 Task: Look for space in Vargem Grande, Brazil from 12th August, 2023 to 16th August, 2023 for 8 adults in price range Rs.10000 to Rs.16000. Place can be private room with 8 bedrooms having 8 beds and 8 bathrooms. Property type can be house, flat, guest house, hotel. Amenities needed are: wifi, TV, free parkinig on premises, gym, breakfast. Booking option can be shelf check-in. Required host language is English.
Action: Mouse pressed left at (602, 124)
Screenshot: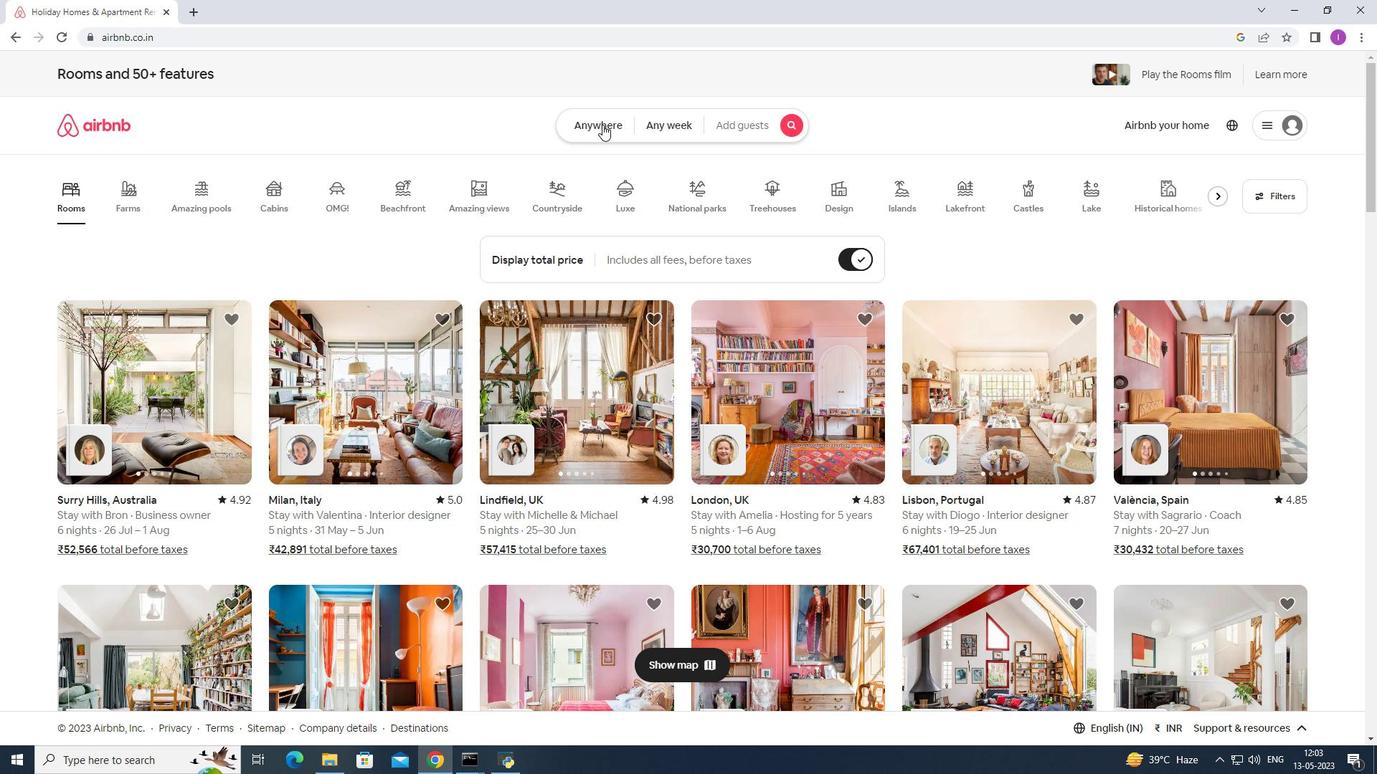 
Action: Mouse moved to (467, 177)
Screenshot: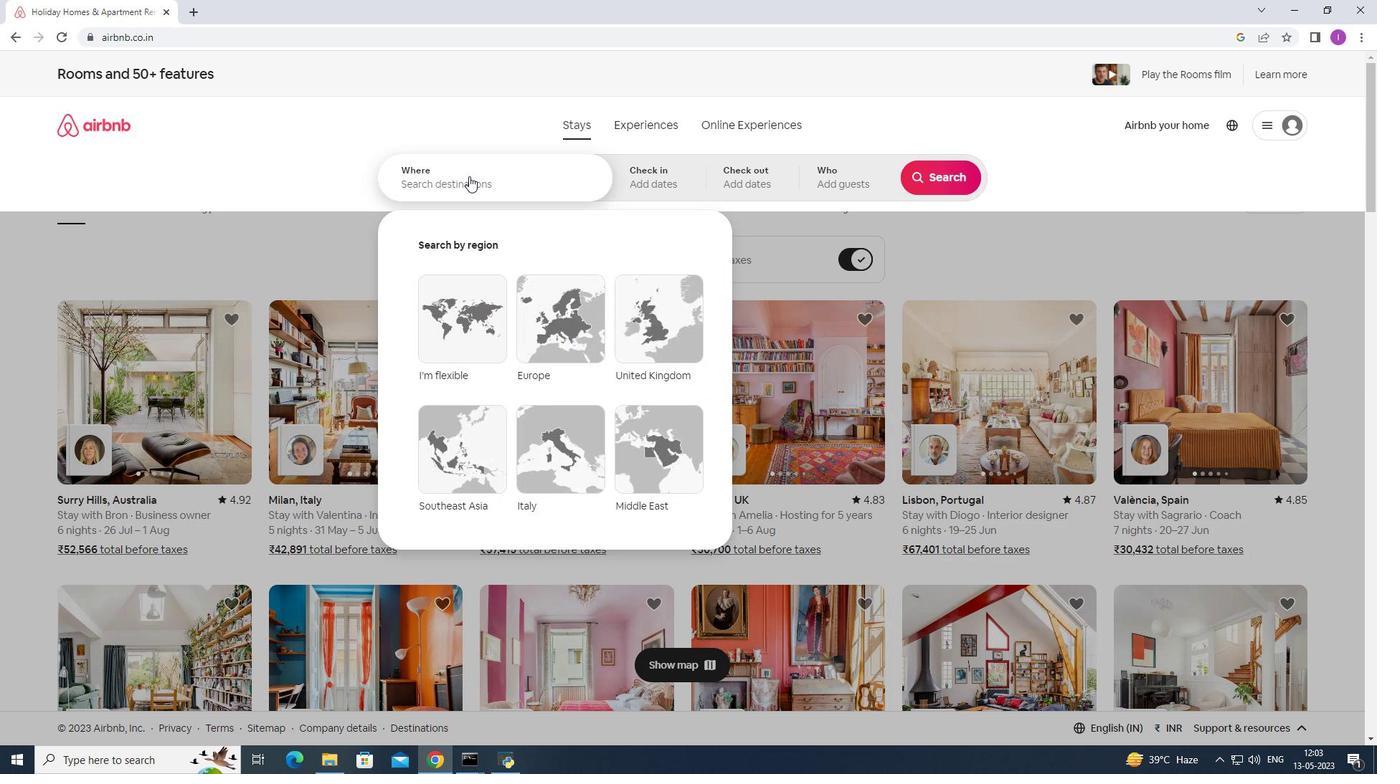 
Action: Mouse pressed left at (467, 177)
Screenshot: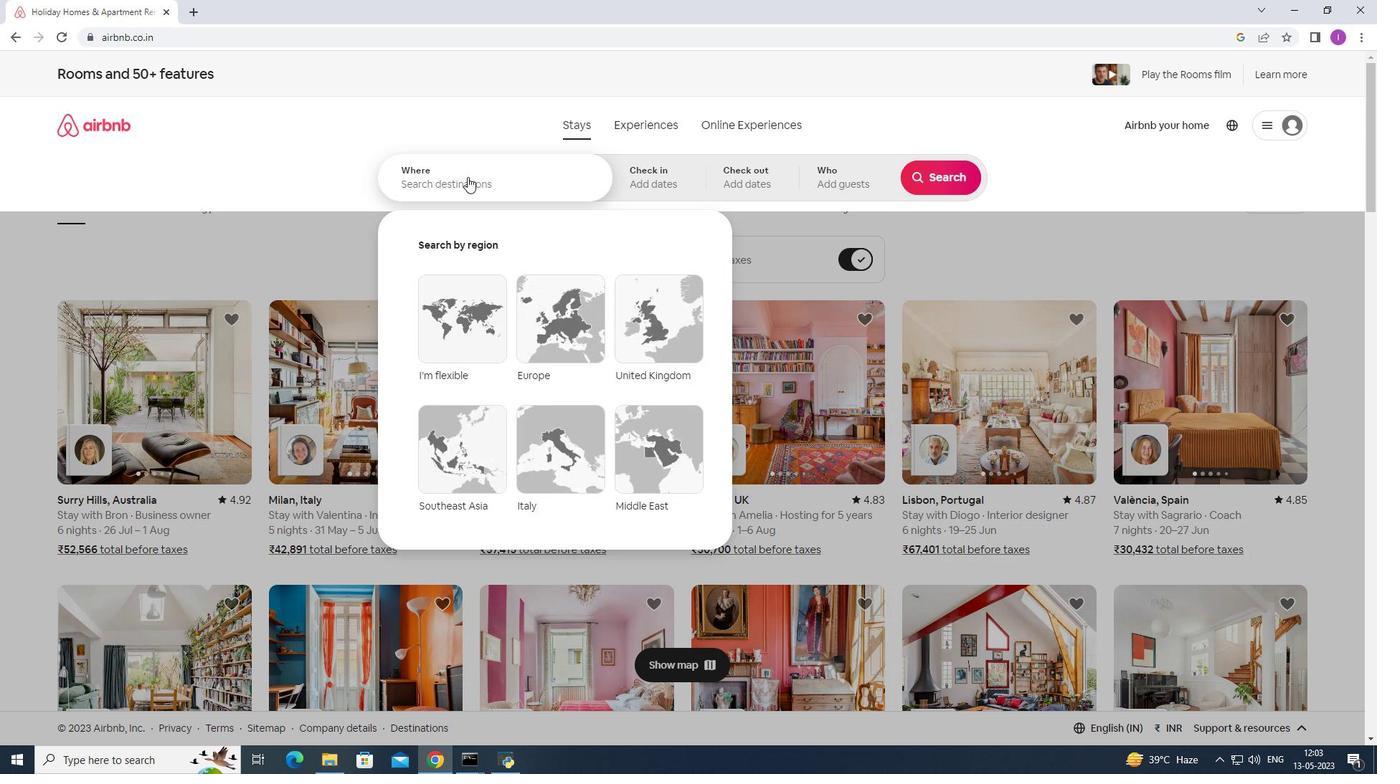
Action: Key pressed <Key.shift>Vargem
Screenshot: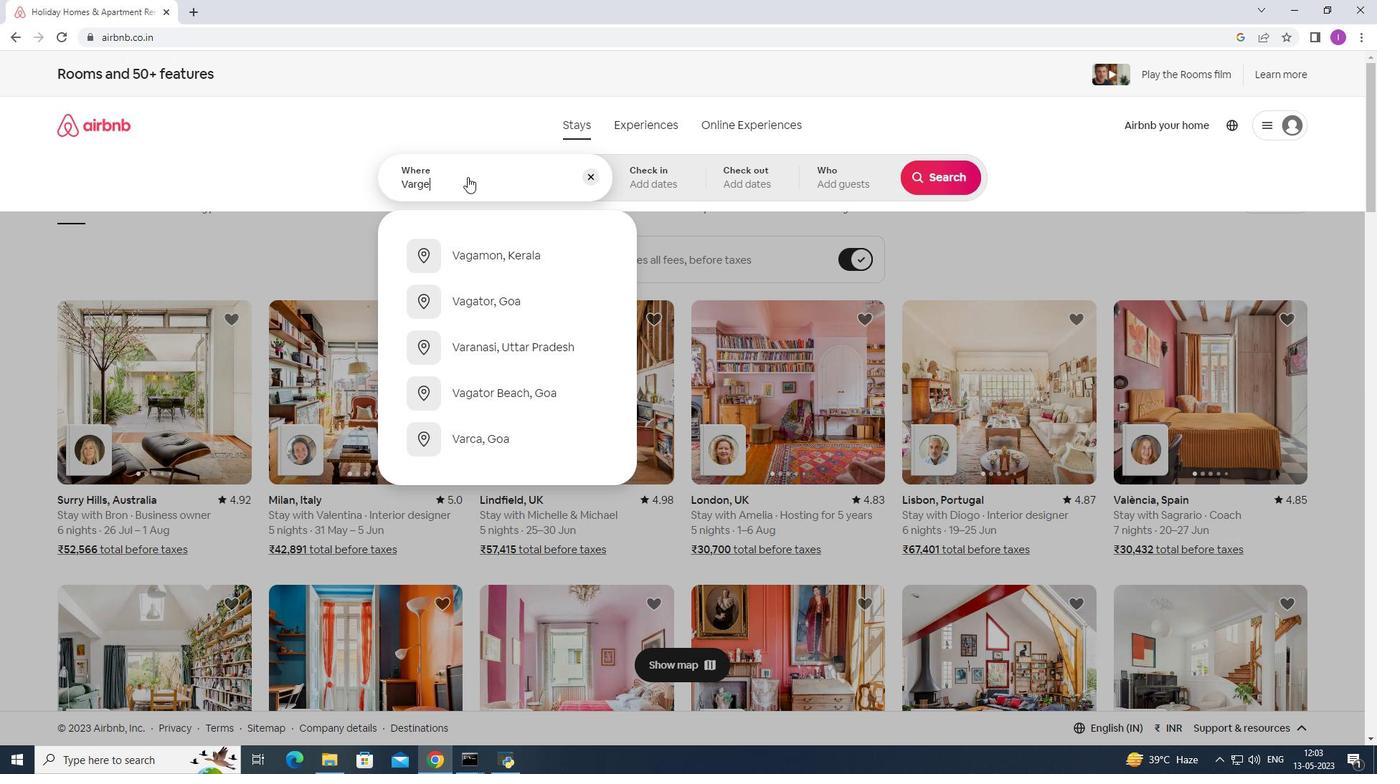 
Action: Mouse moved to (495, 253)
Screenshot: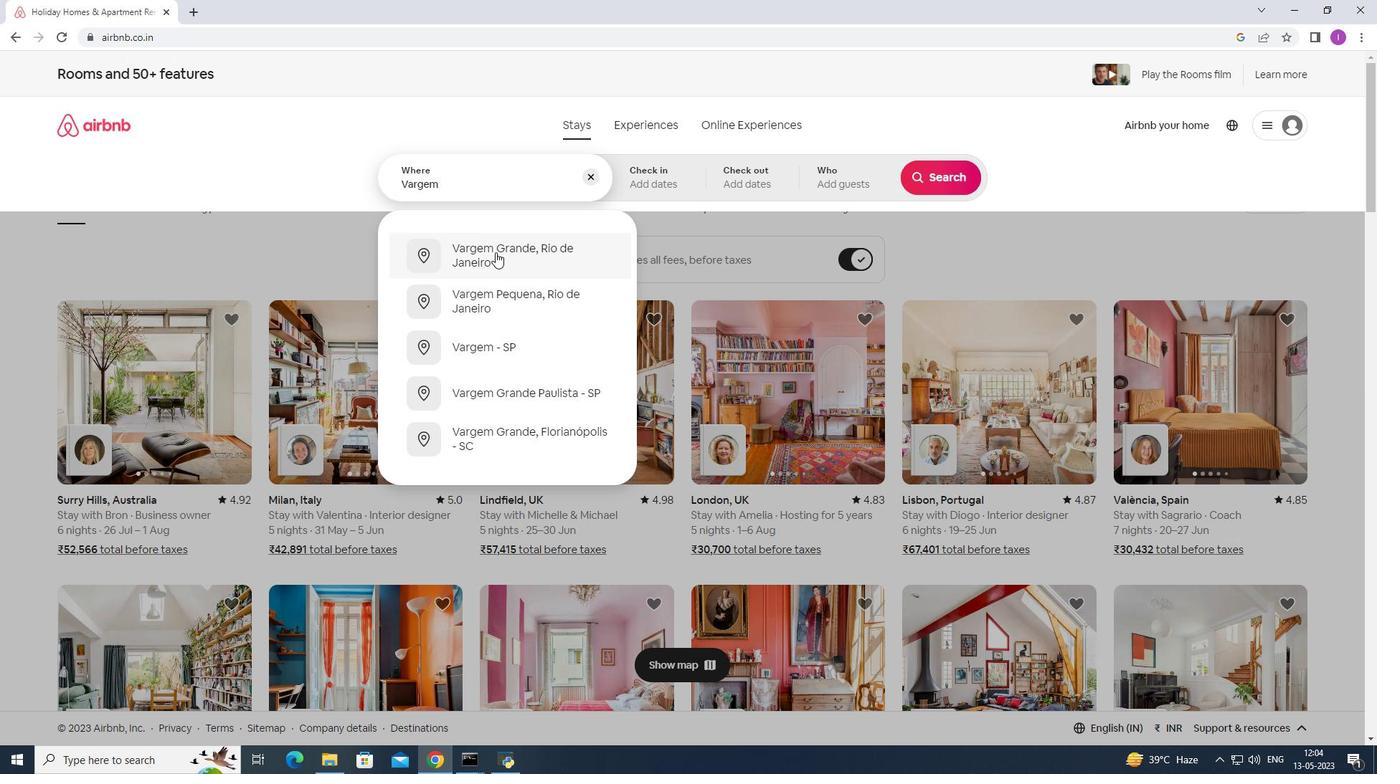
Action: Mouse pressed left at (495, 253)
Screenshot: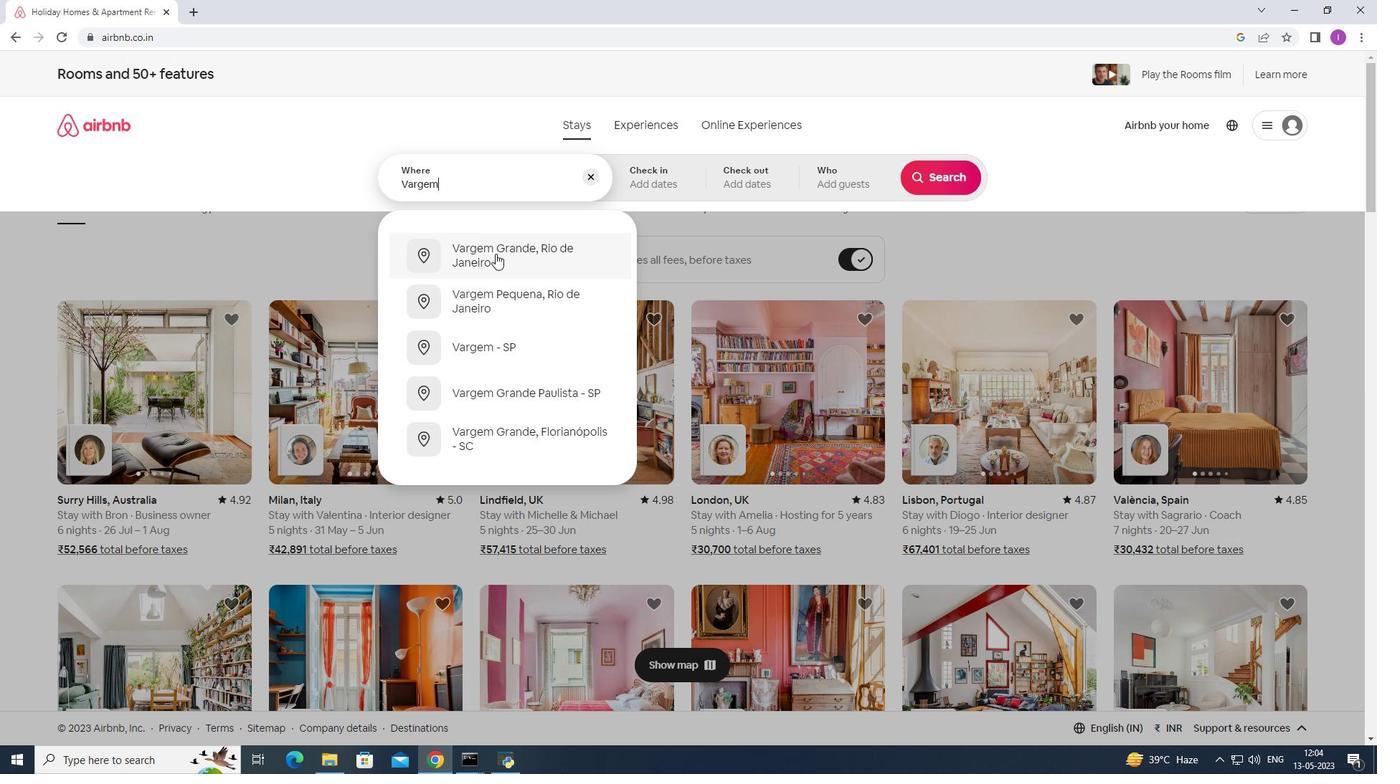 
Action: Mouse moved to (939, 295)
Screenshot: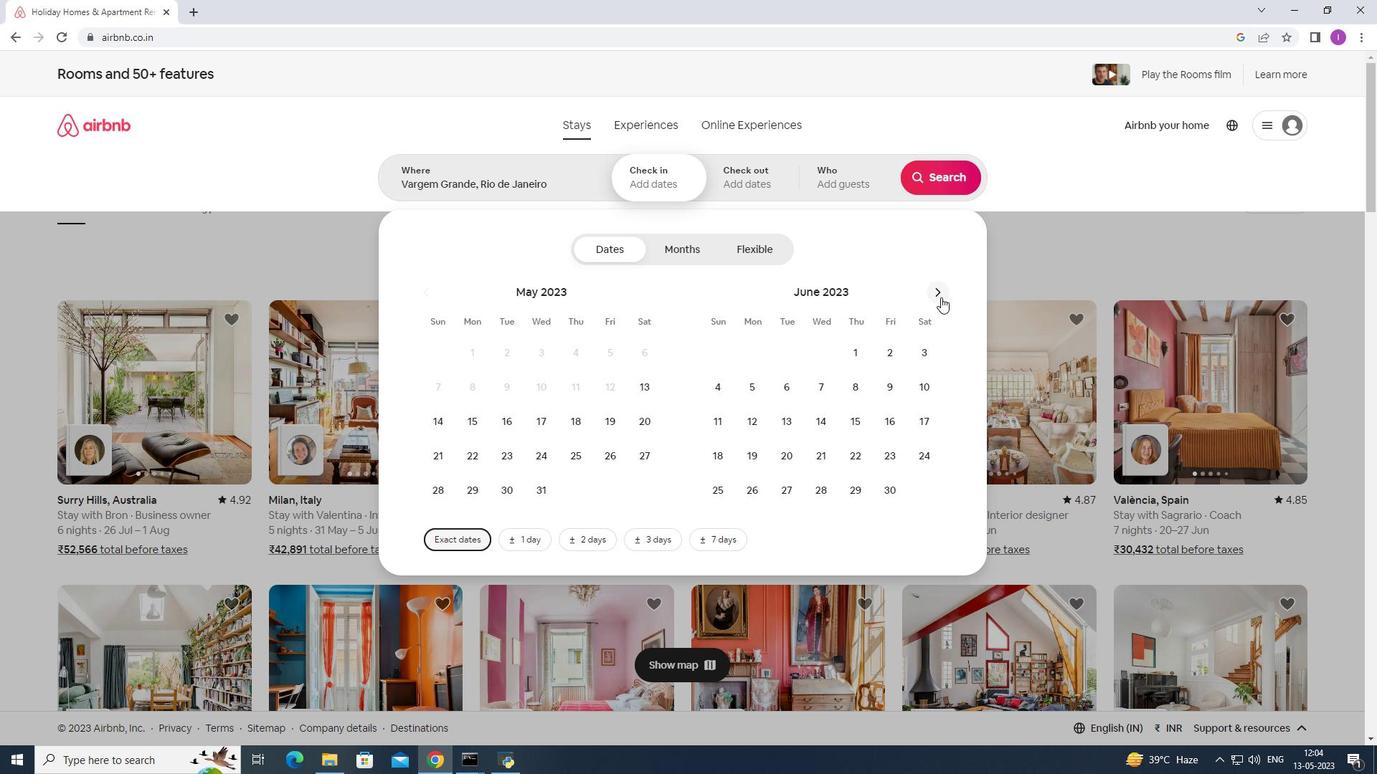 
Action: Mouse pressed left at (939, 295)
Screenshot: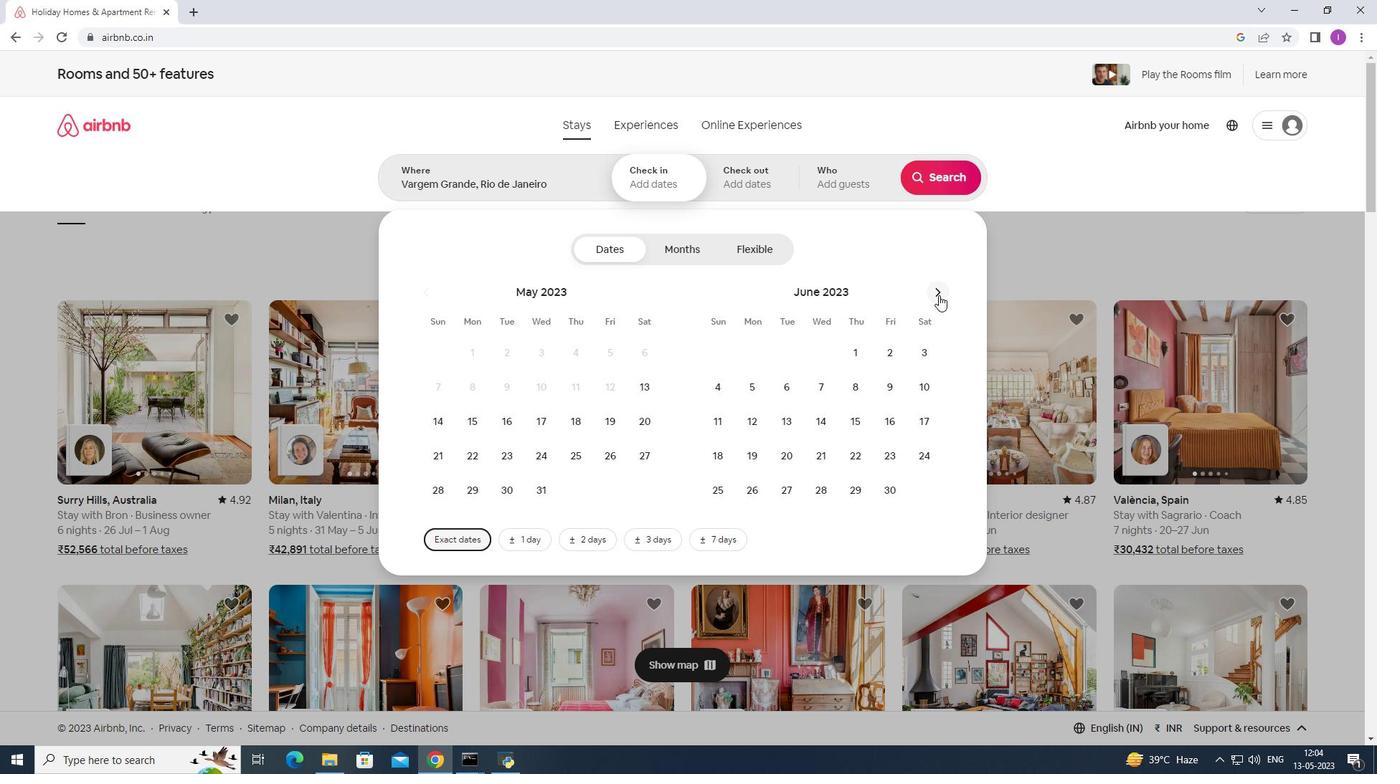 
Action: Mouse pressed left at (939, 295)
Screenshot: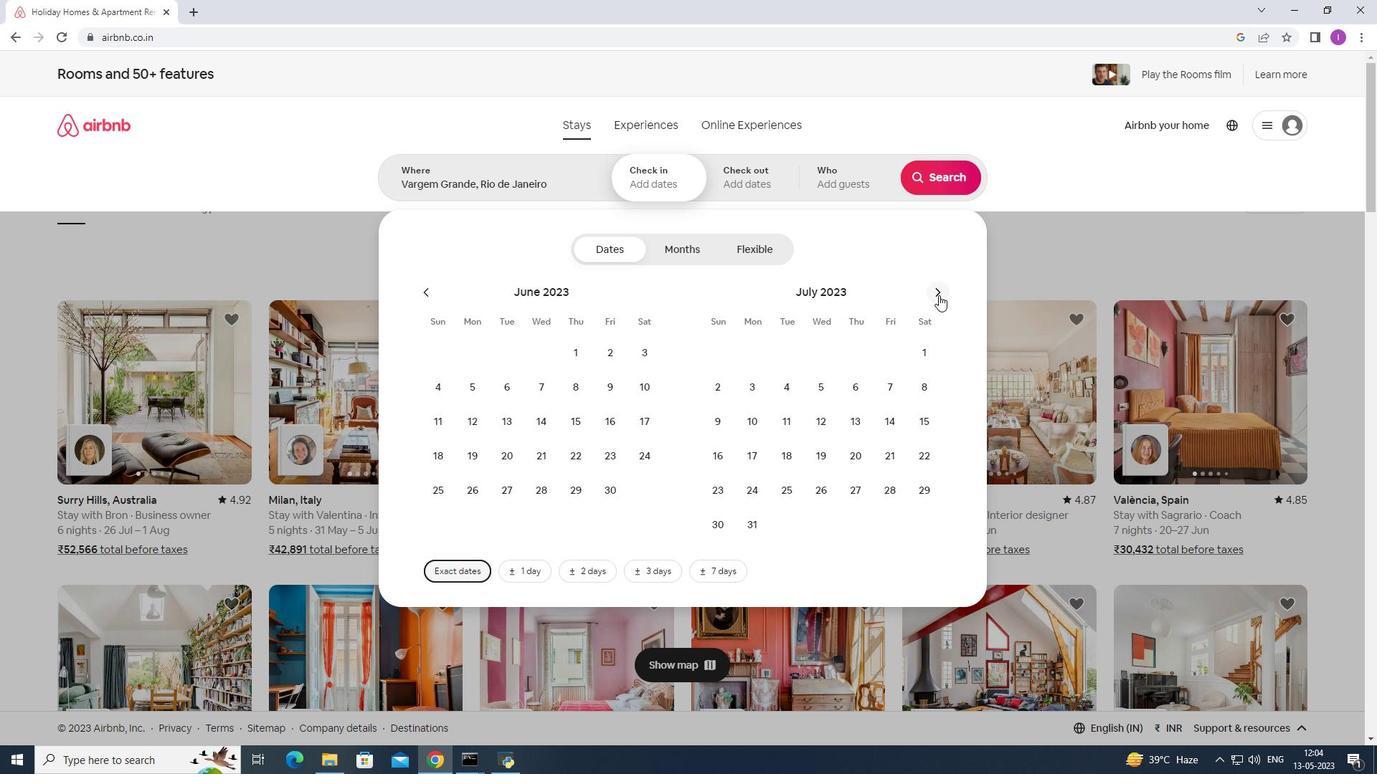 
Action: Mouse moved to (926, 380)
Screenshot: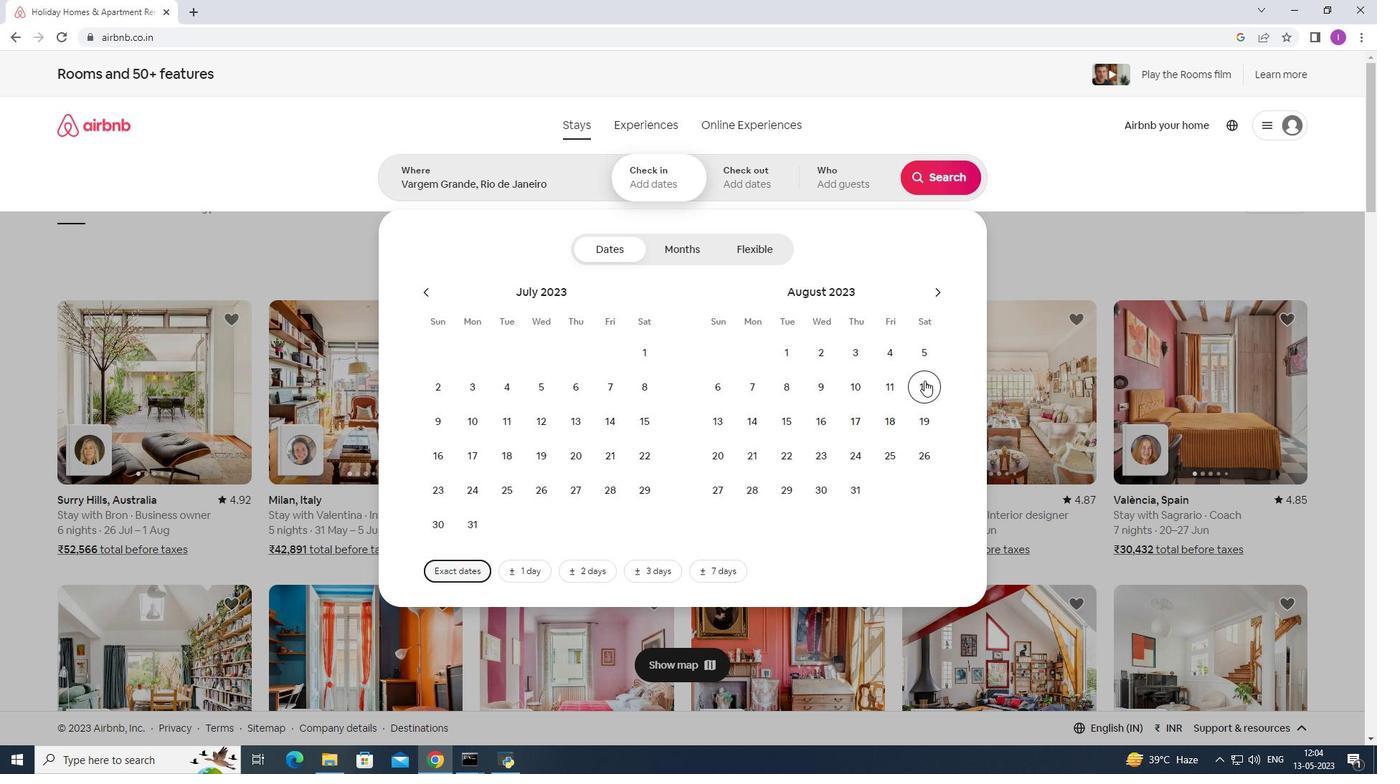 
Action: Mouse pressed left at (926, 380)
Screenshot: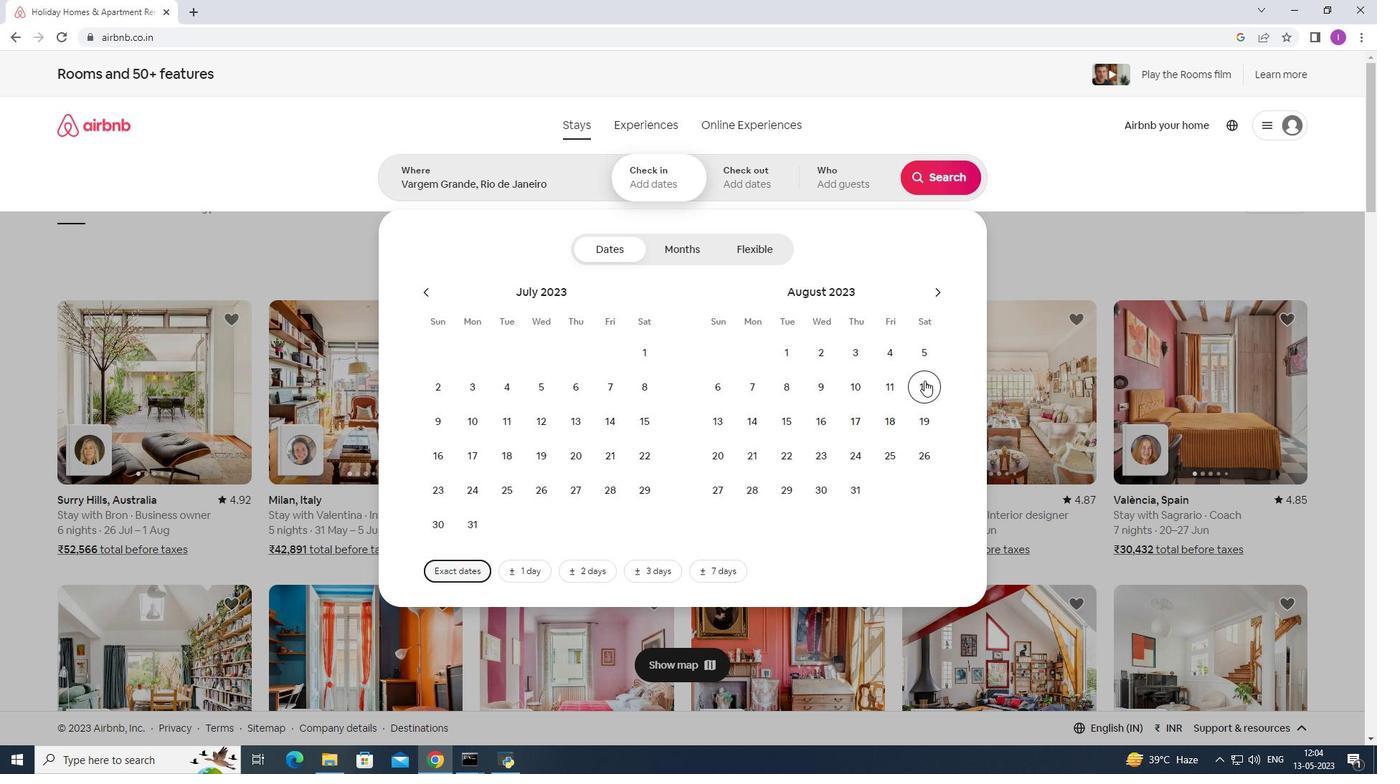 
Action: Mouse moved to (827, 419)
Screenshot: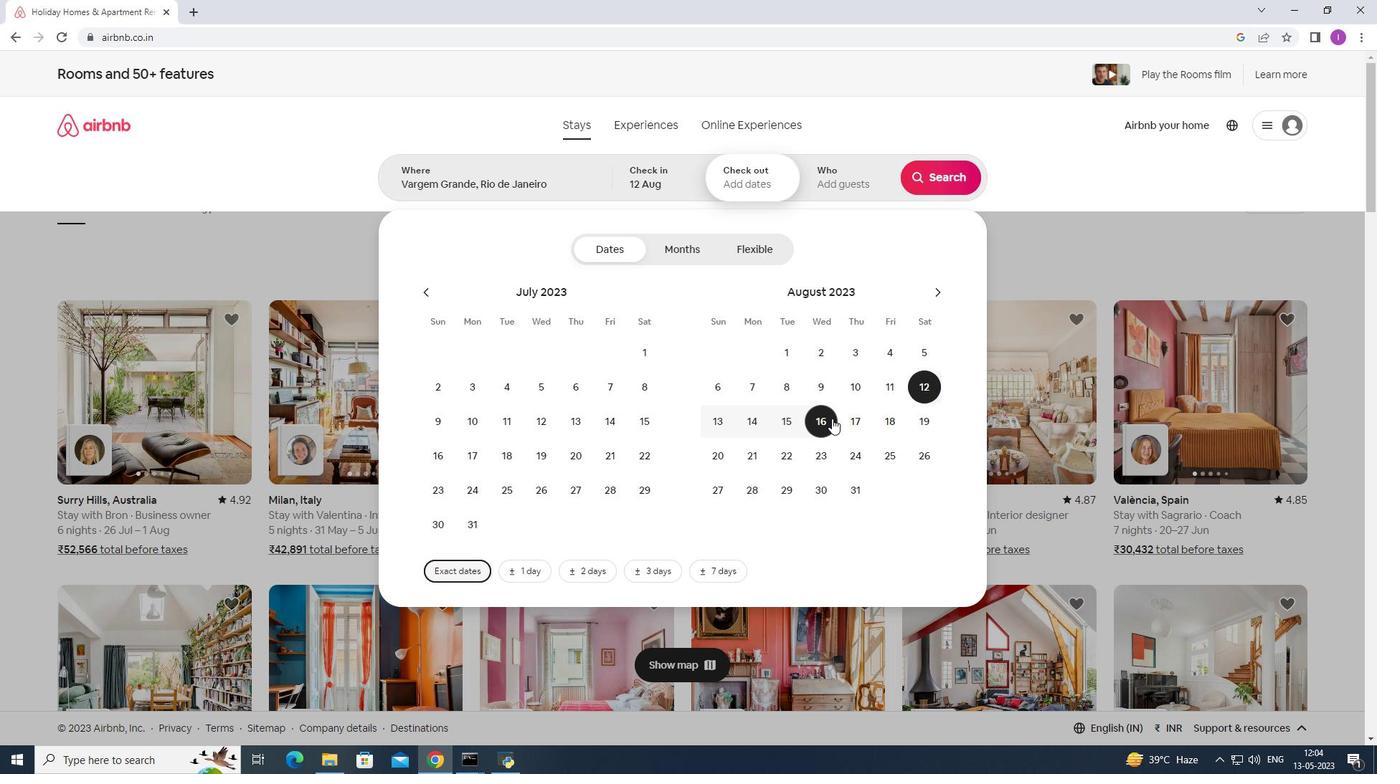 
Action: Mouse pressed left at (827, 419)
Screenshot: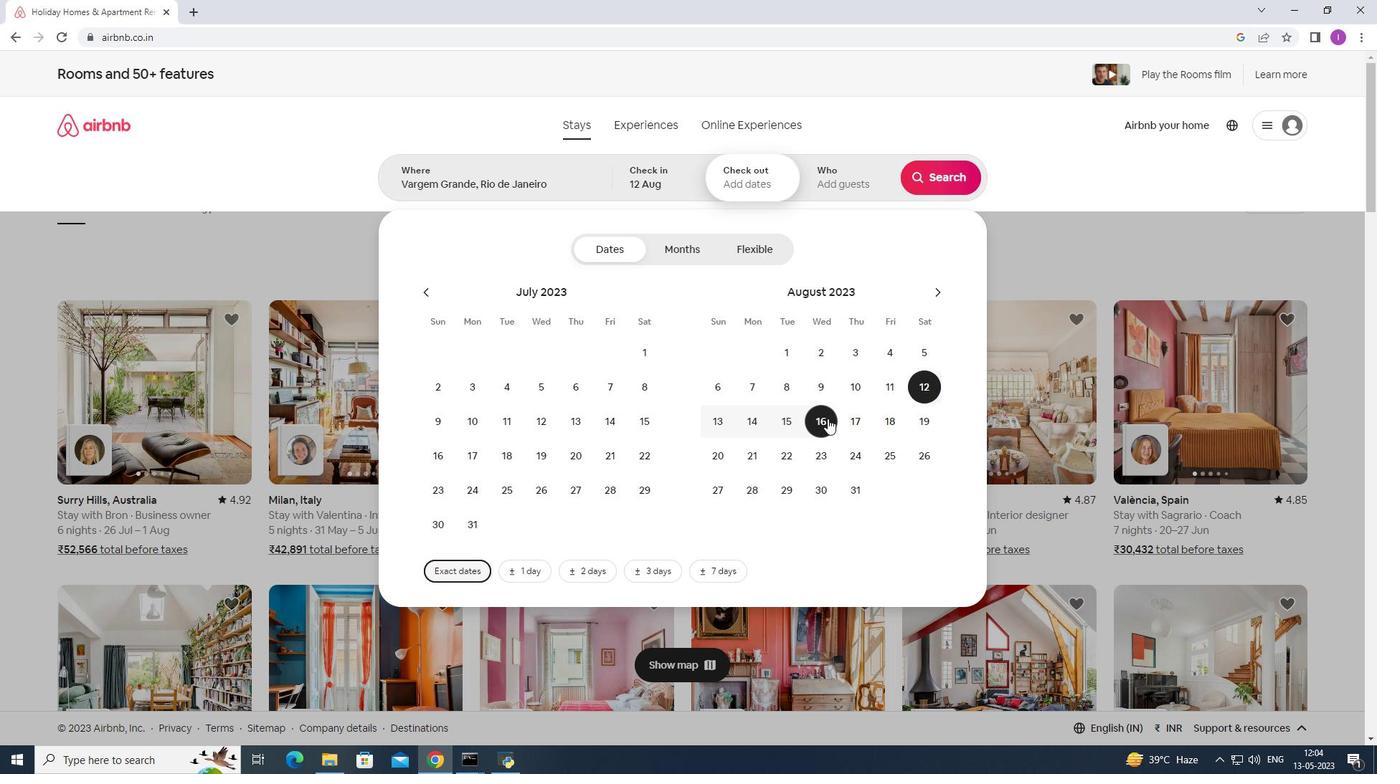 
Action: Mouse moved to (845, 177)
Screenshot: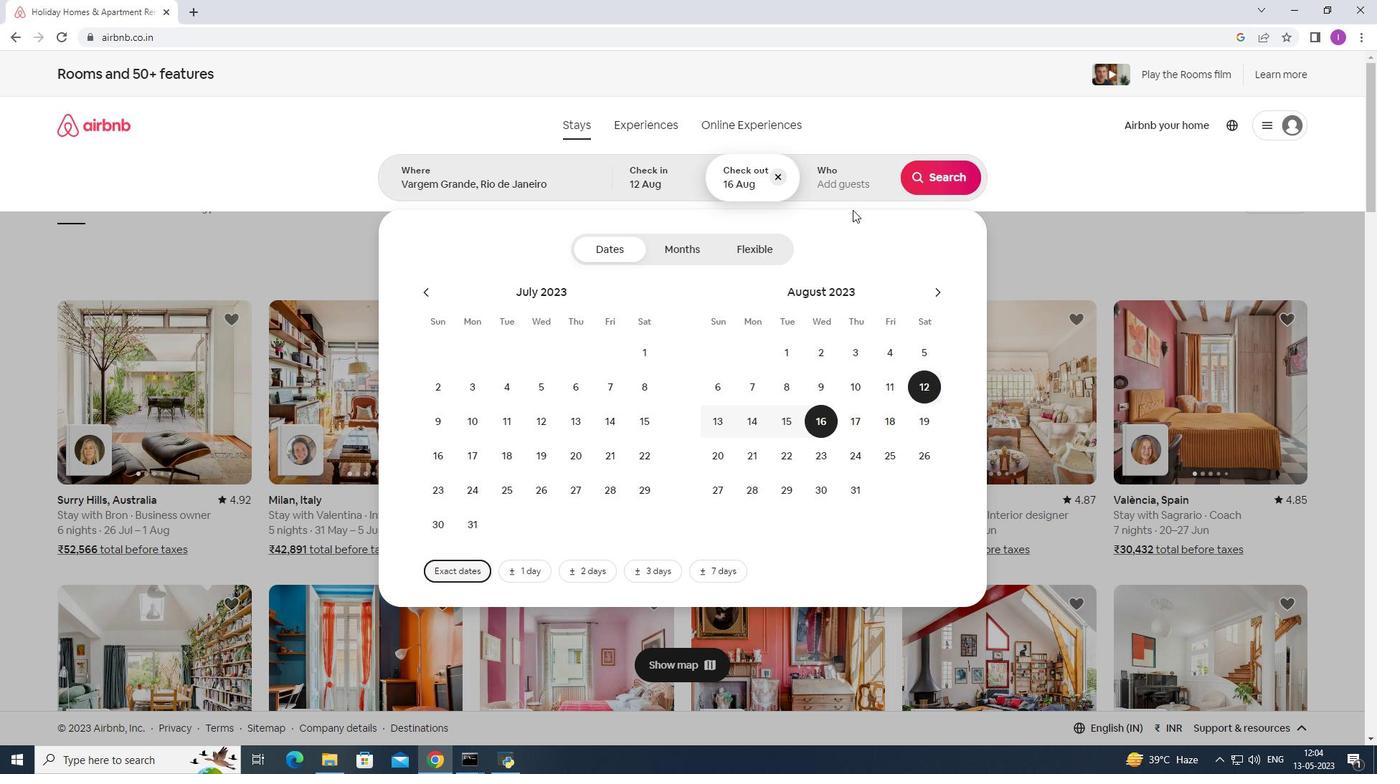 
Action: Mouse pressed left at (845, 177)
Screenshot: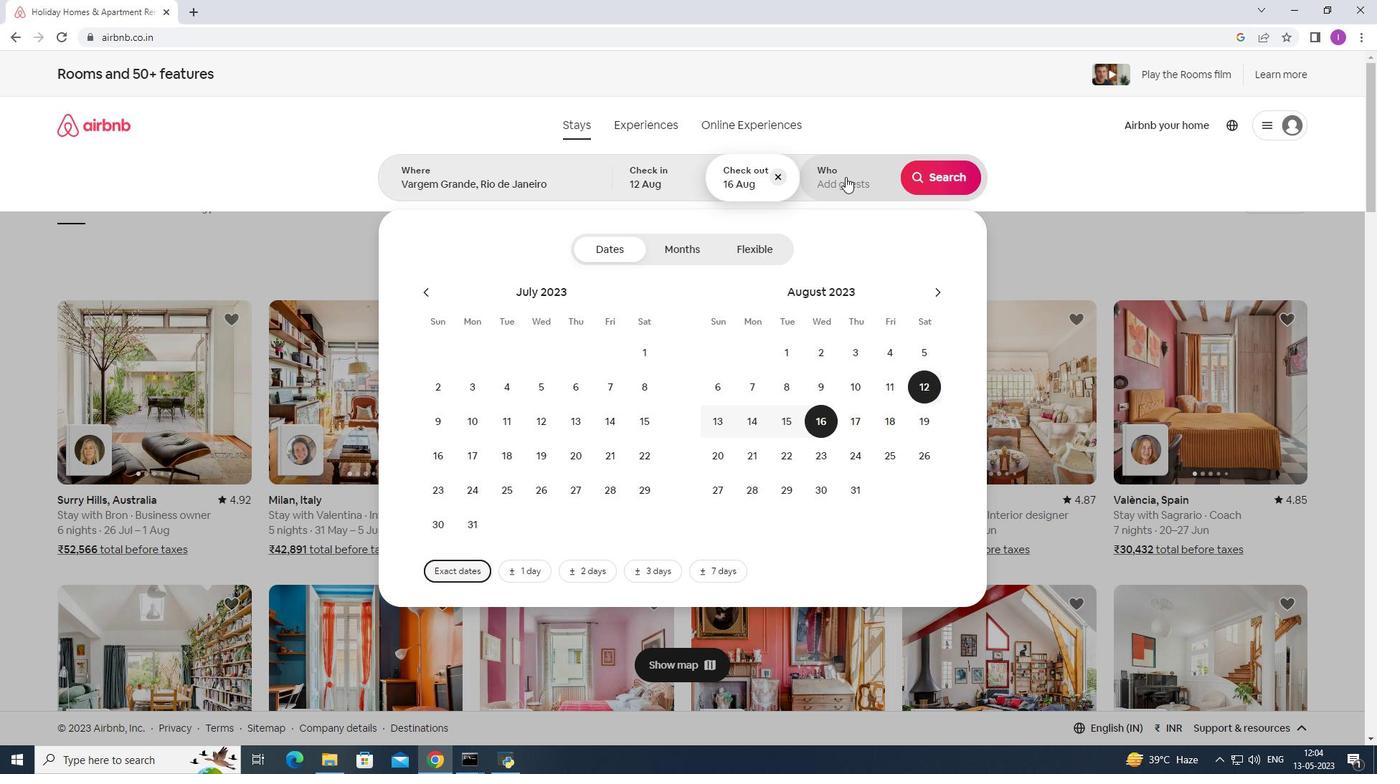 
Action: Mouse moved to (944, 252)
Screenshot: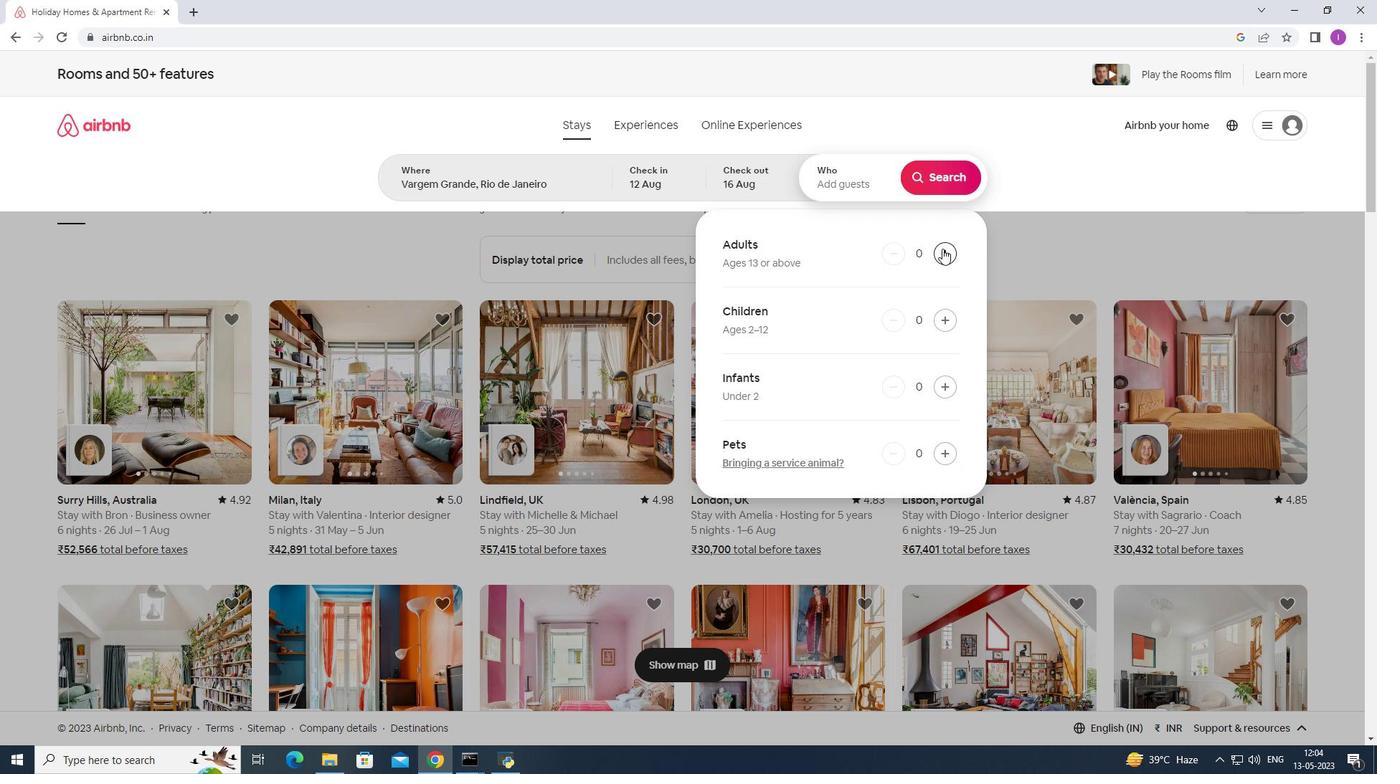 
Action: Mouse pressed left at (944, 252)
Screenshot: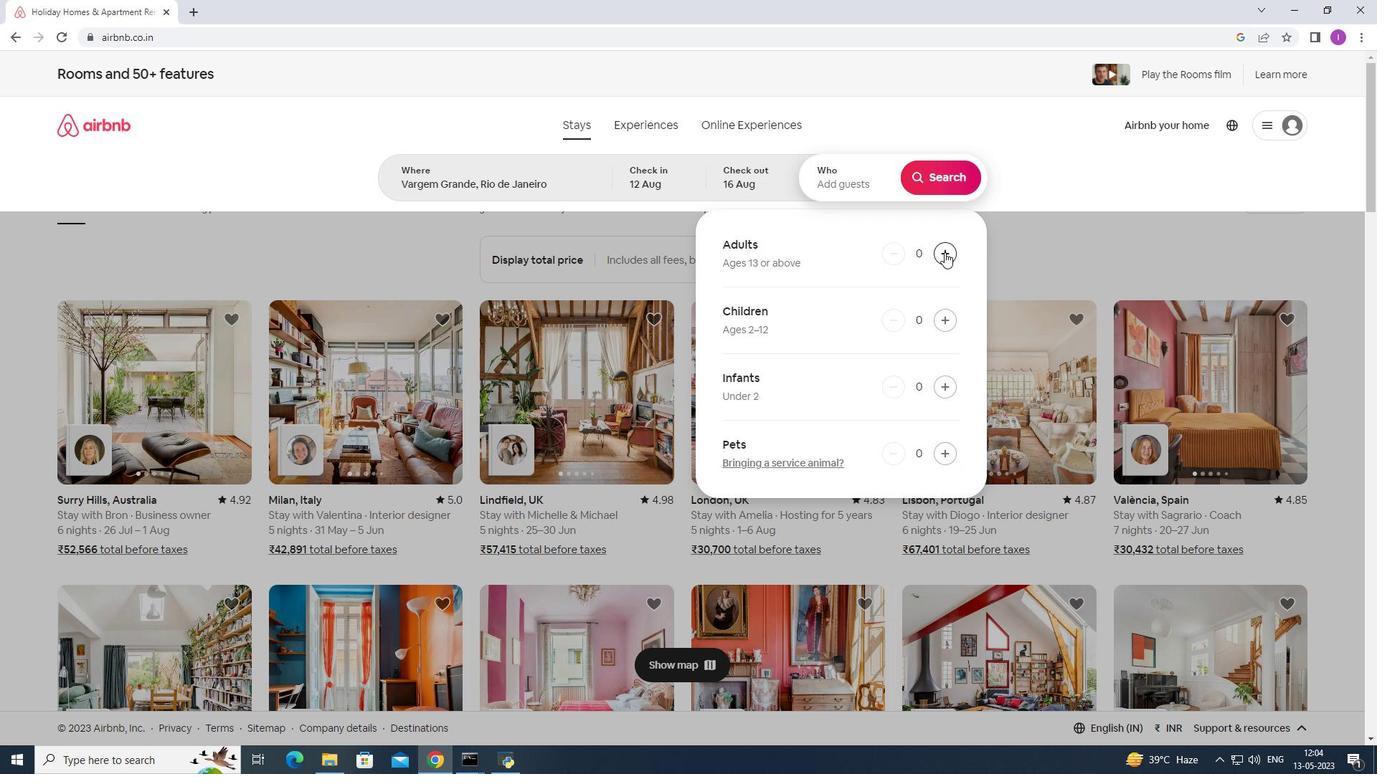 
Action: Mouse pressed left at (944, 252)
Screenshot: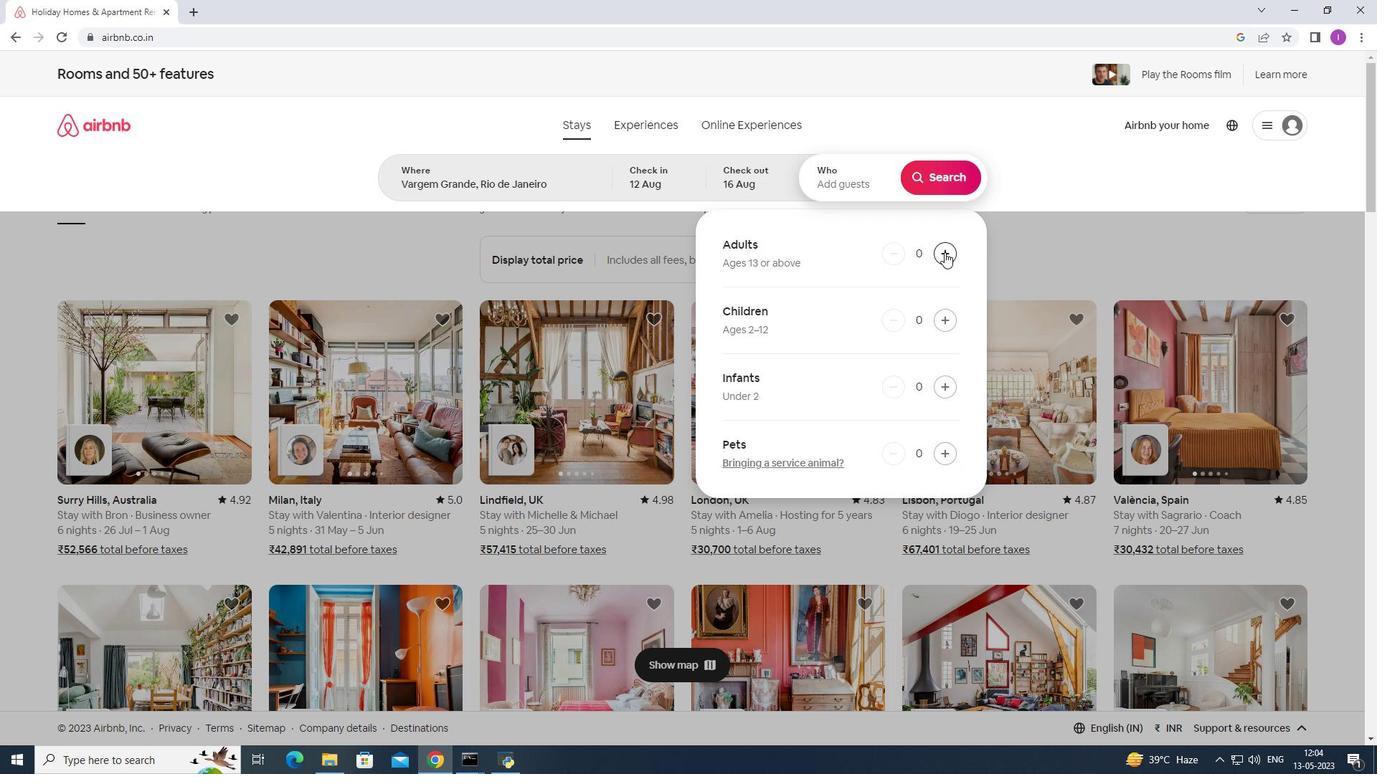 
Action: Mouse pressed left at (944, 252)
Screenshot: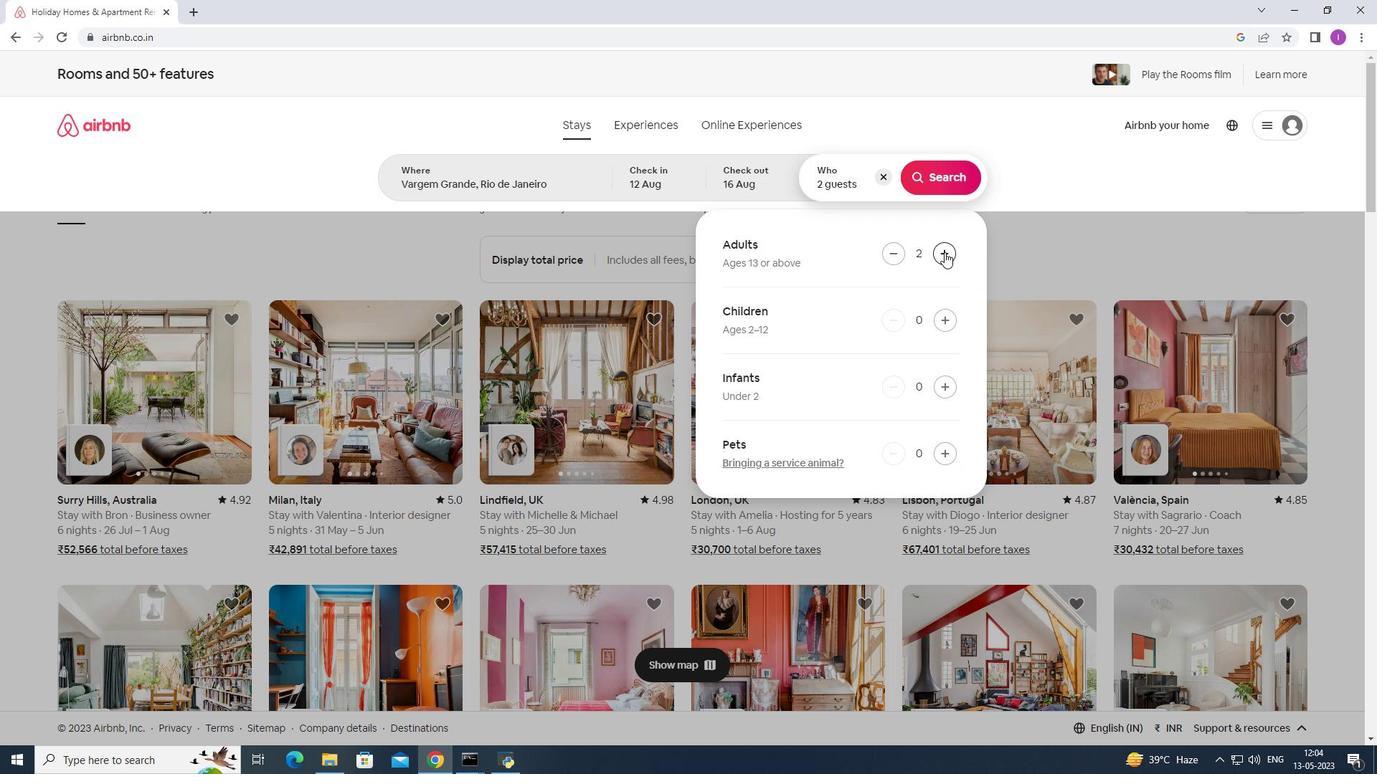 
Action: Mouse pressed left at (944, 252)
Screenshot: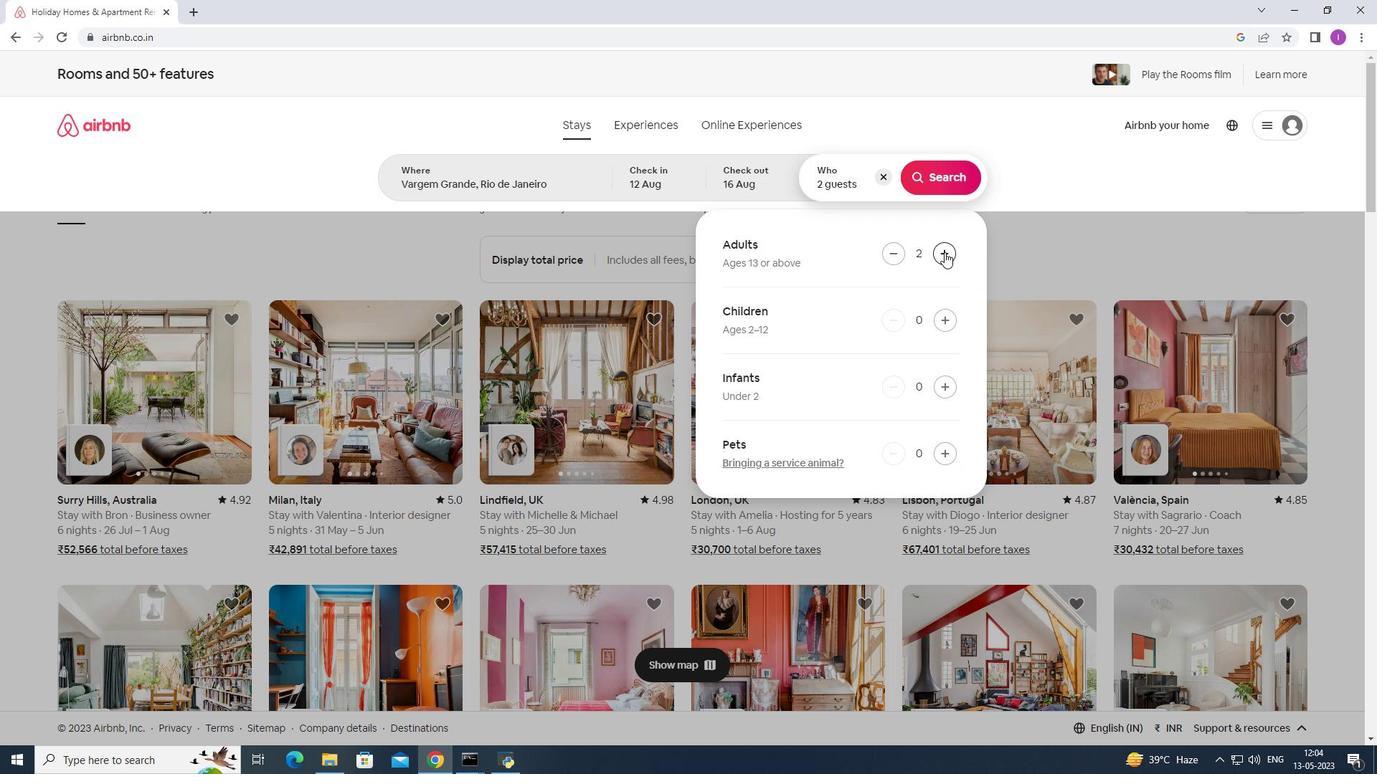 
Action: Mouse pressed left at (944, 252)
Screenshot: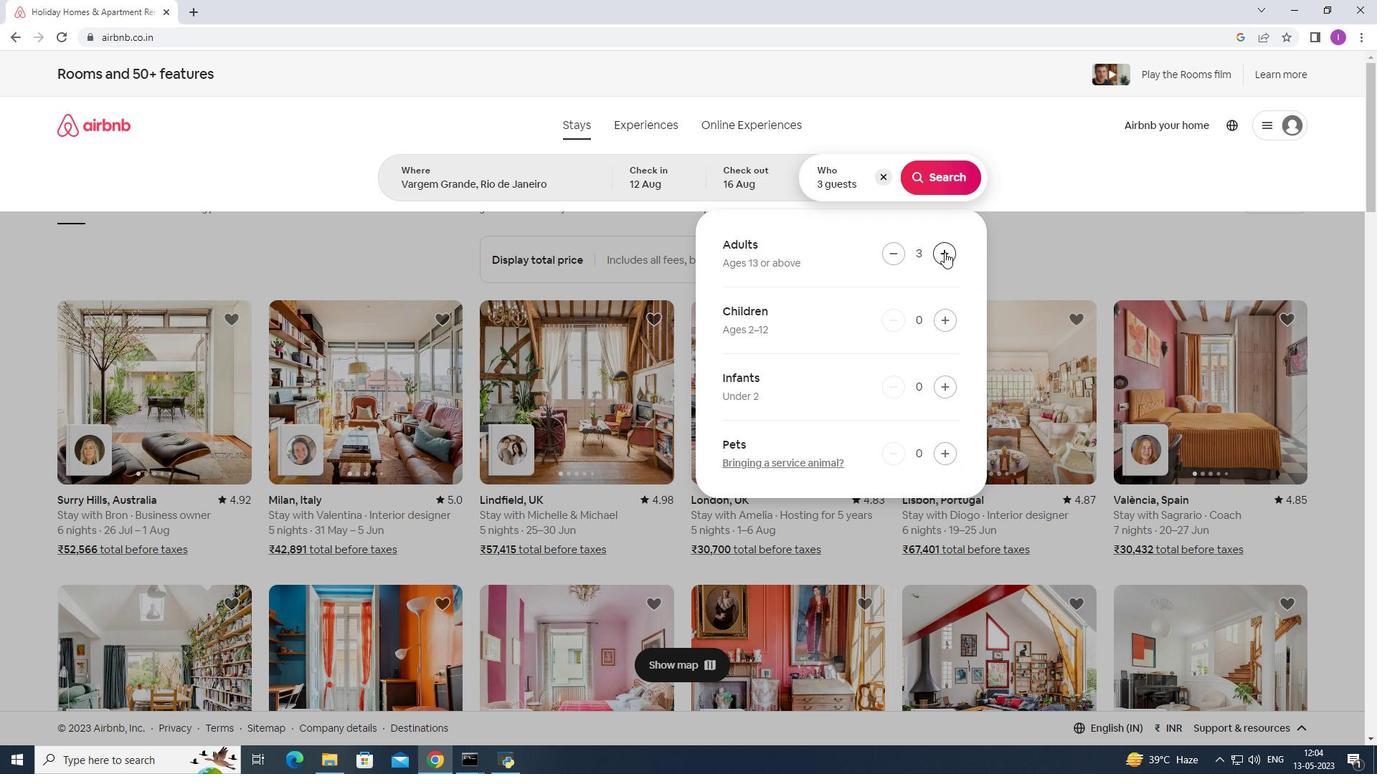 
Action: Mouse pressed left at (944, 252)
Screenshot: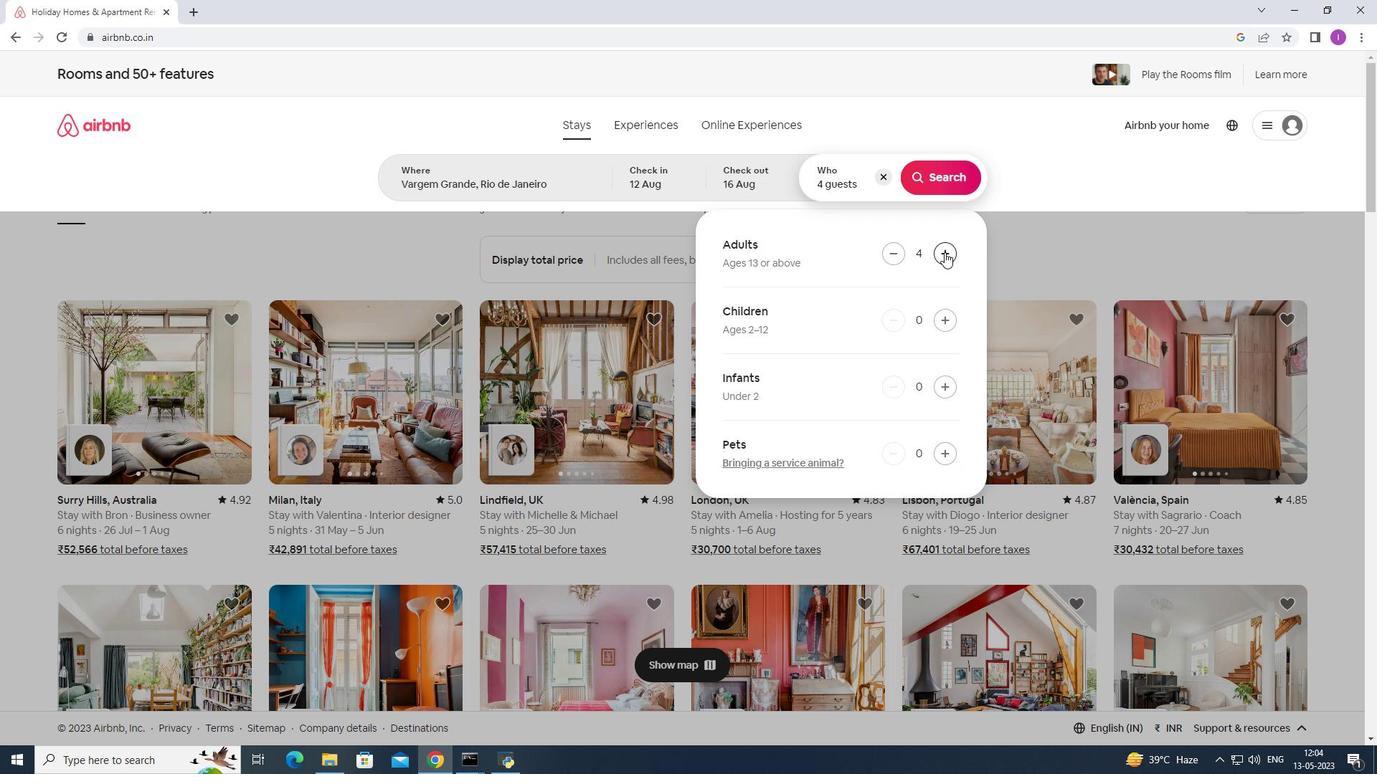 
Action: Mouse pressed left at (944, 252)
Screenshot: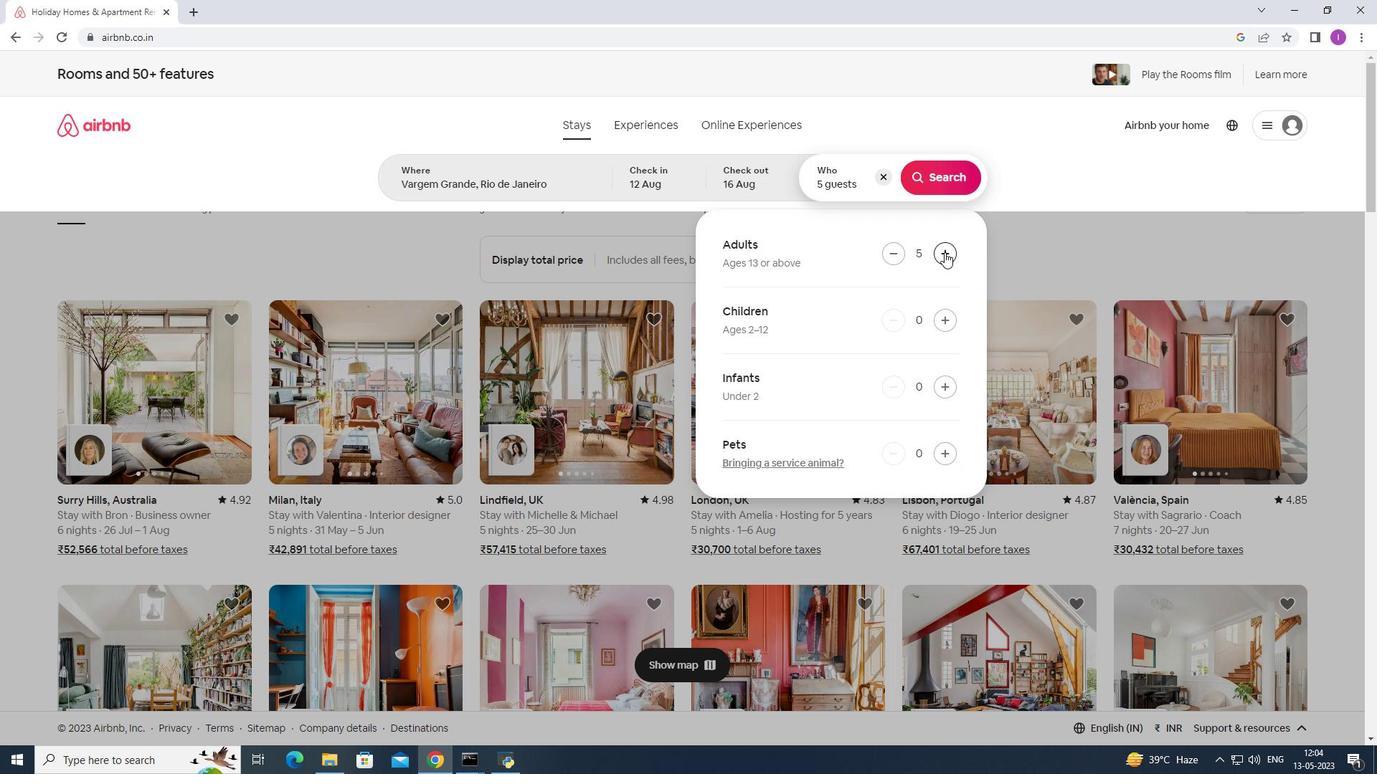 
Action: Mouse pressed left at (944, 252)
Screenshot: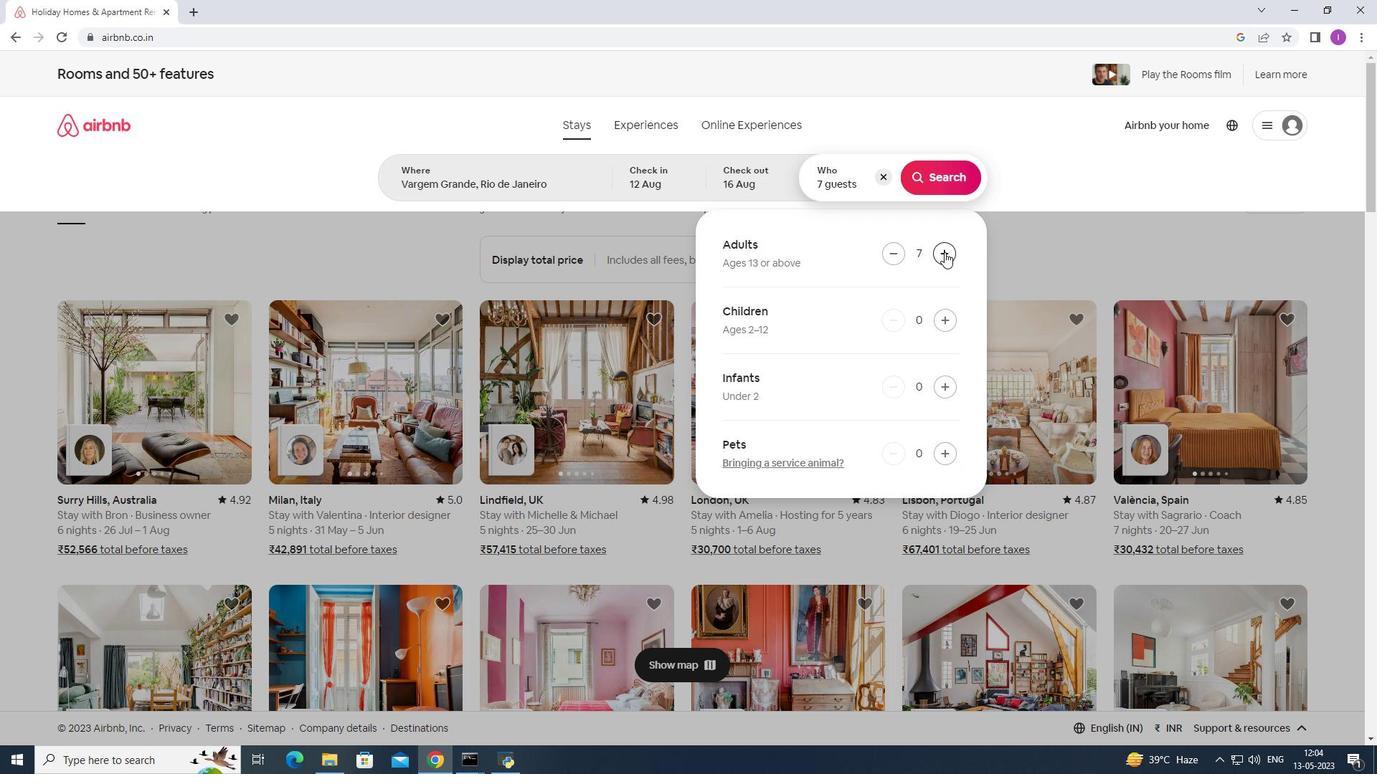 
Action: Mouse moved to (947, 174)
Screenshot: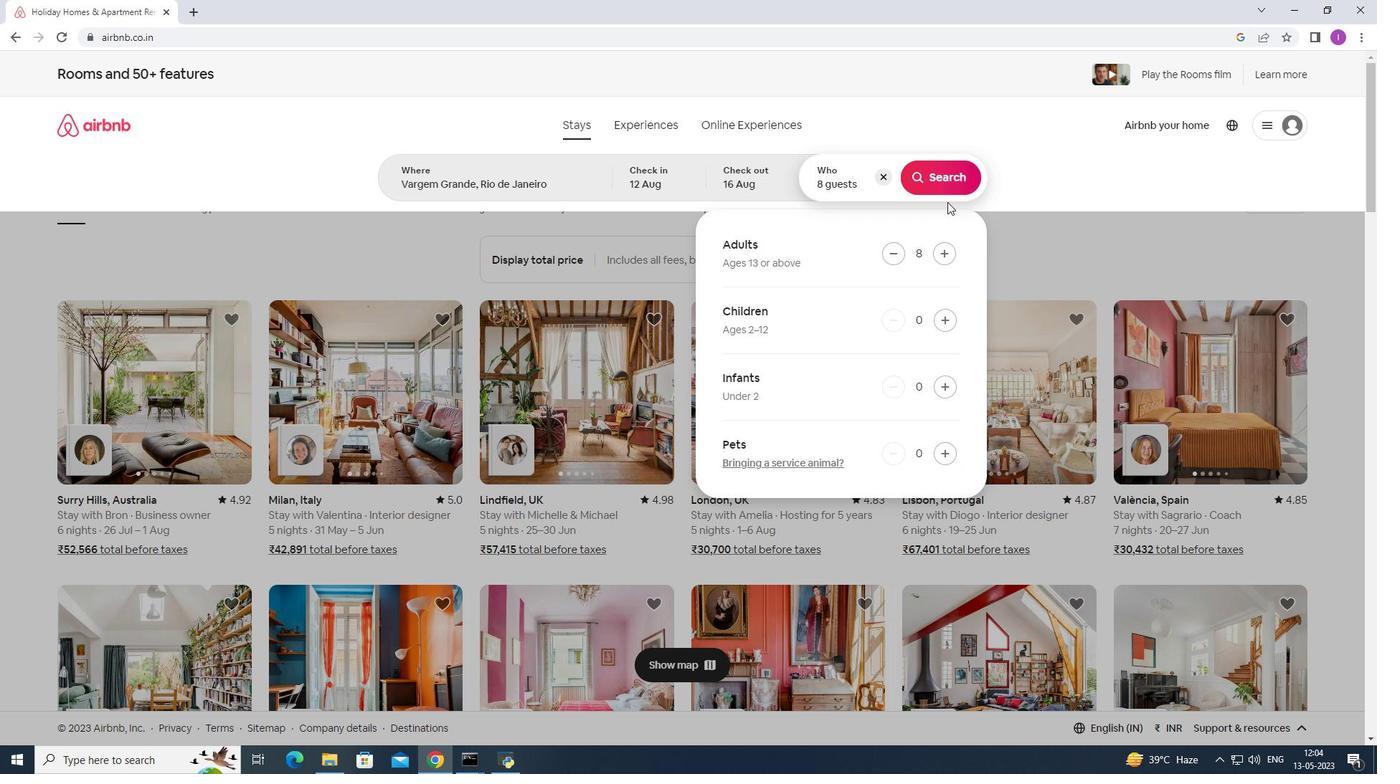 
Action: Mouse pressed left at (947, 174)
Screenshot: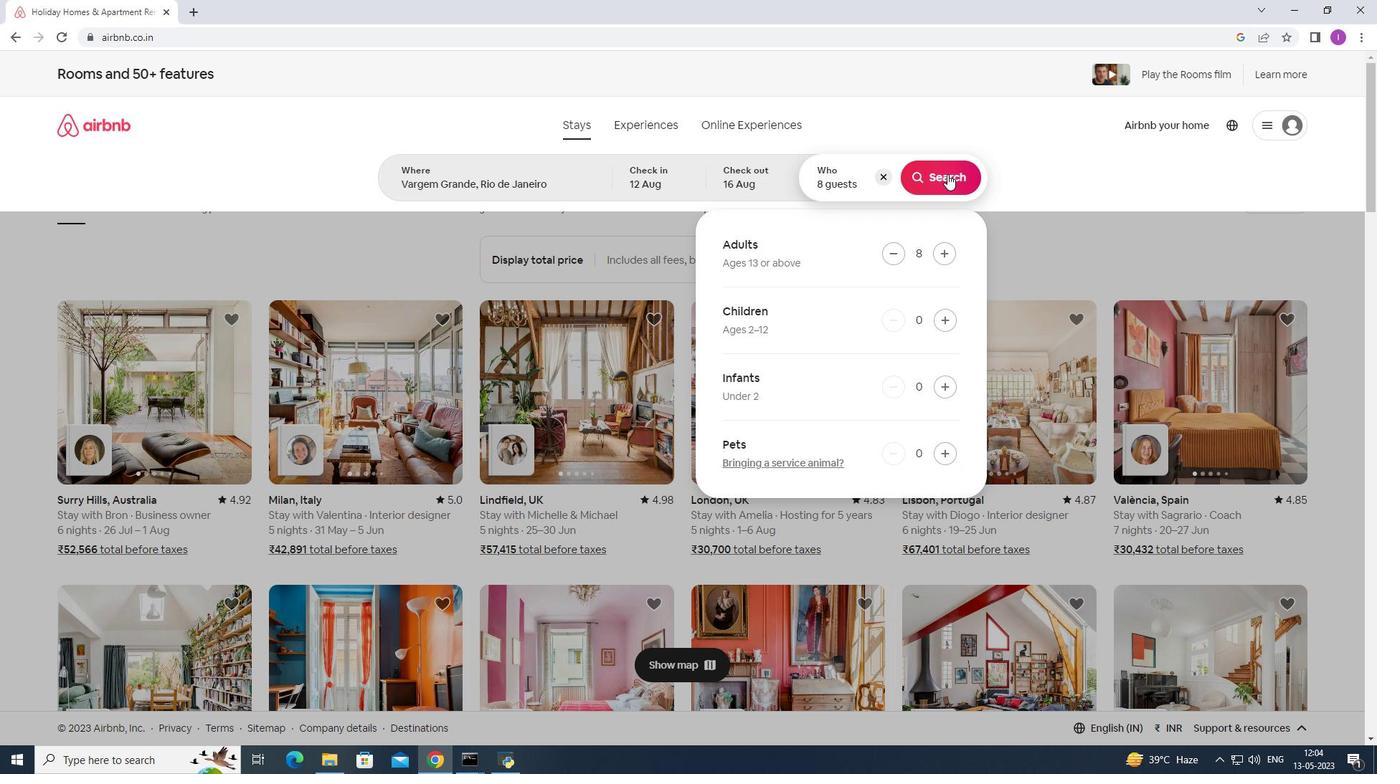 
Action: Mouse moved to (1308, 144)
Screenshot: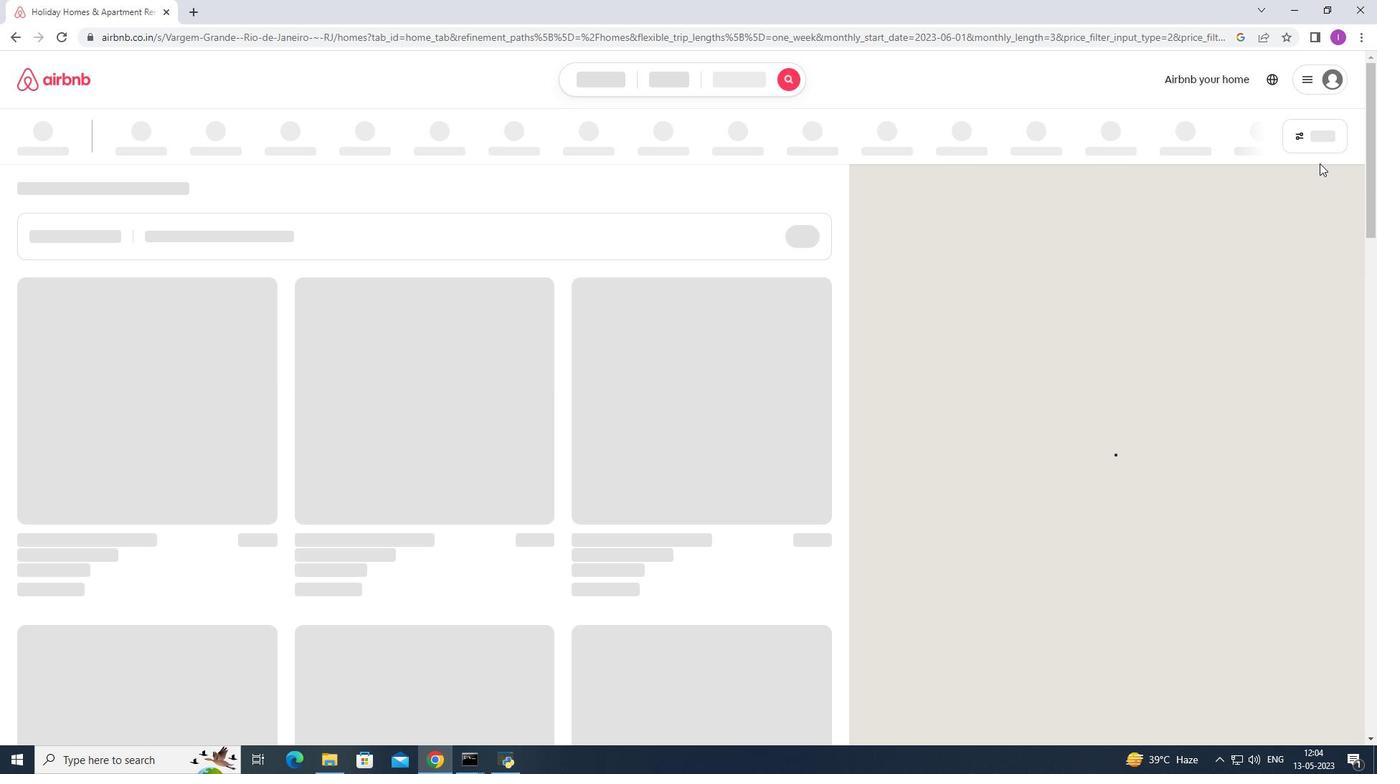 
Action: Mouse pressed left at (1308, 144)
Screenshot: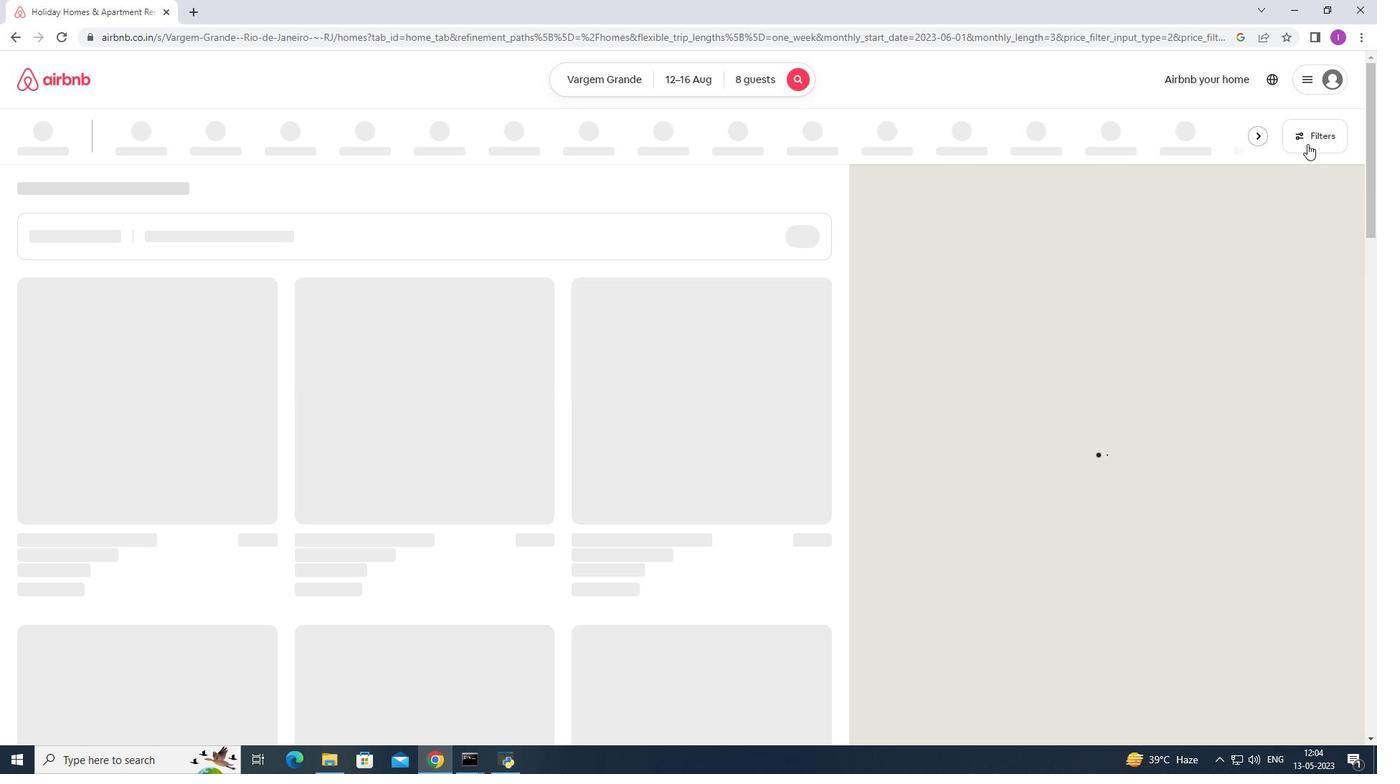 
Action: Mouse moved to (789, 493)
Screenshot: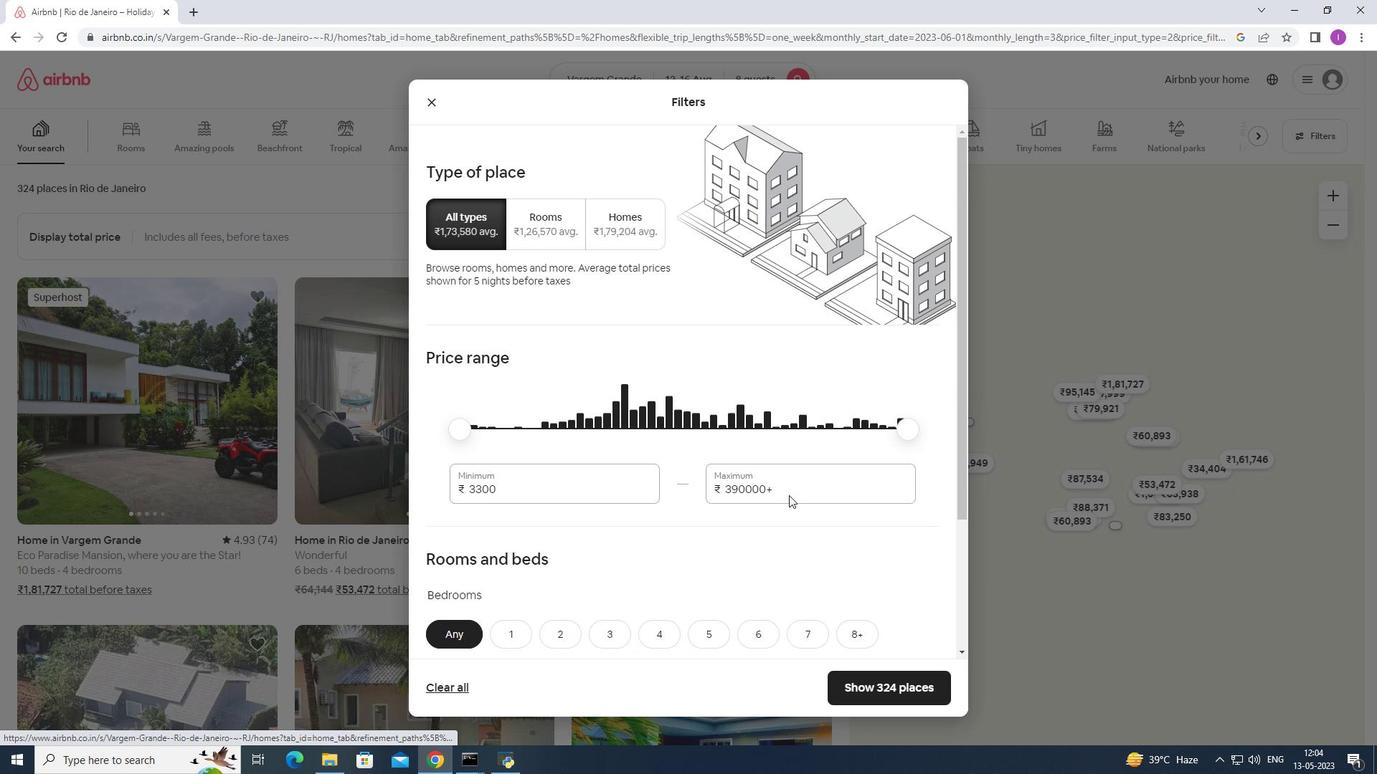 
Action: Mouse pressed left at (789, 493)
Screenshot: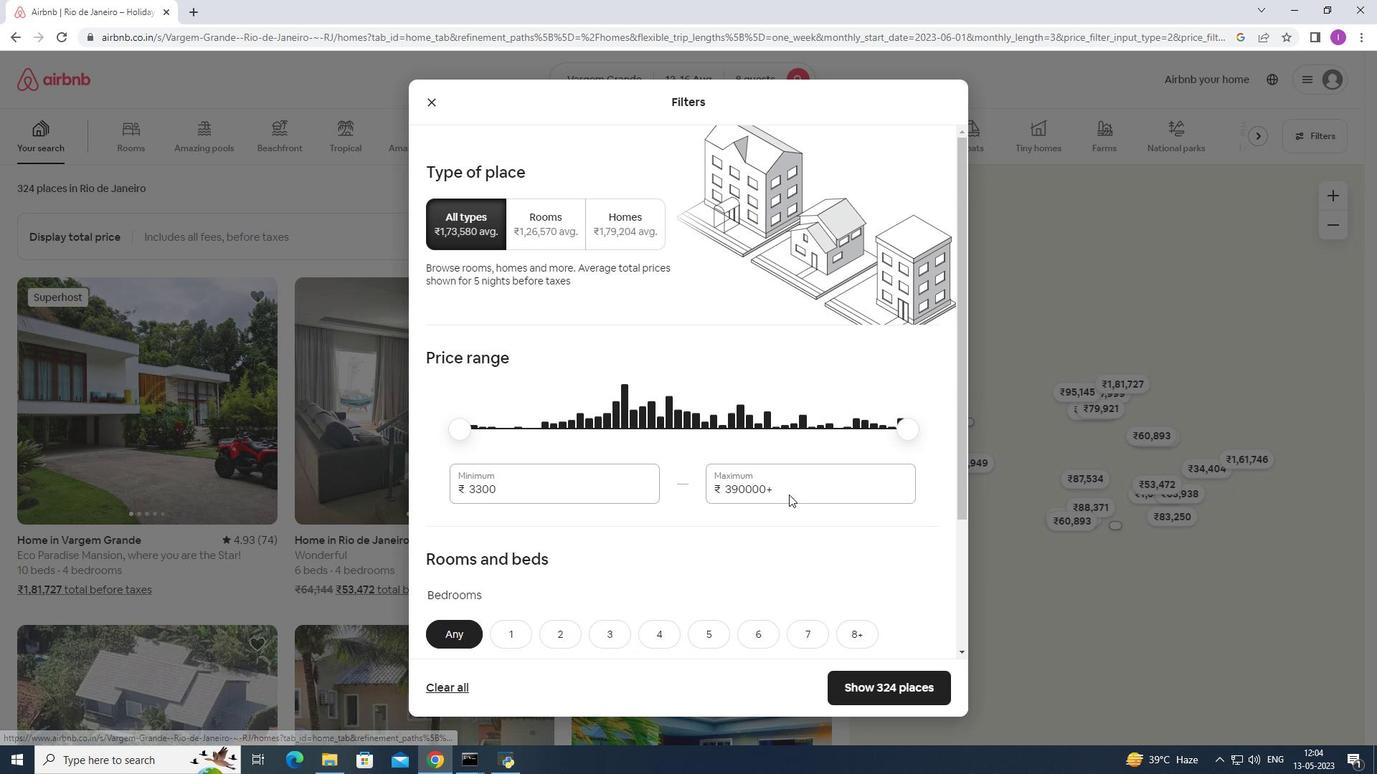 
Action: Mouse moved to (769, 488)
Screenshot: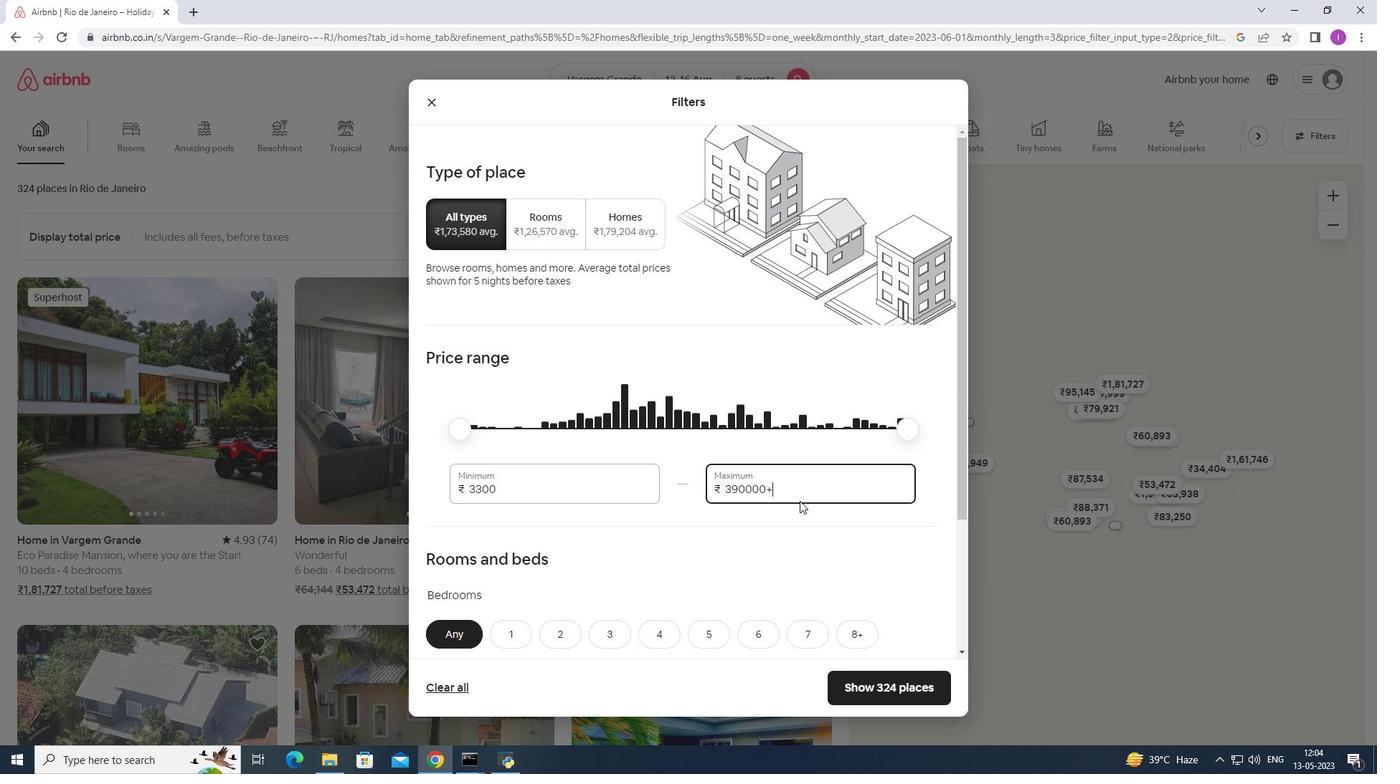 
Action: Mouse pressed left at (769, 488)
Screenshot: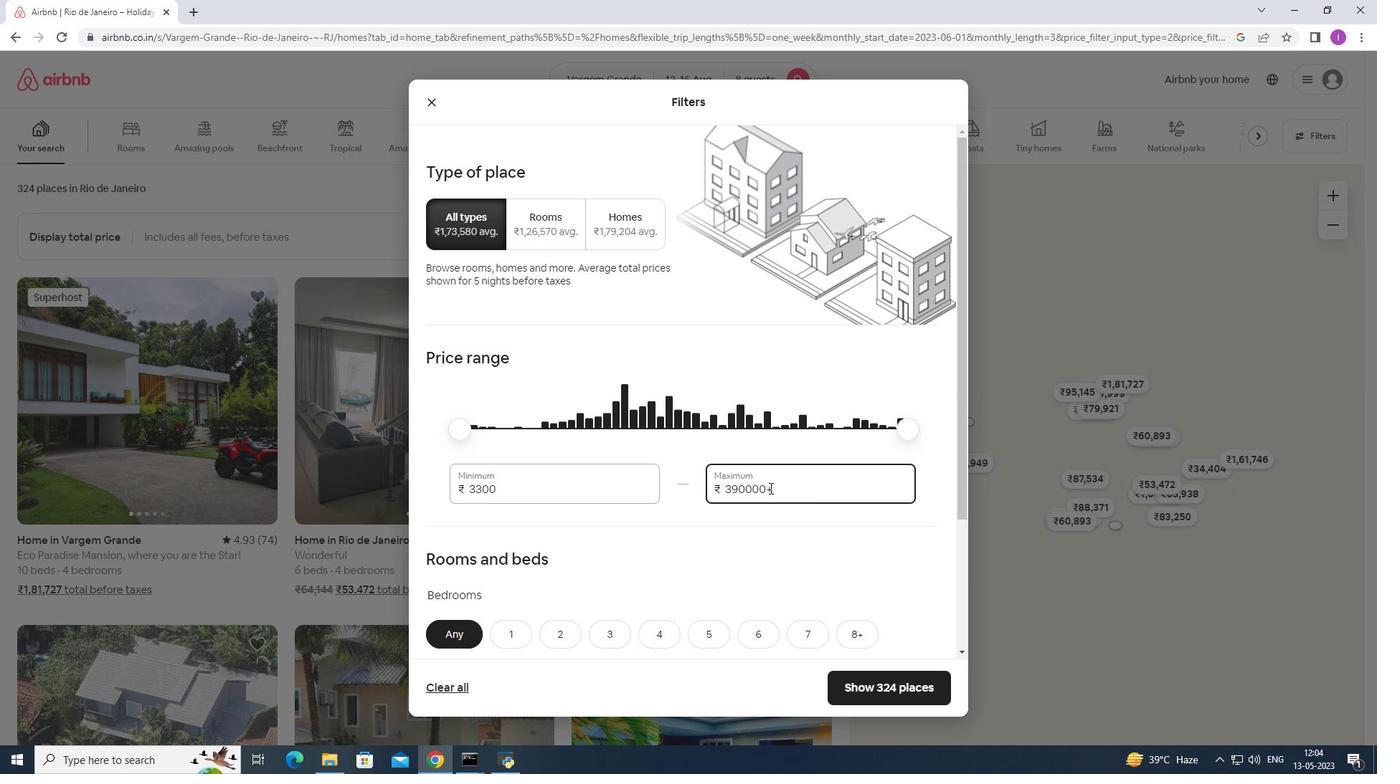 
Action: Mouse moved to (708, 495)
Screenshot: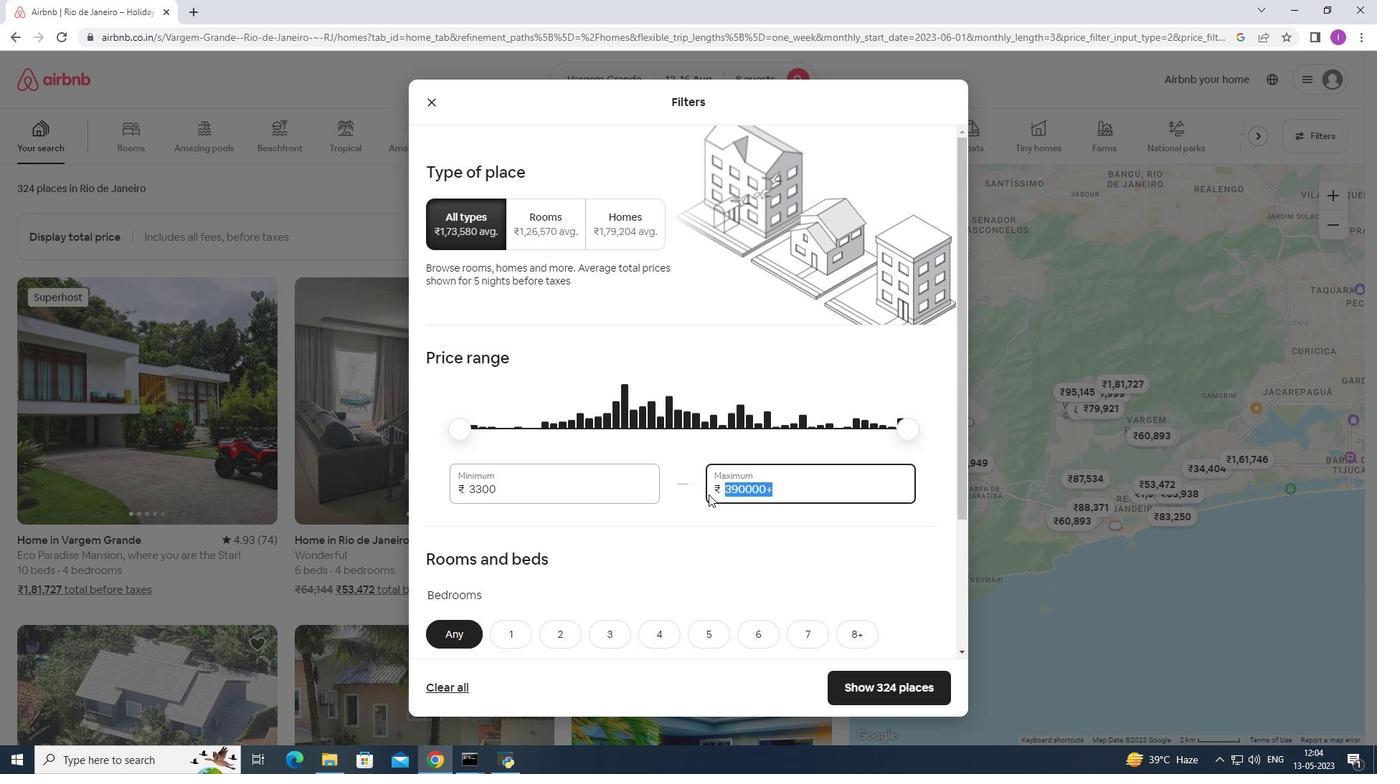 
Action: Key pressed 16000
Screenshot: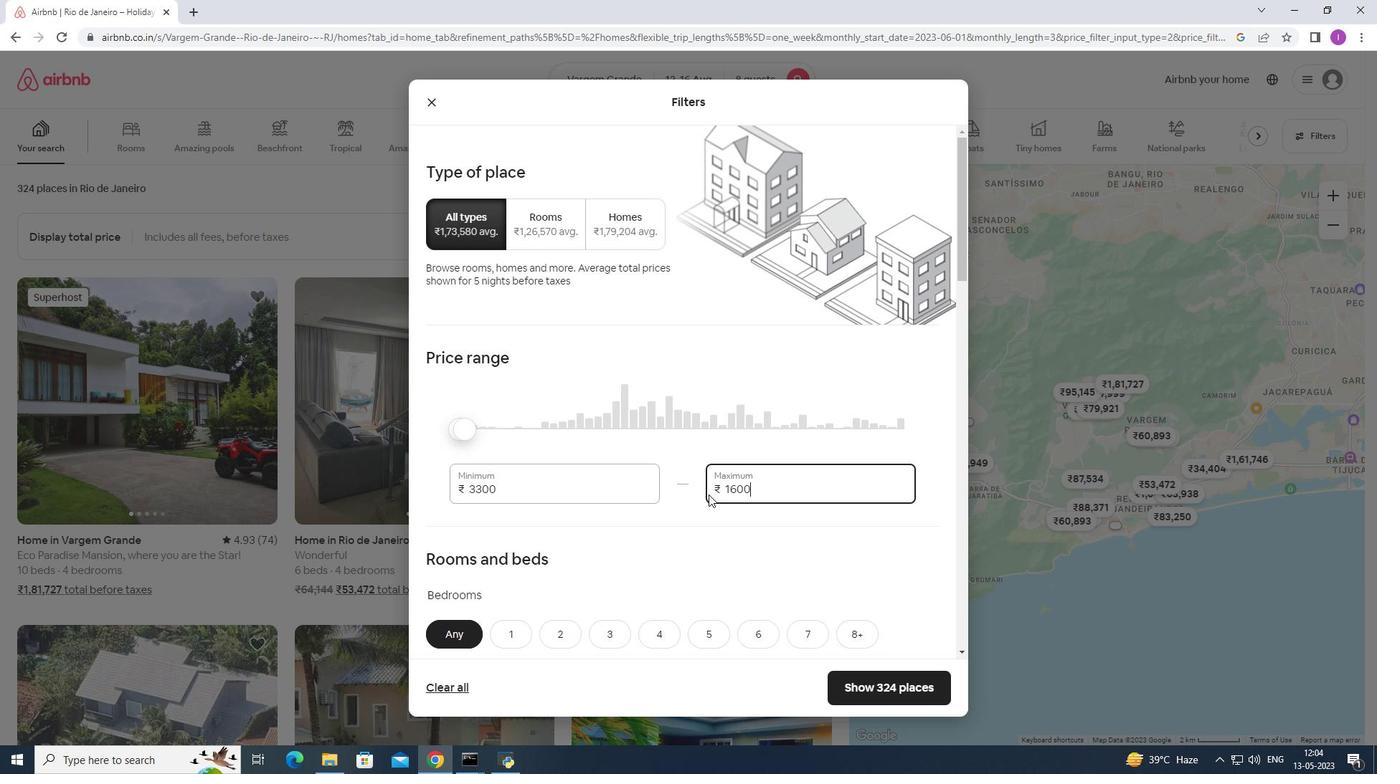 
Action: Mouse moved to (499, 487)
Screenshot: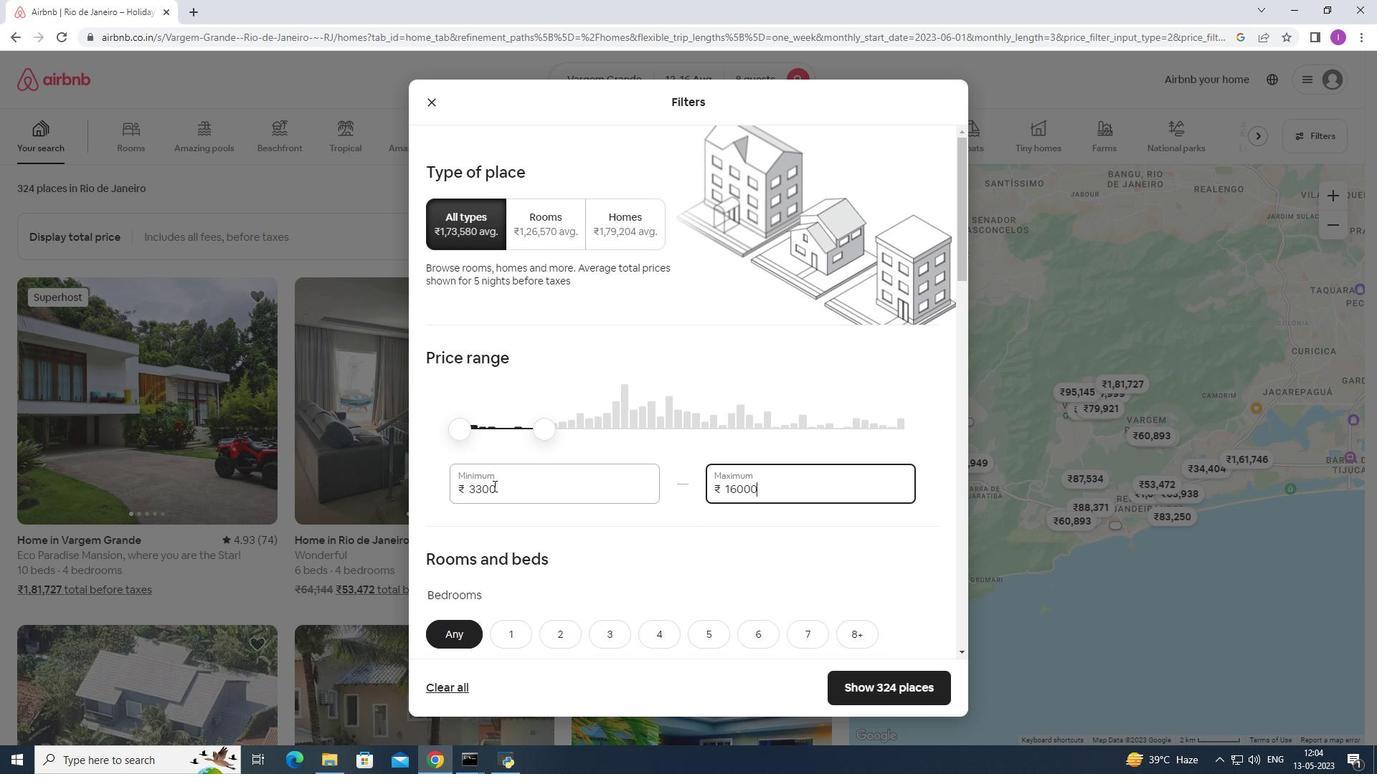 
Action: Mouse pressed left at (499, 487)
Screenshot: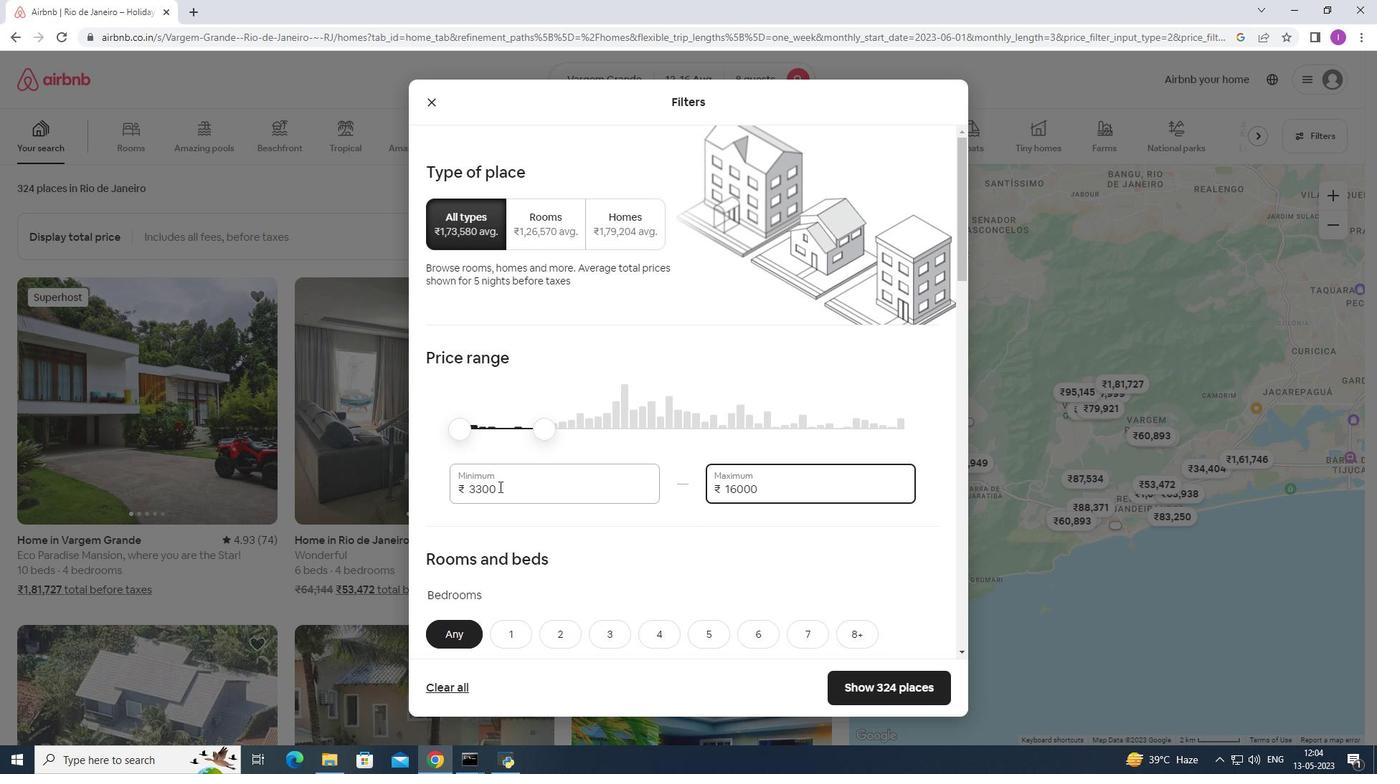 
Action: Mouse moved to (585, 499)
Screenshot: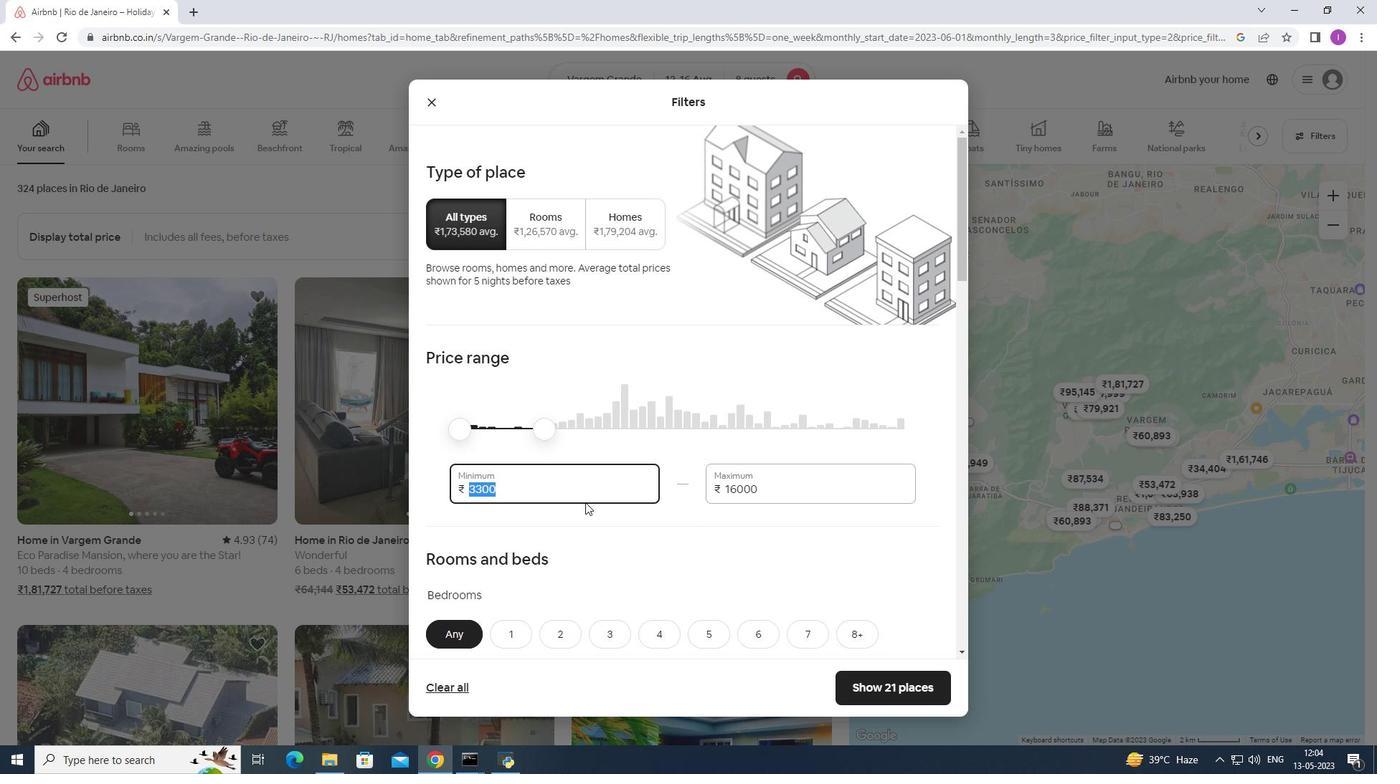 
Action: Key pressed 1
Screenshot: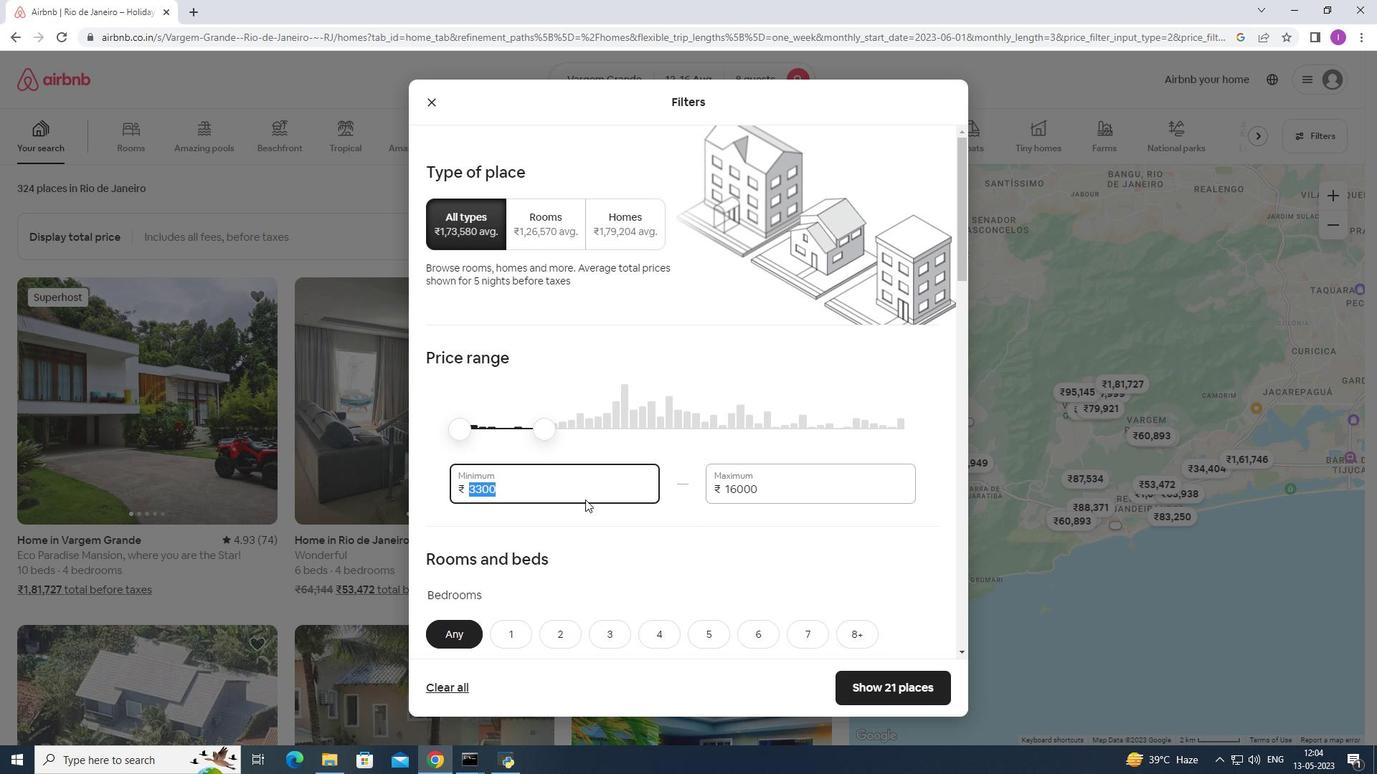 
Action: Mouse moved to (589, 492)
Screenshot: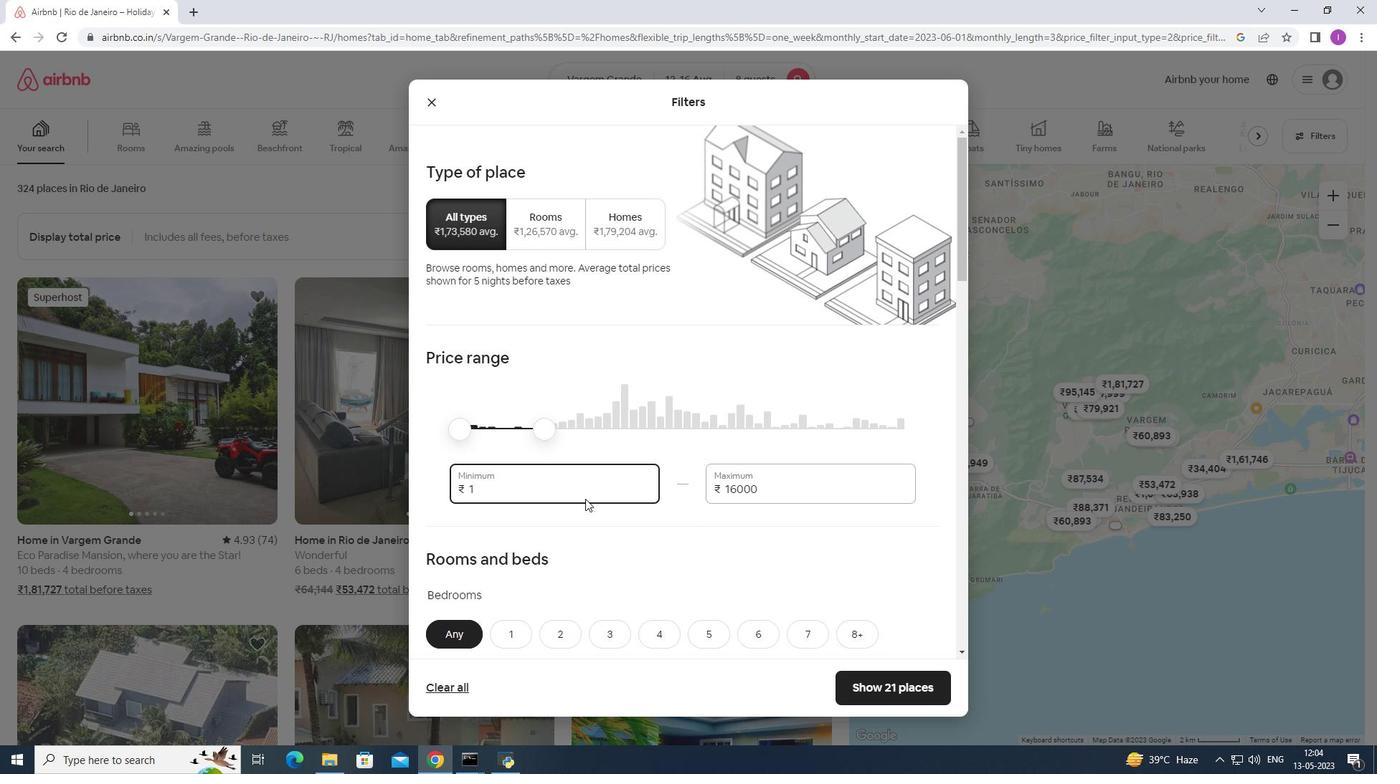 
Action: Key pressed 0000
Screenshot: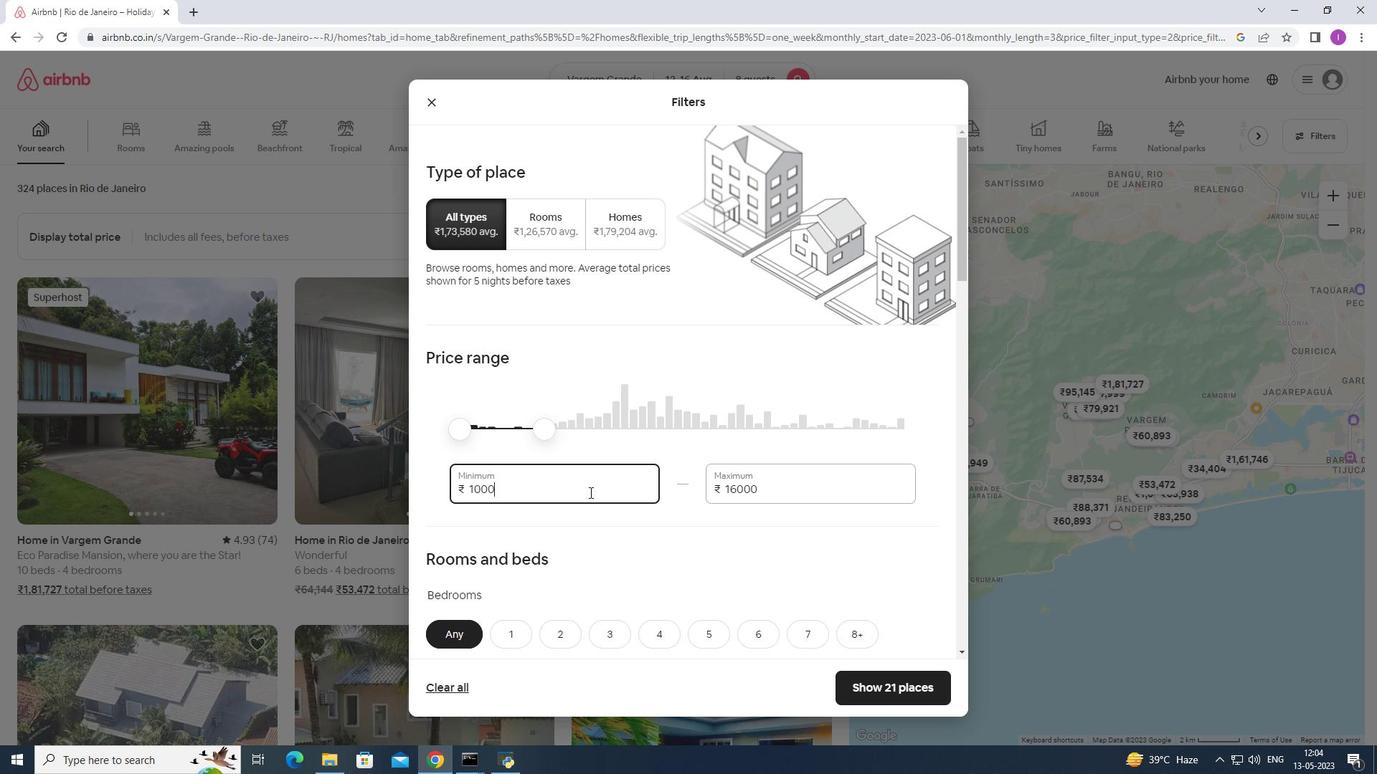 
Action: Mouse moved to (637, 561)
Screenshot: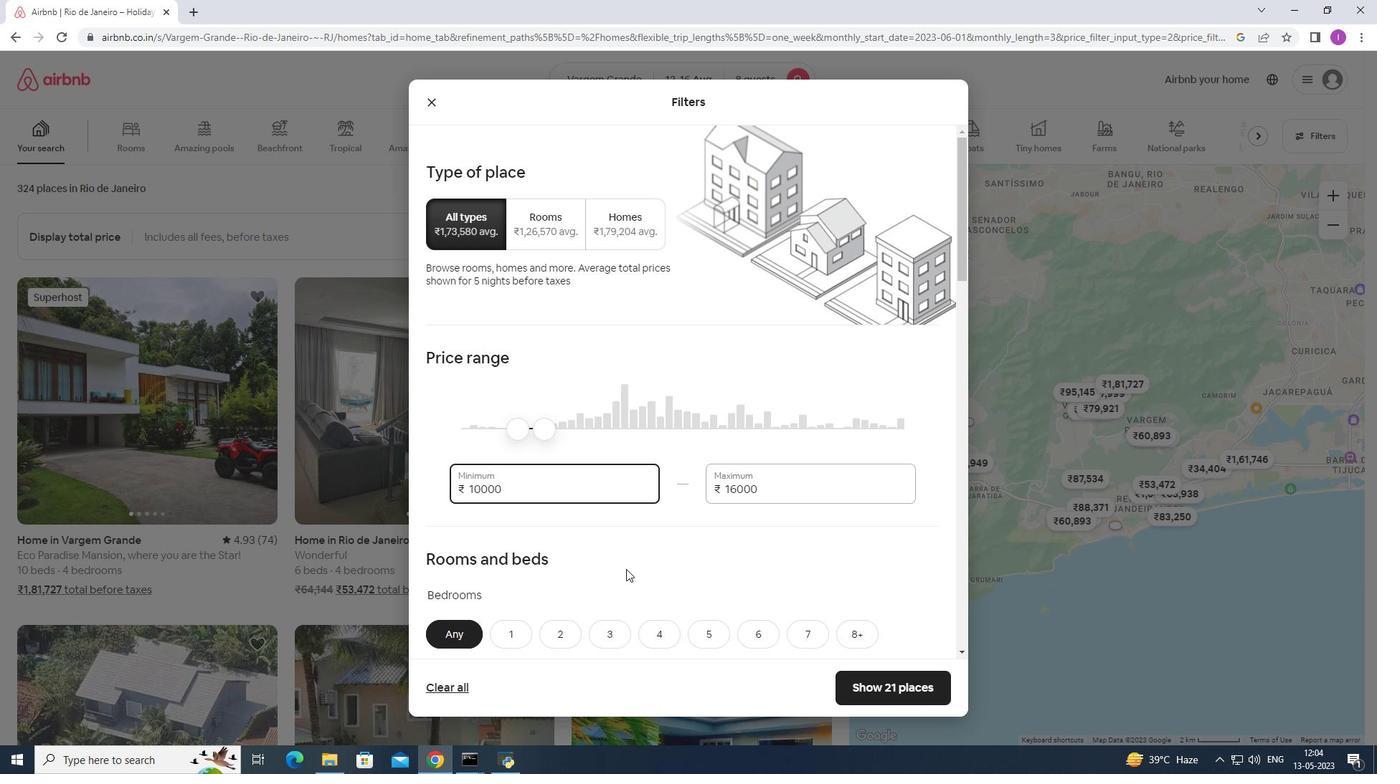 
Action: Mouse scrolled (637, 561) with delta (0, 0)
Screenshot: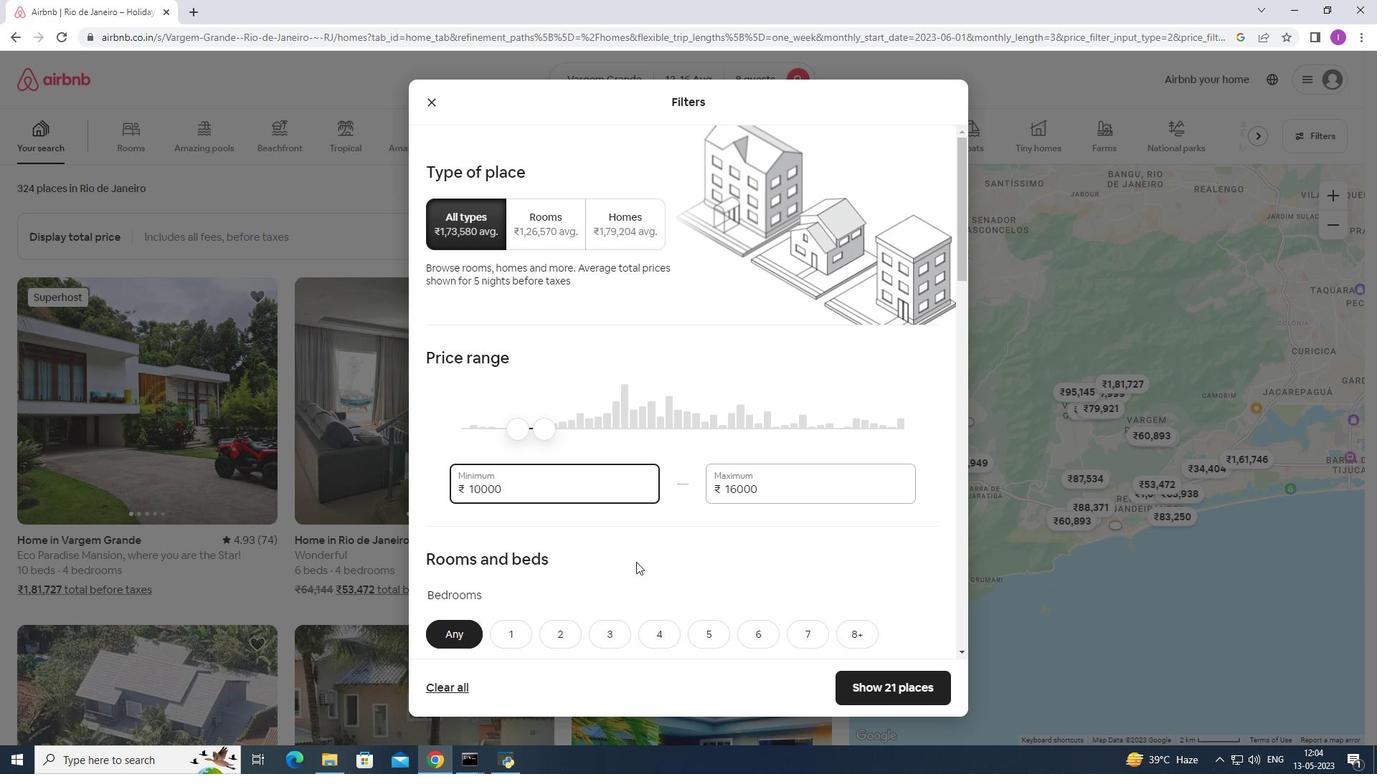 
Action: Mouse scrolled (637, 561) with delta (0, 0)
Screenshot: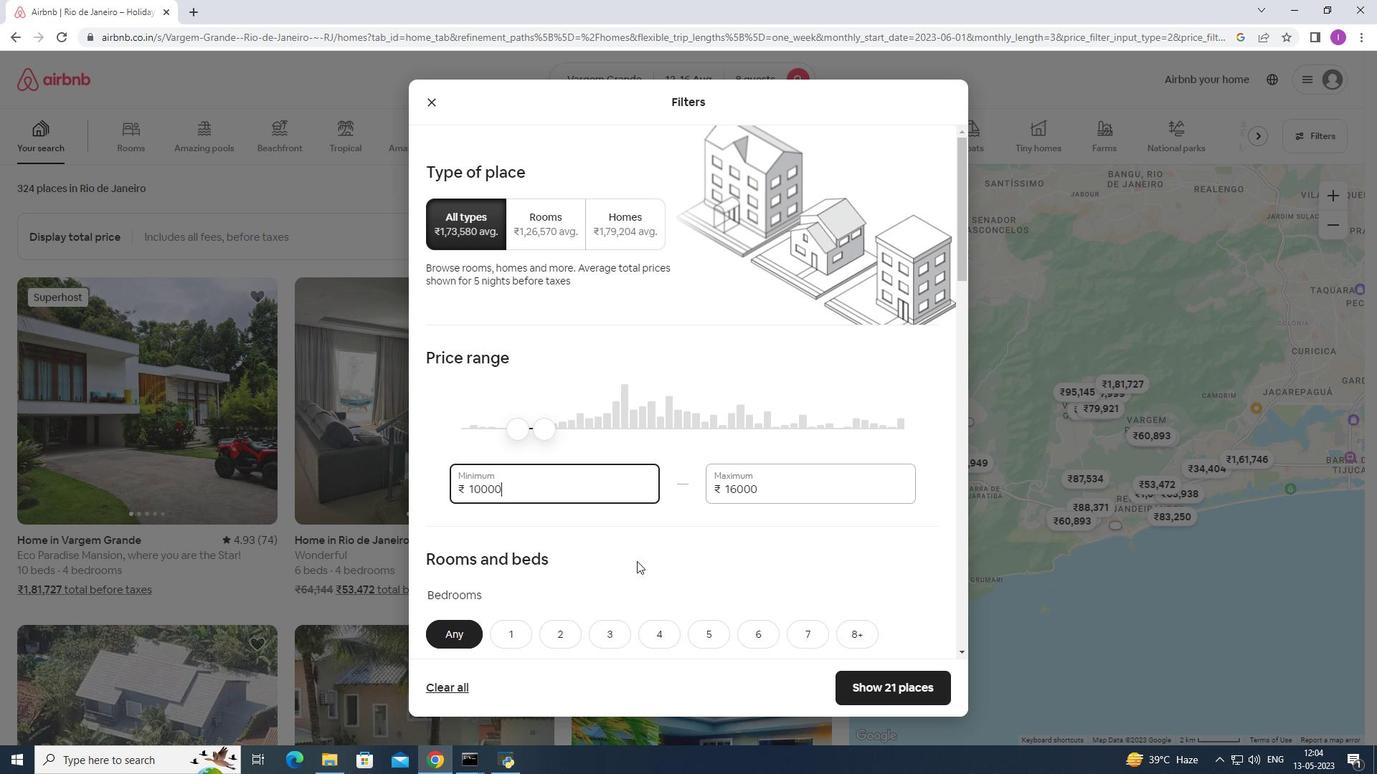 
Action: Mouse moved to (660, 520)
Screenshot: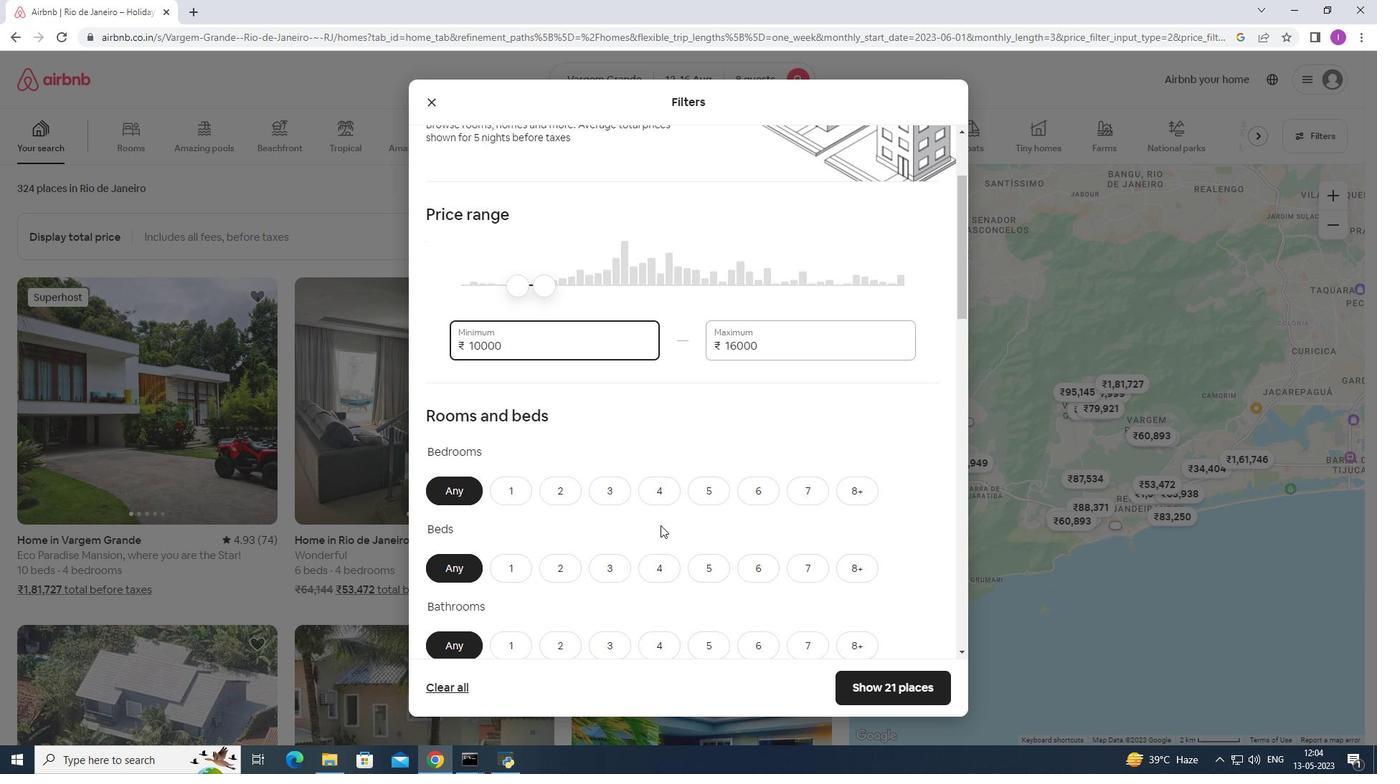 
Action: Mouse scrolled (660, 519) with delta (0, 0)
Screenshot: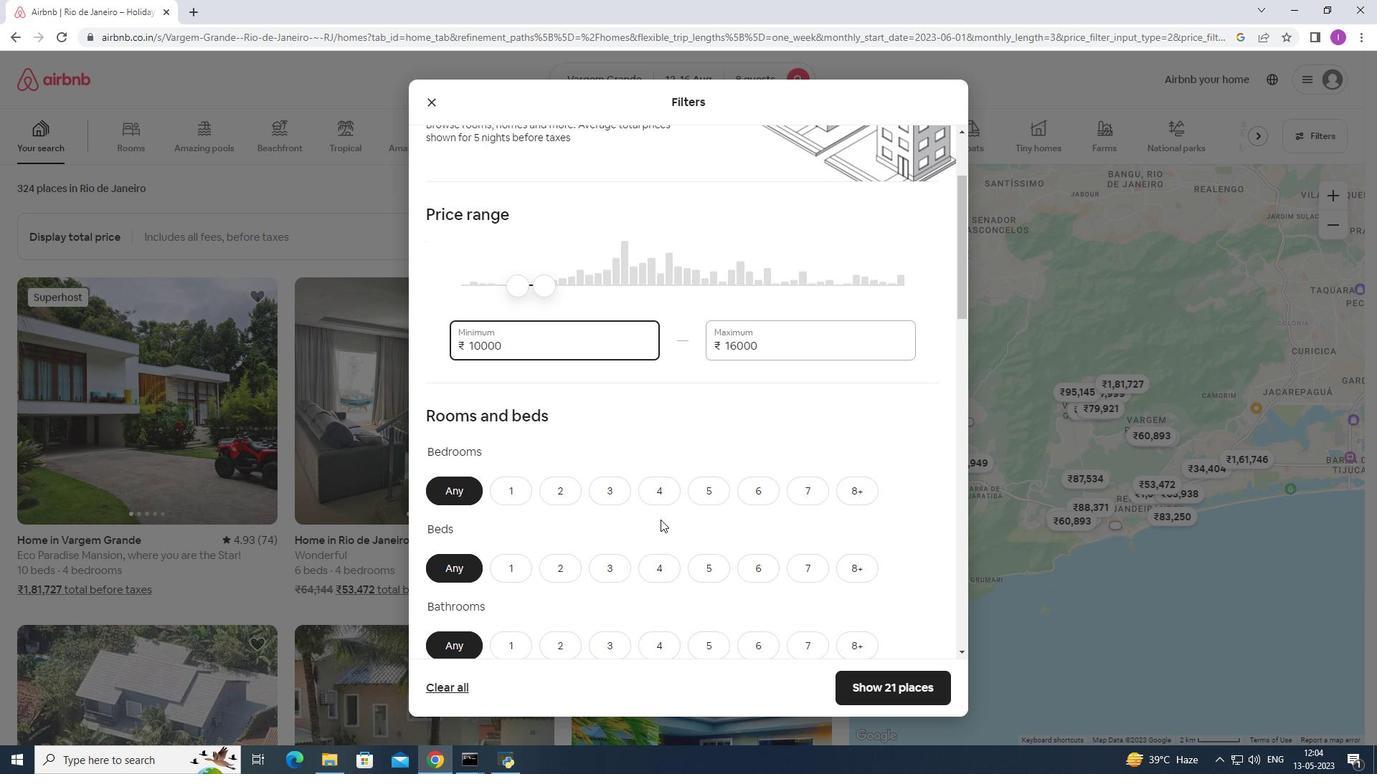 
Action: Mouse moved to (850, 426)
Screenshot: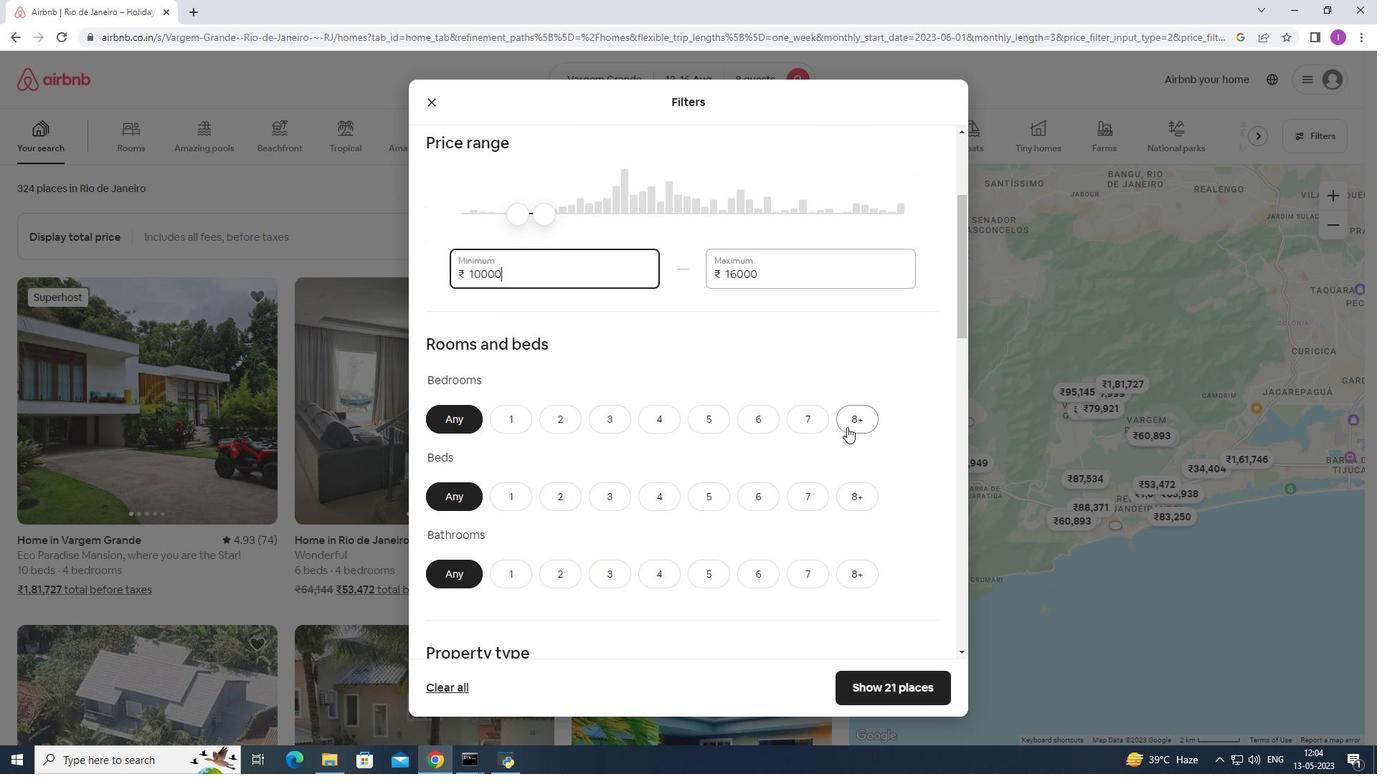 
Action: Mouse pressed left at (850, 426)
Screenshot: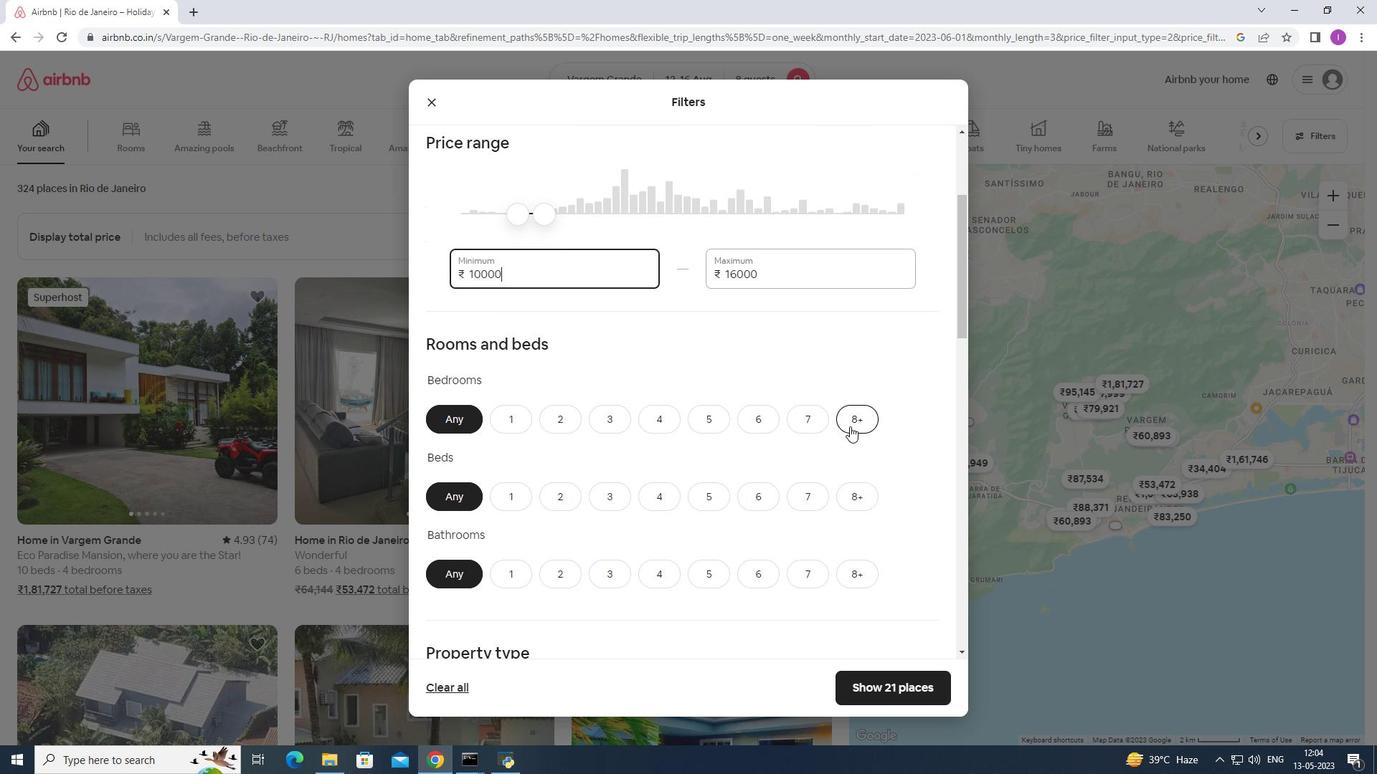 
Action: Mouse moved to (871, 502)
Screenshot: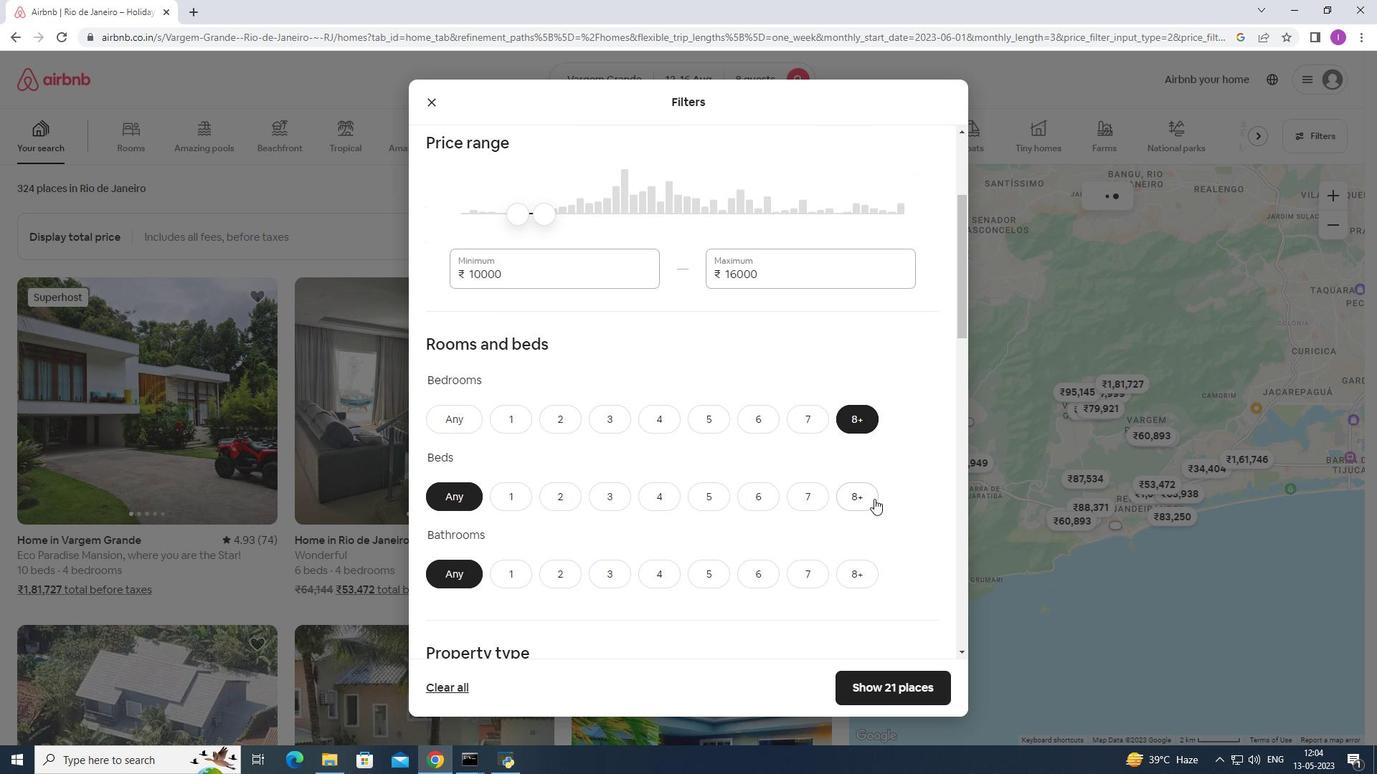 
Action: Mouse pressed left at (871, 502)
Screenshot: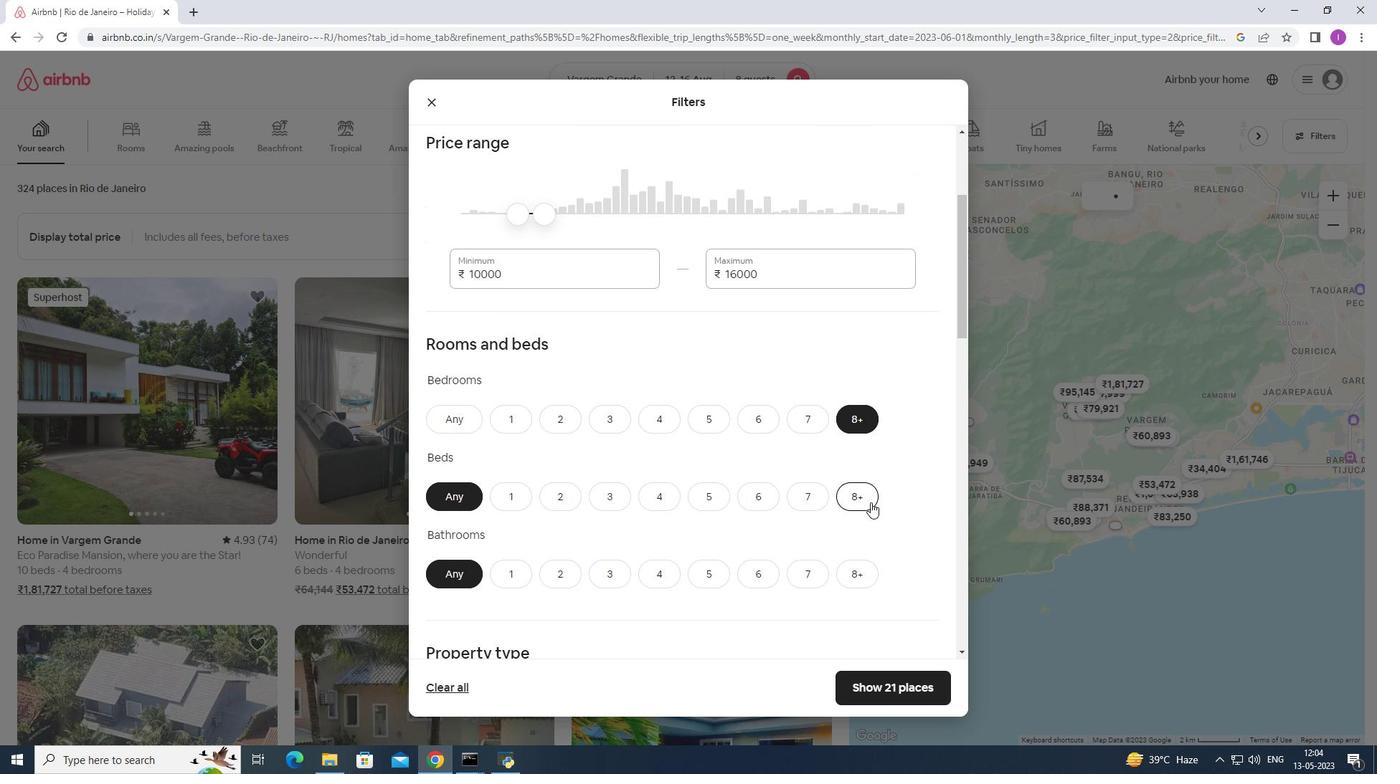 
Action: Mouse moved to (855, 563)
Screenshot: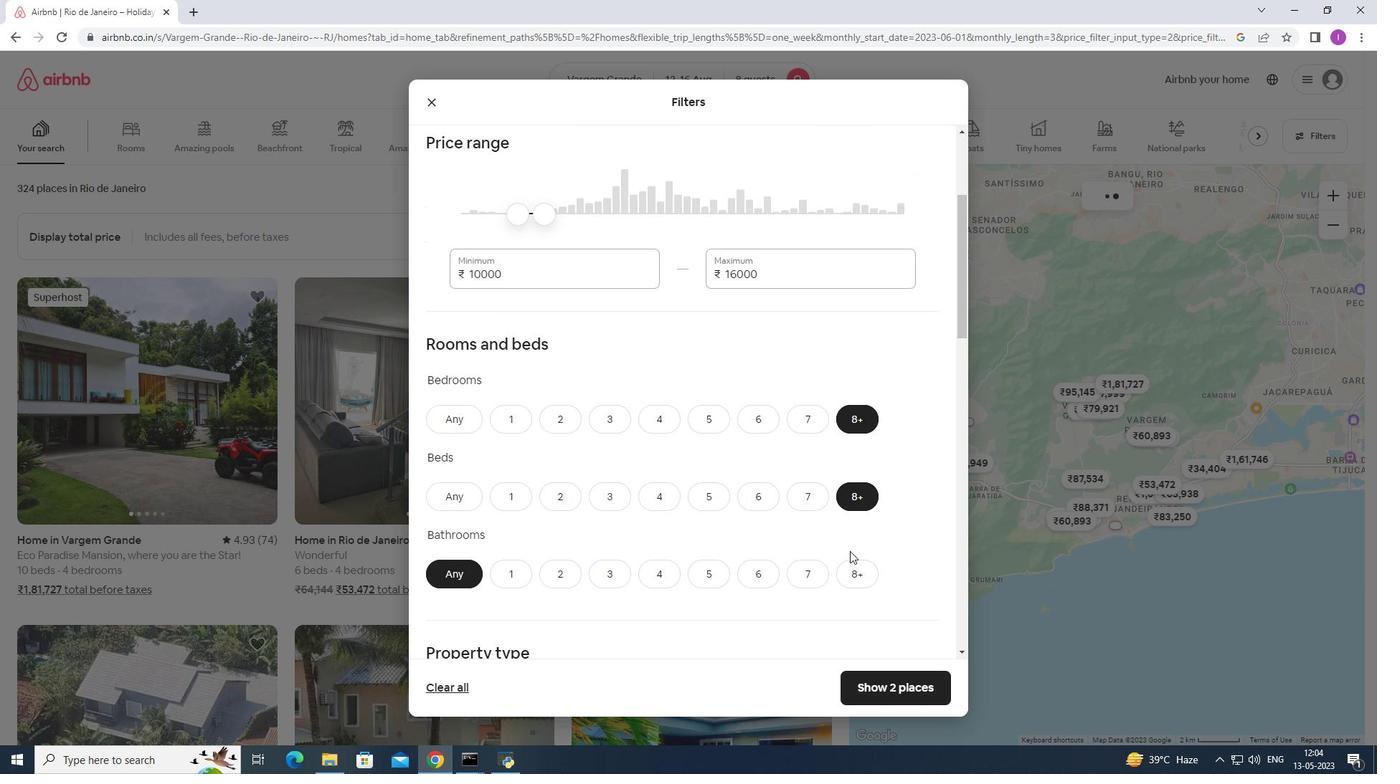 
Action: Mouse pressed left at (855, 563)
Screenshot: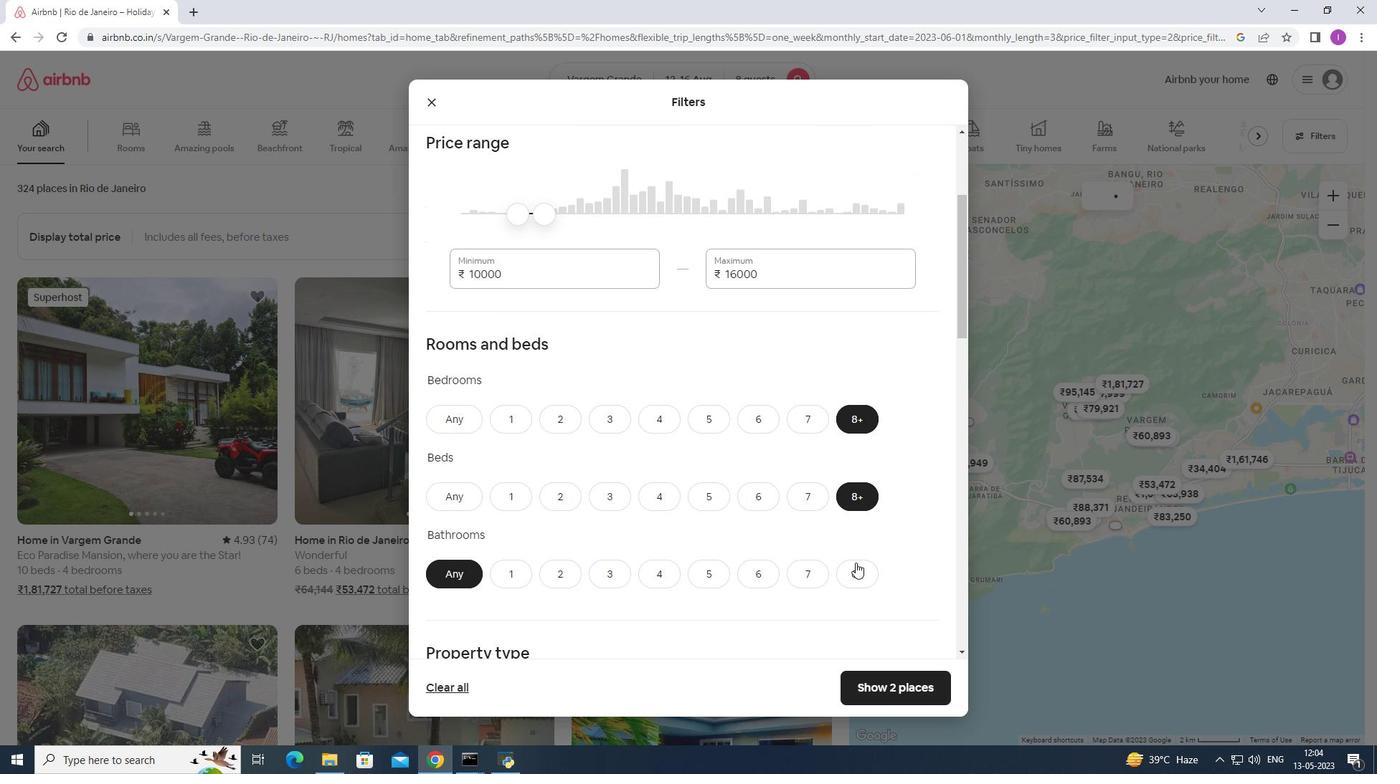 
Action: Mouse moved to (848, 561)
Screenshot: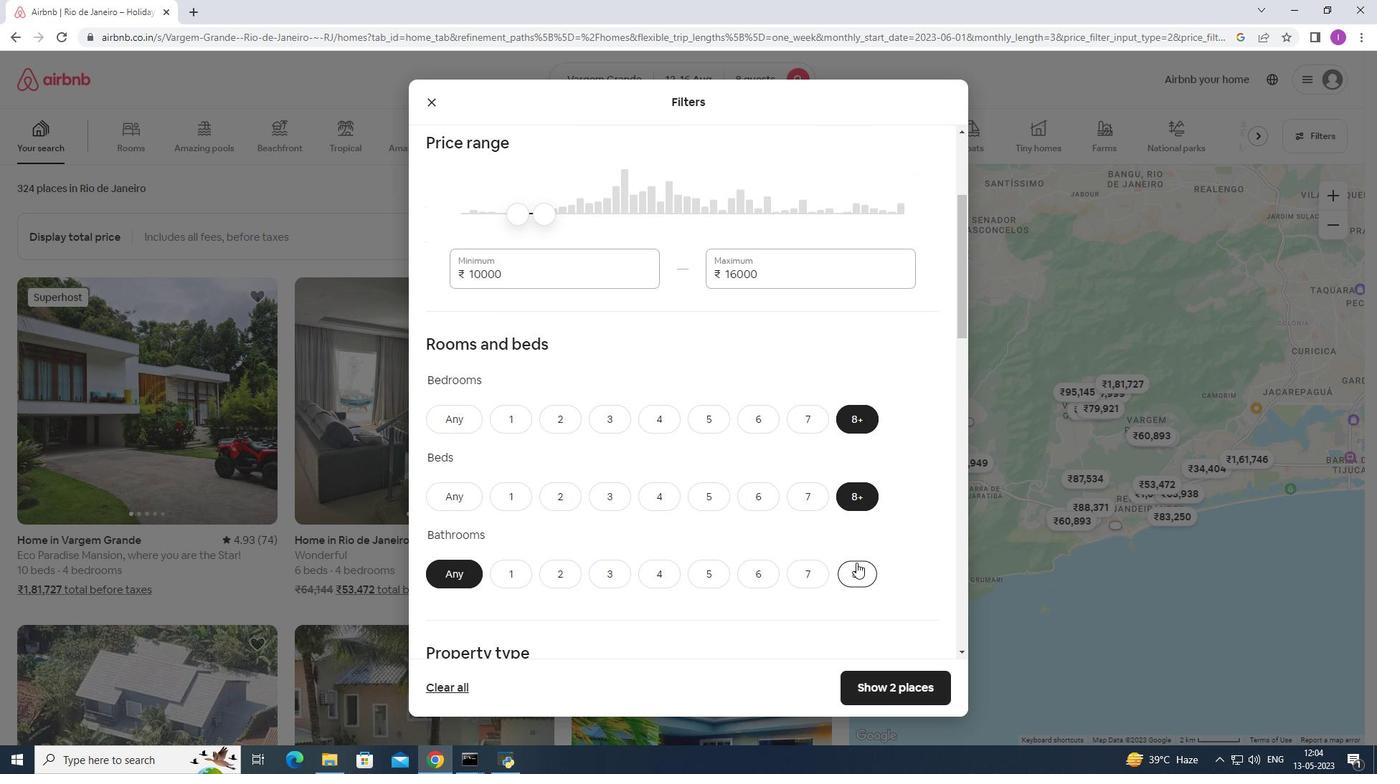 
Action: Mouse scrolled (848, 560) with delta (0, 0)
Screenshot: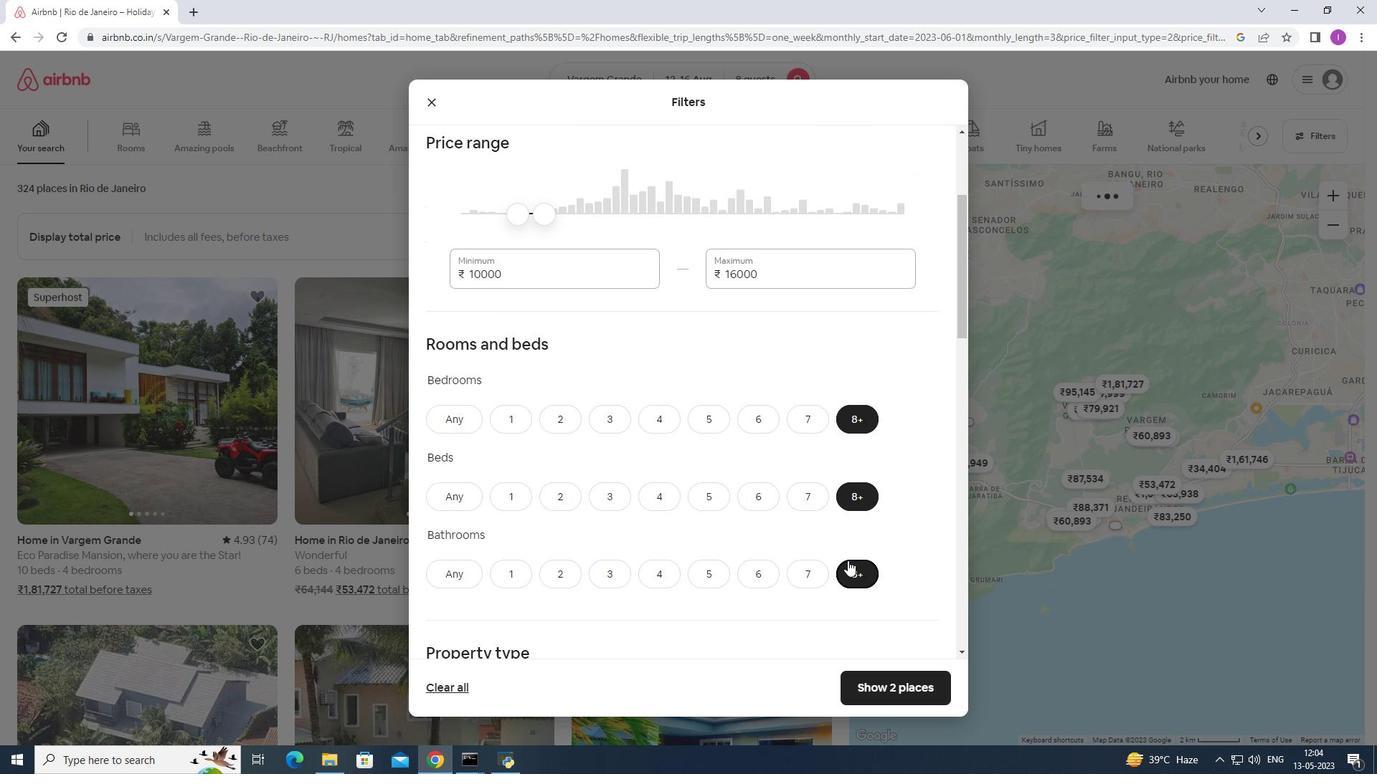 
Action: Mouse scrolled (848, 560) with delta (0, 0)
Screenshot: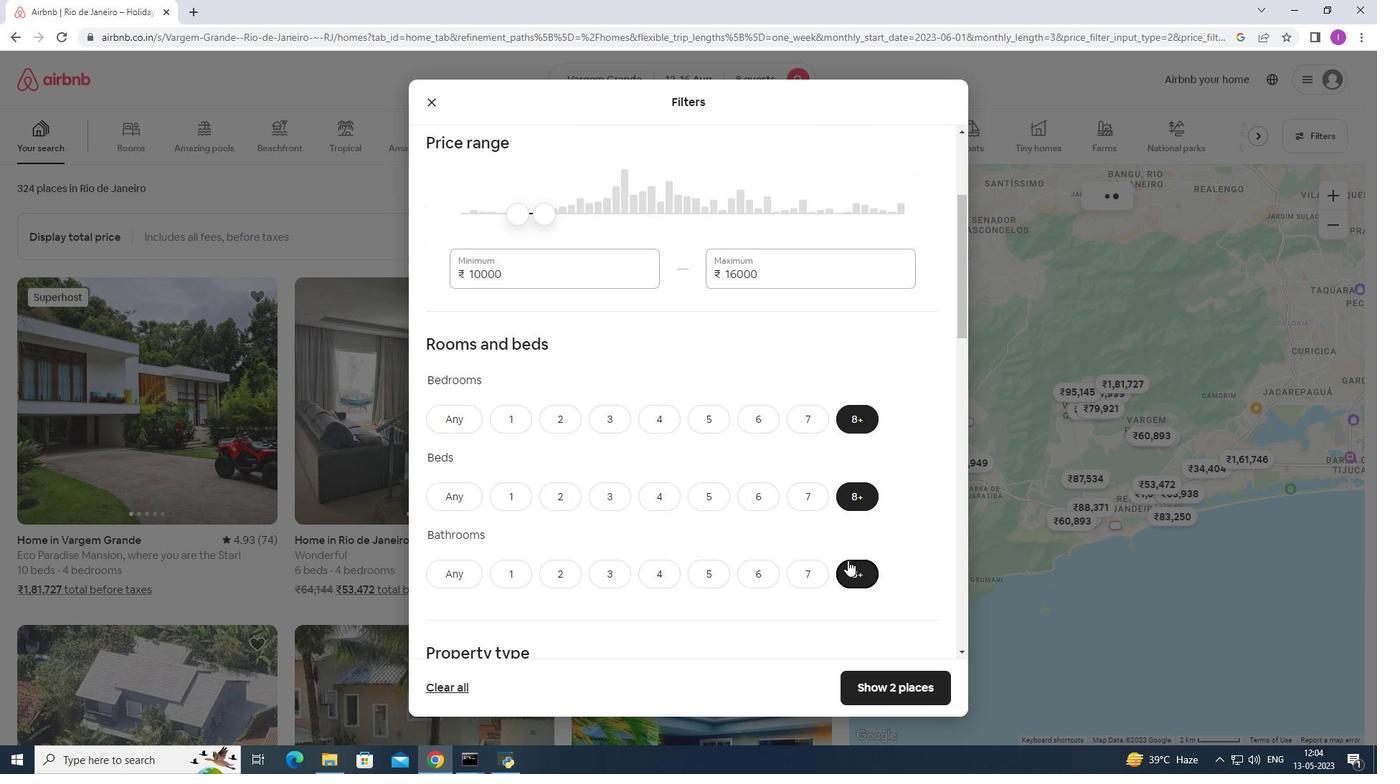 
Action: Mouse scrolled (848, 560) with delta (0, 0)
Screenshot: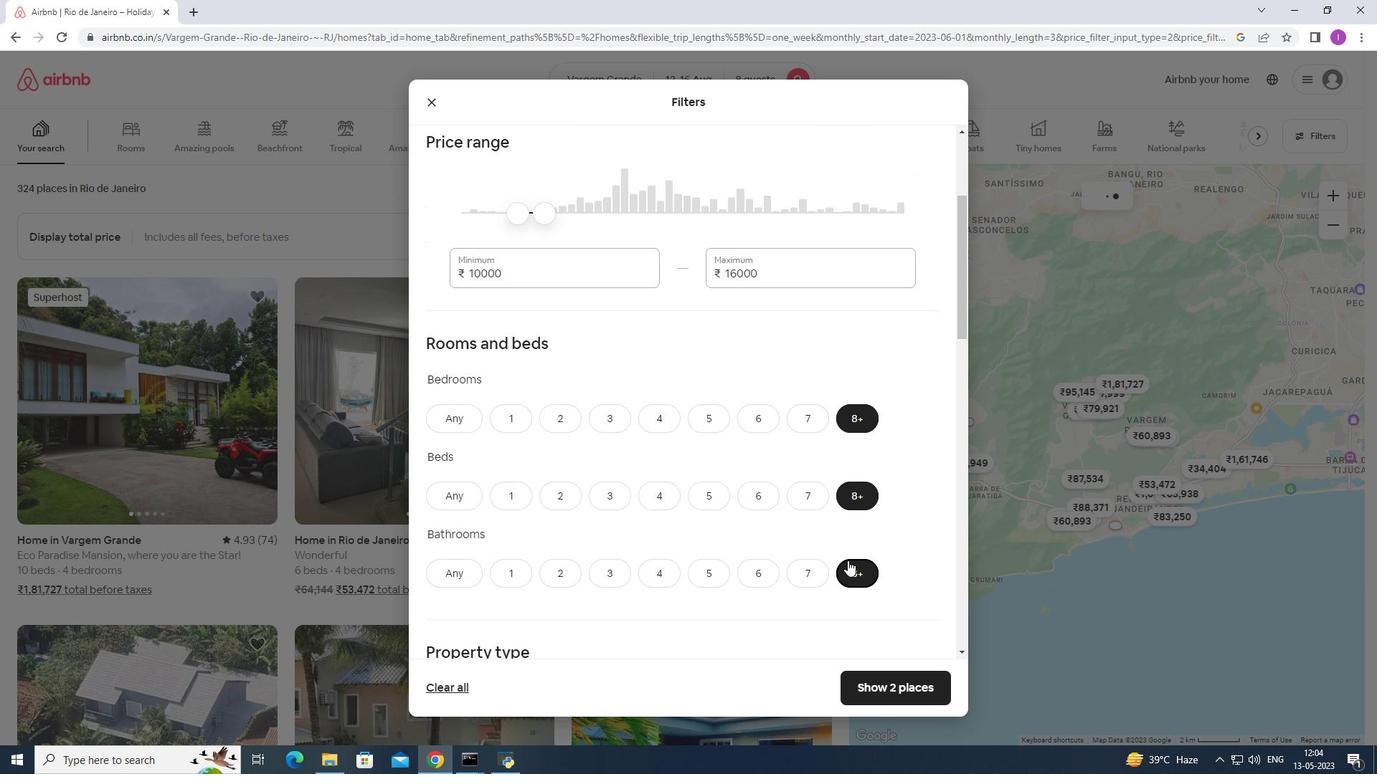 
Action: Mouse moved to (527, 521)
Screenshot: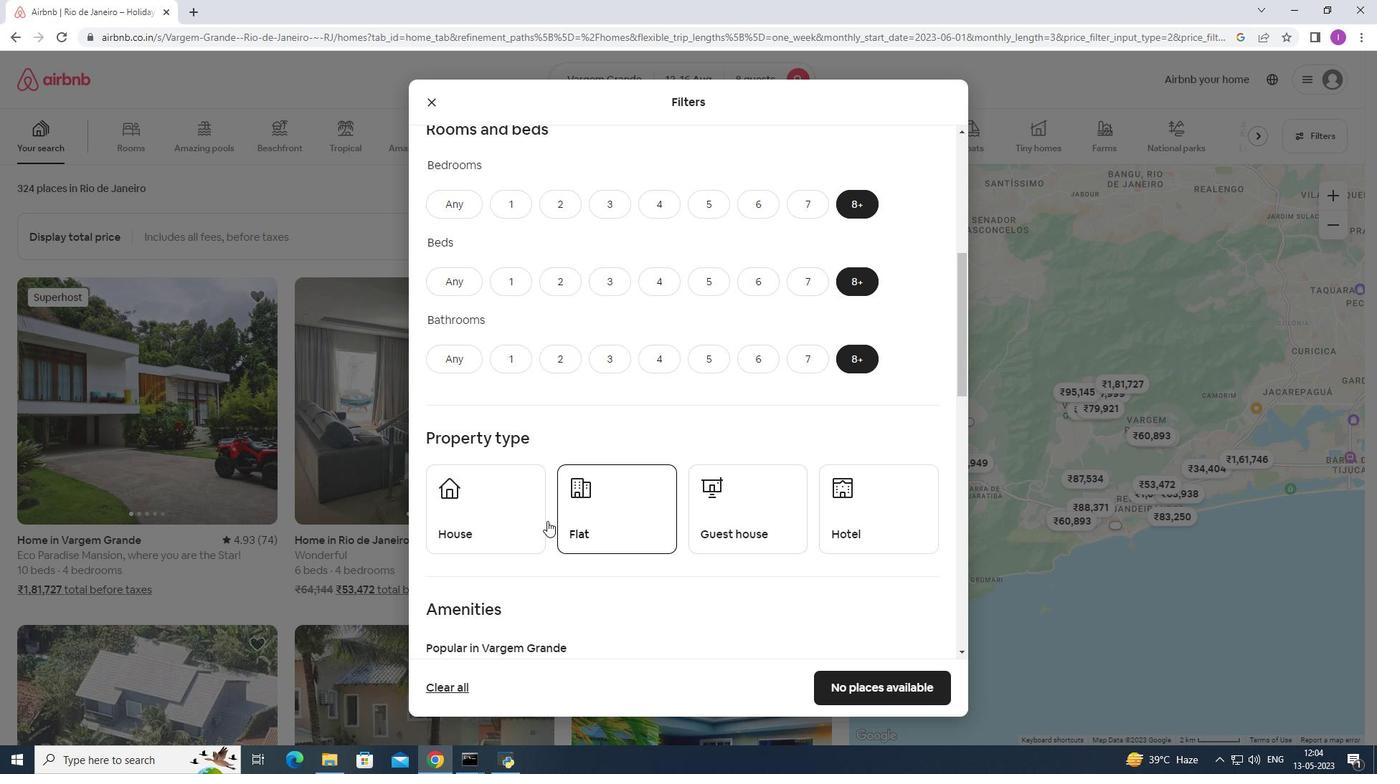 
Action: Mouse pressed left at (527, 521)
Screenshot: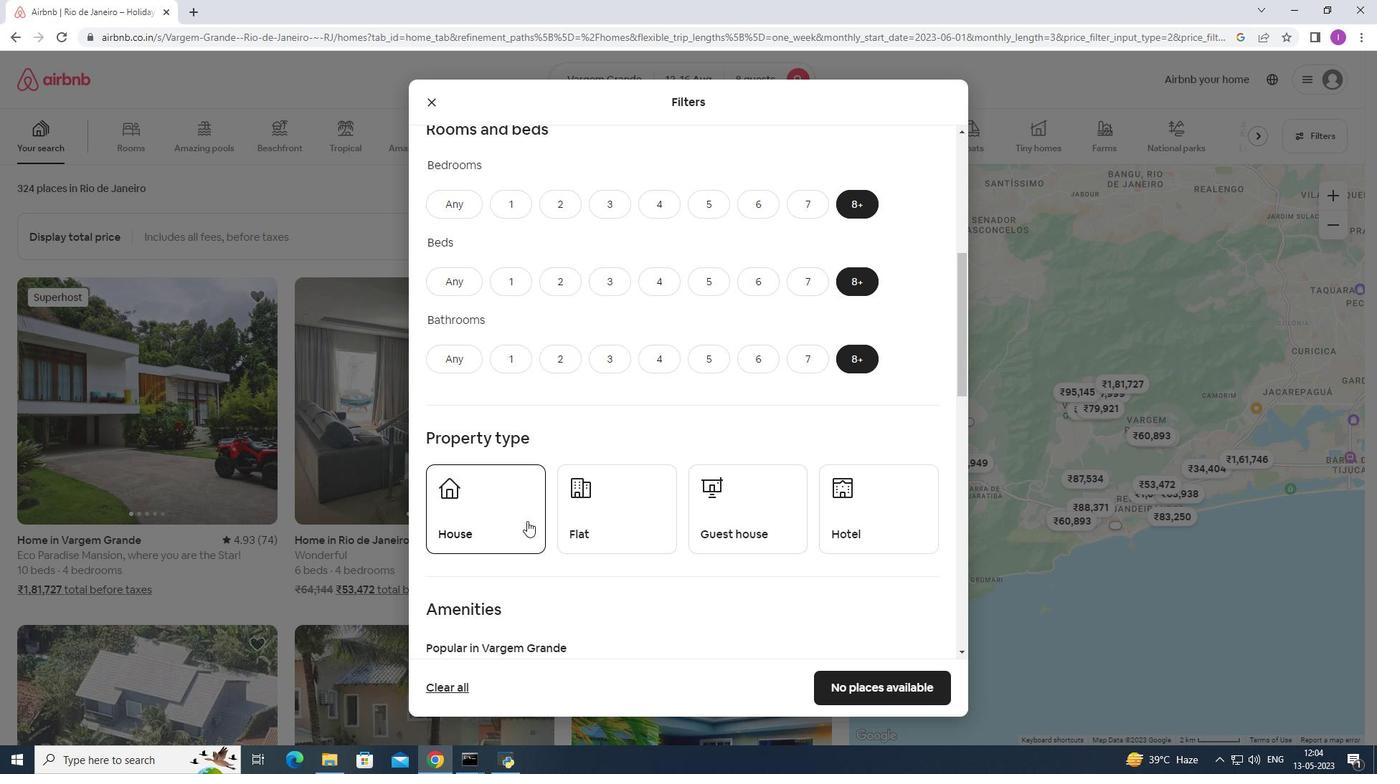 
Action: Mouse moved to (595, 536)
Screenshot: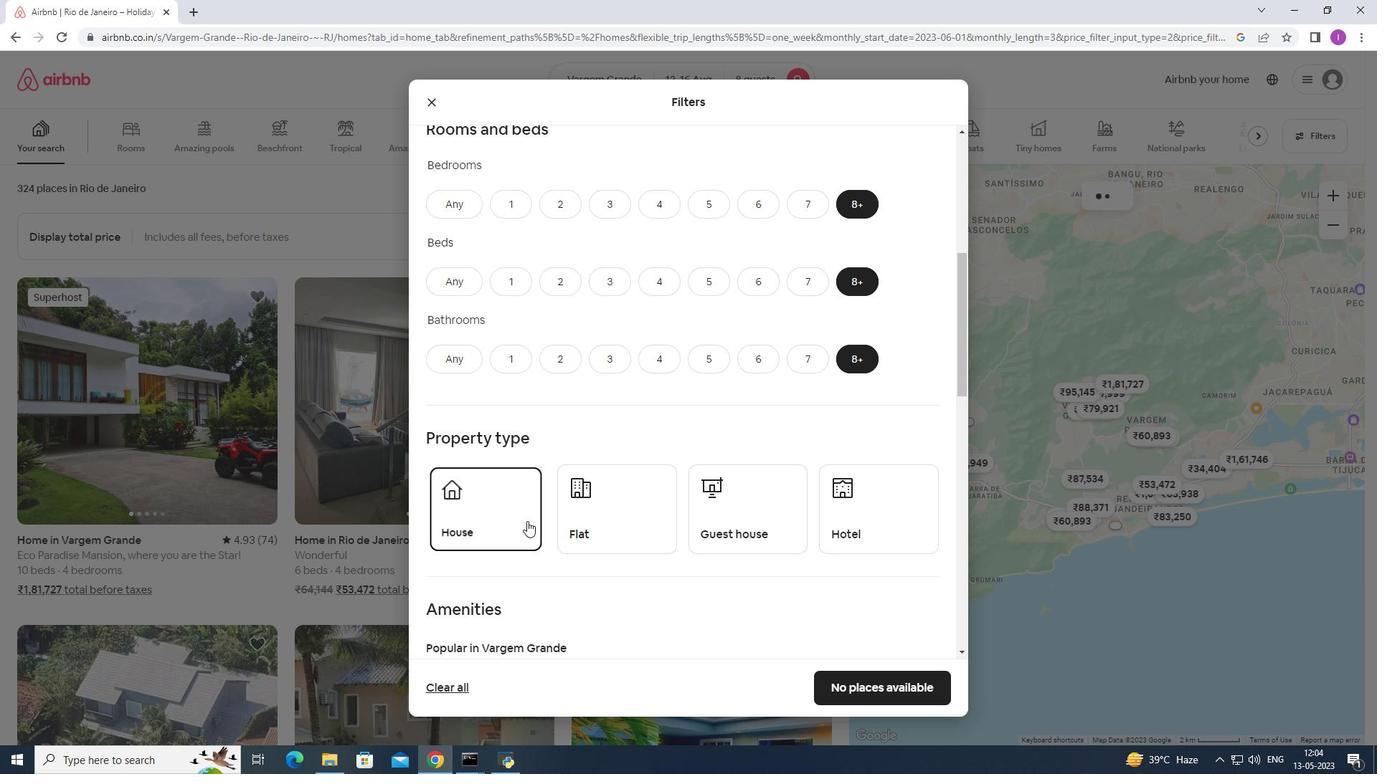 
Action: Mouse pressed left at (595, 536)
Screenshot: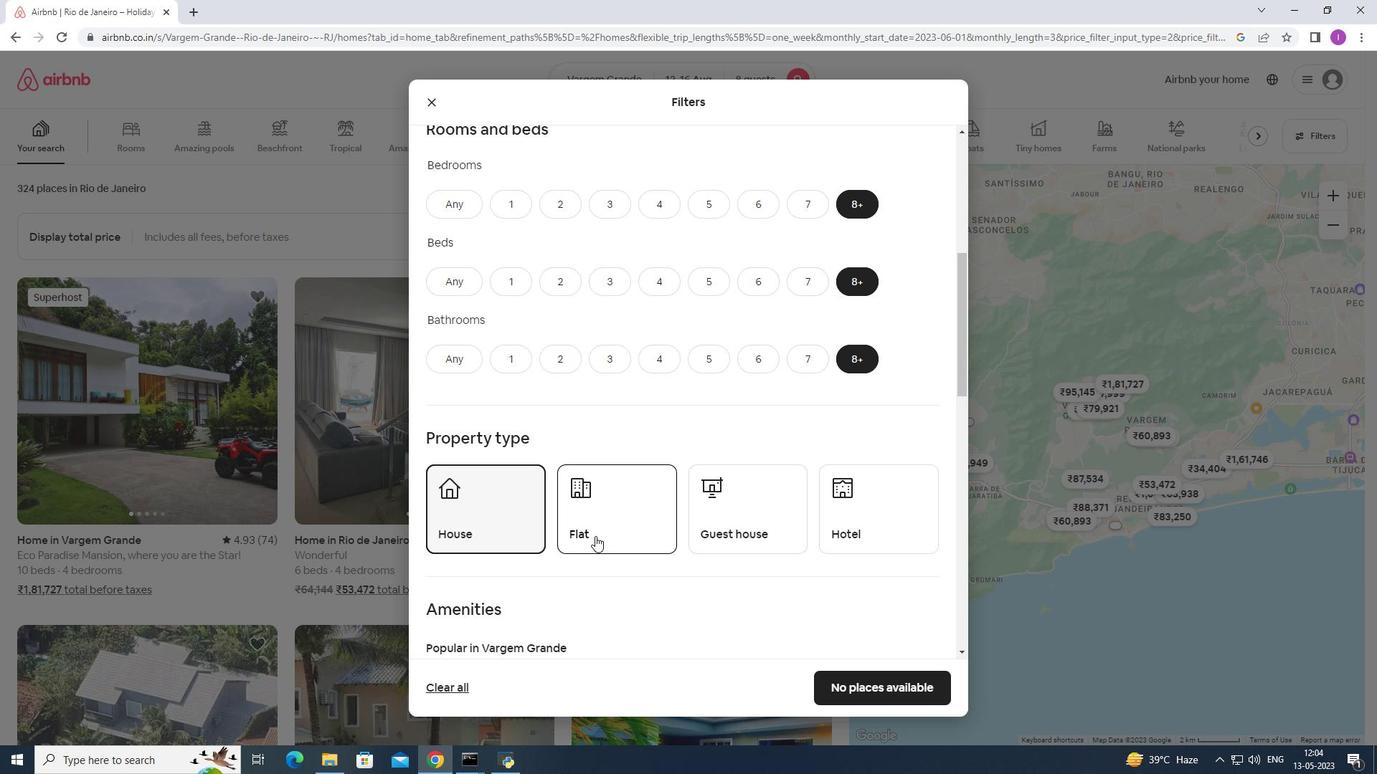 
Action: Mouse moved to (741, 551)
Screenshot: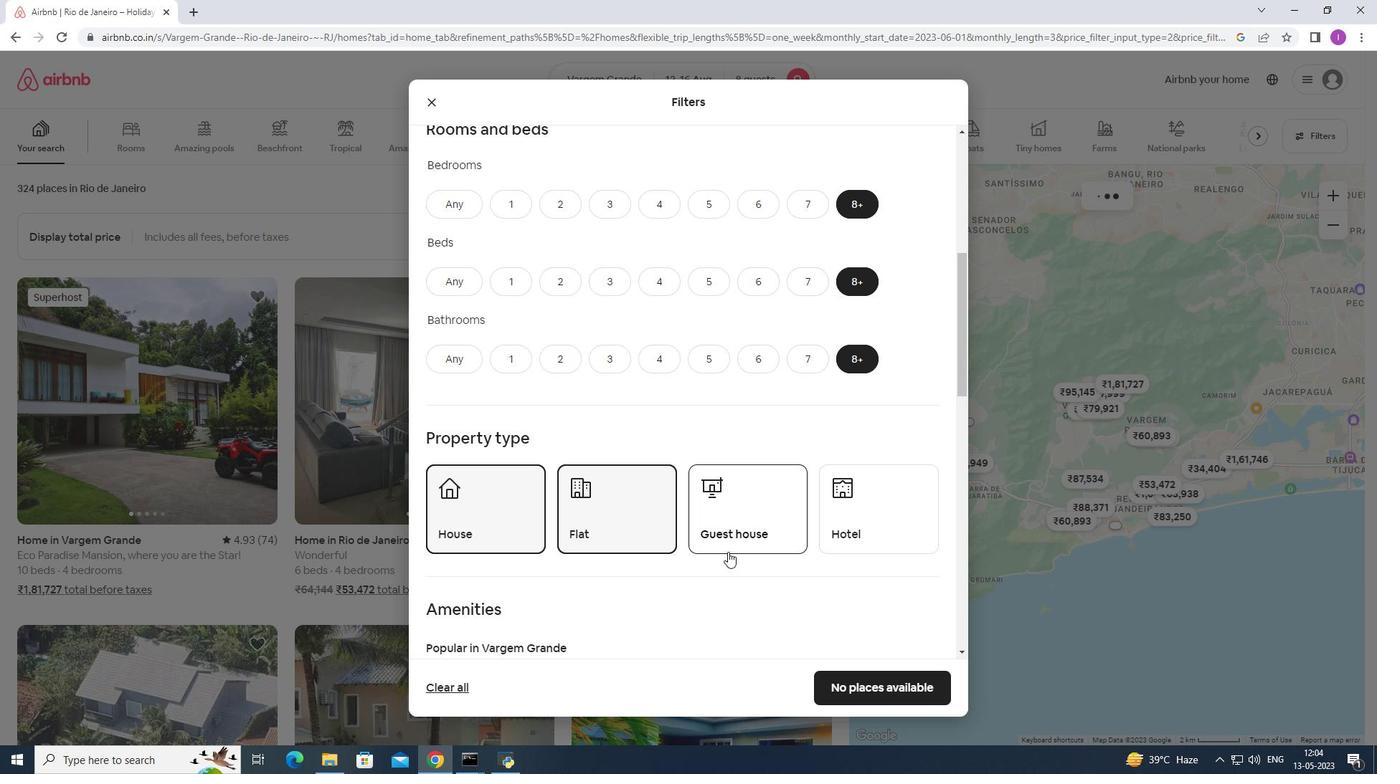 
Action: Mouse pressed left at (741, 551)
Screenshot: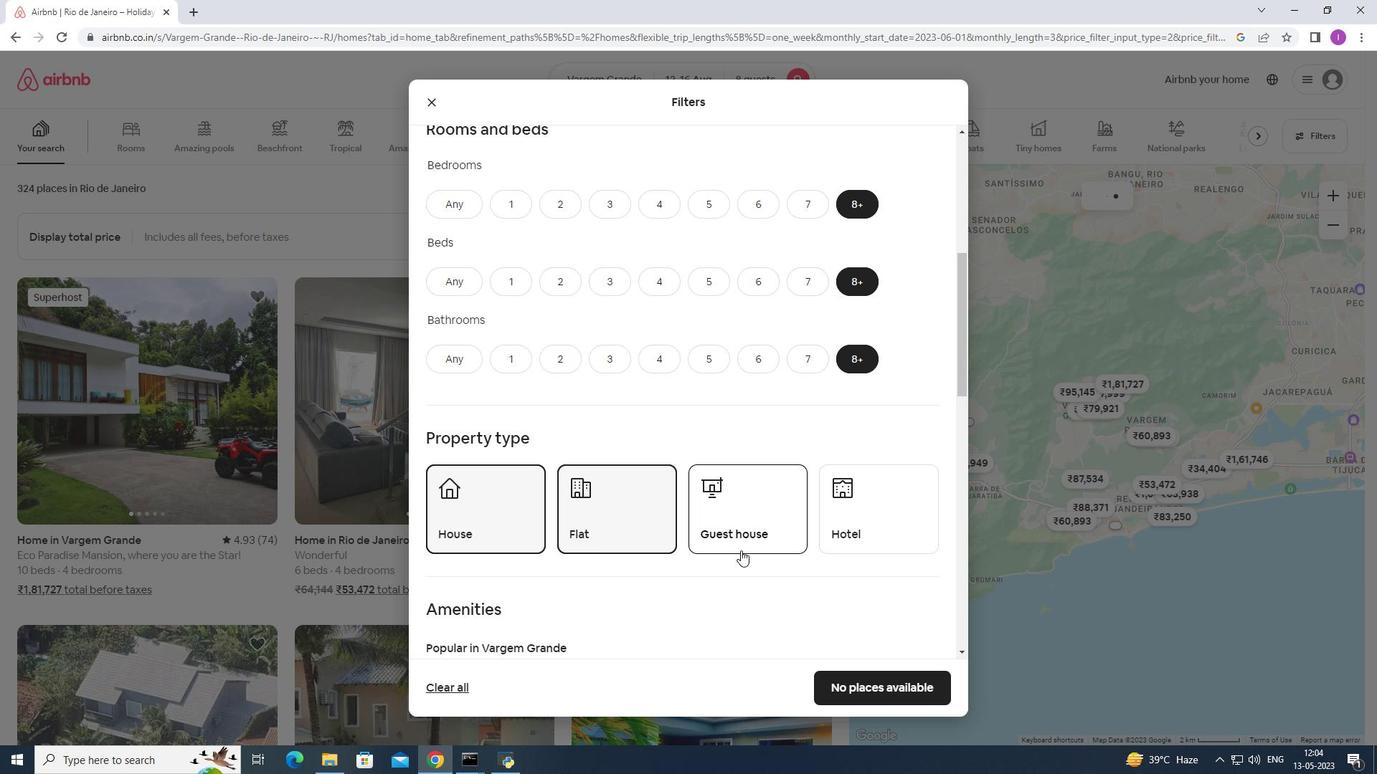 
Action: Mouse moved to (843, 538)
Screenshot: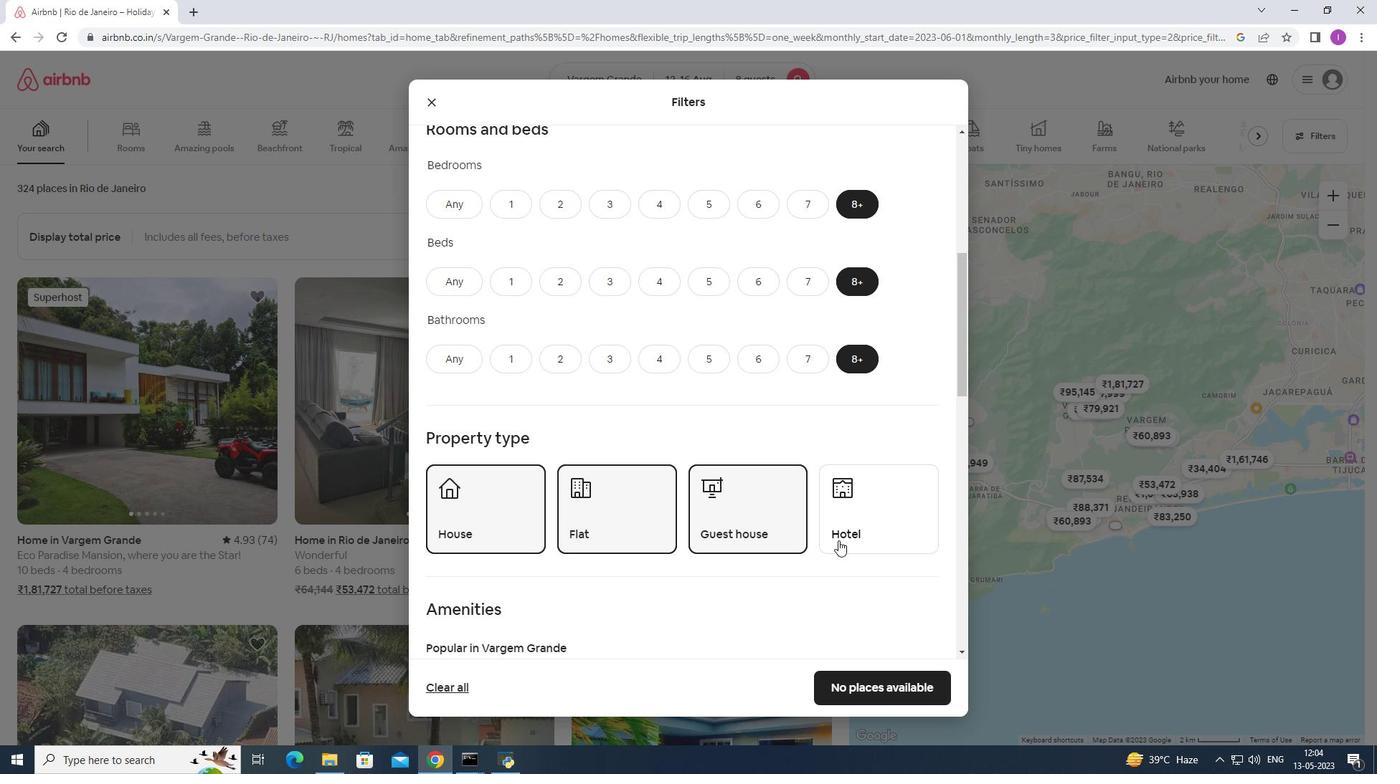 
Action: Mouse pressed left at (843, 538)
Screenshot: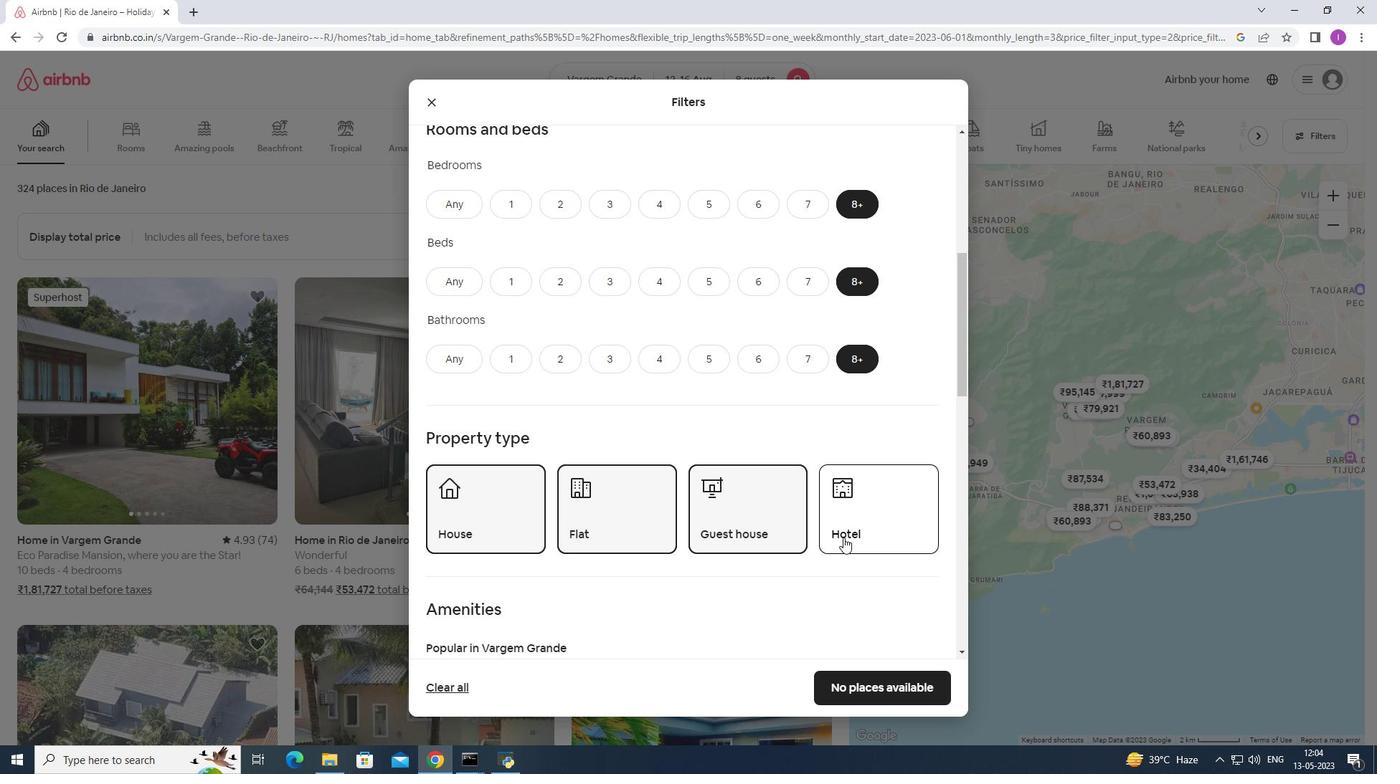 
Action: Mouse moved to (701, 551)
Screenshot: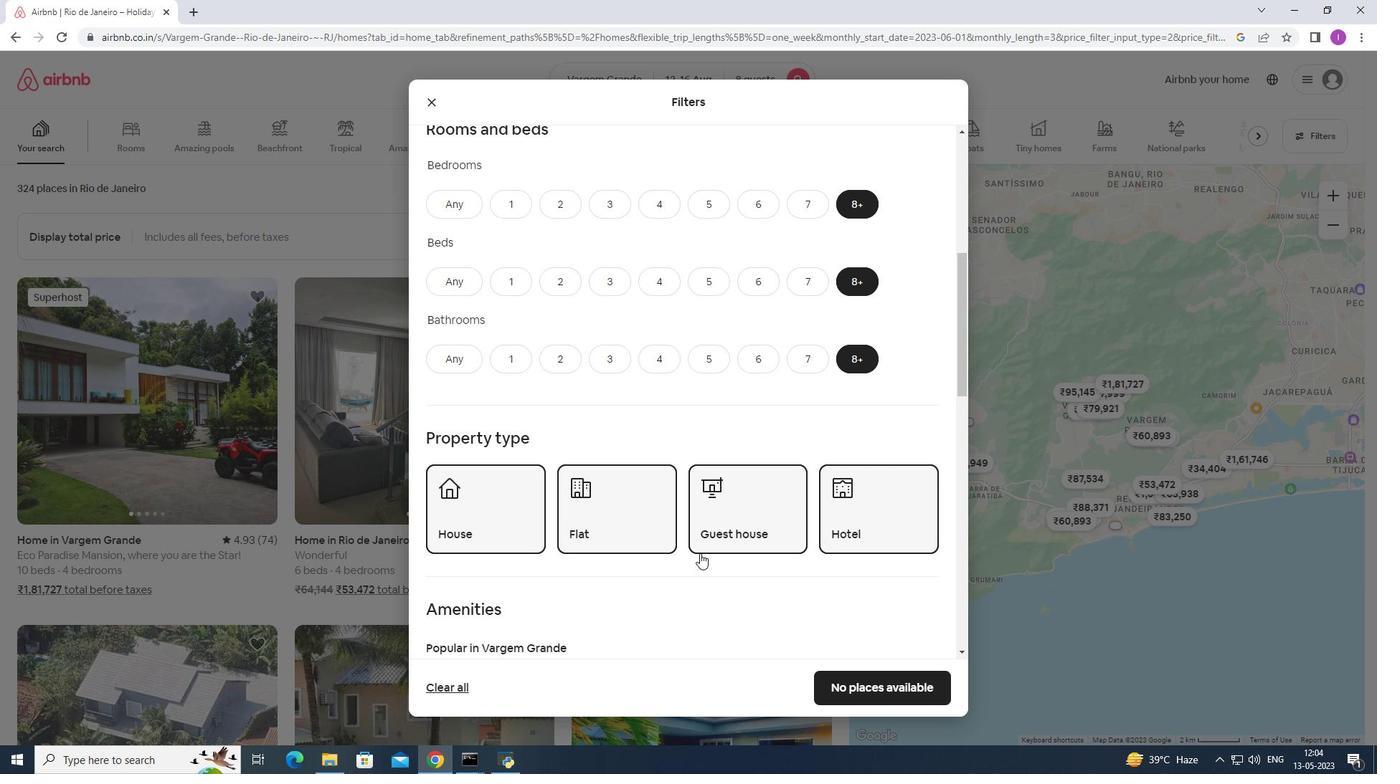 
Action: Mouse scrolled (701, 551) with delta (0, 0)
Screenshot: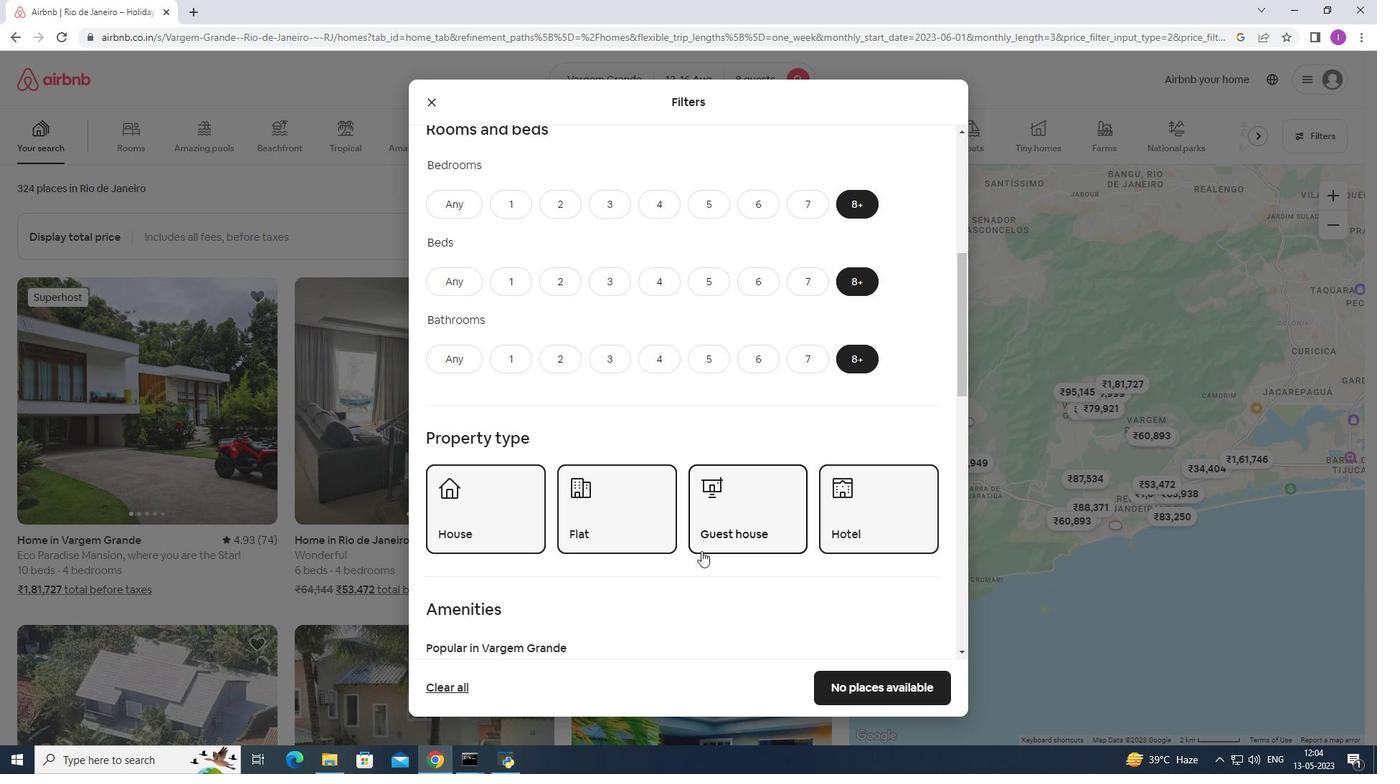 
Action: Mouse scrolled (701, 551) with delta (0, 0)
Screenshot: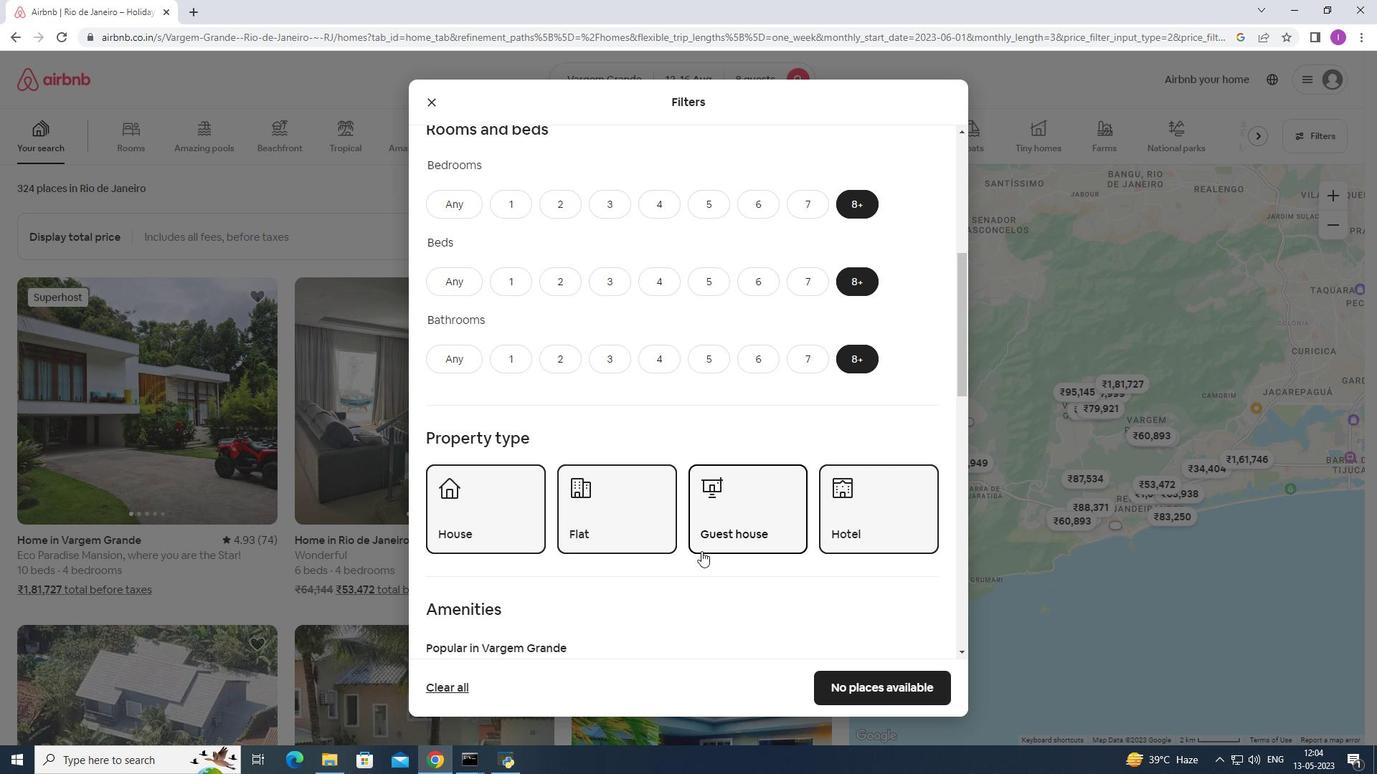 
Action: Mouse scrolled (701, 551) with delta (0, 0)
Screenshot: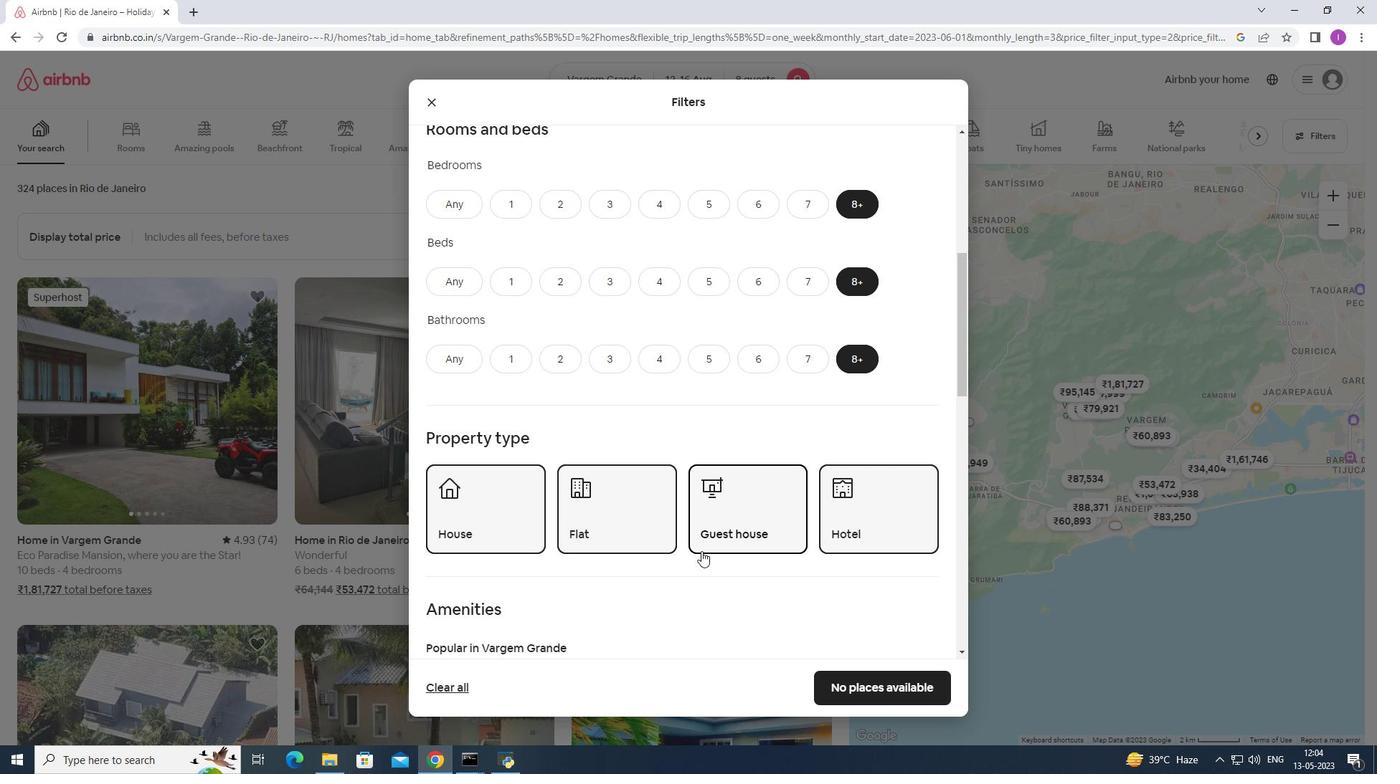 
Action: Mouse moved to (435, 503)
Screenshot: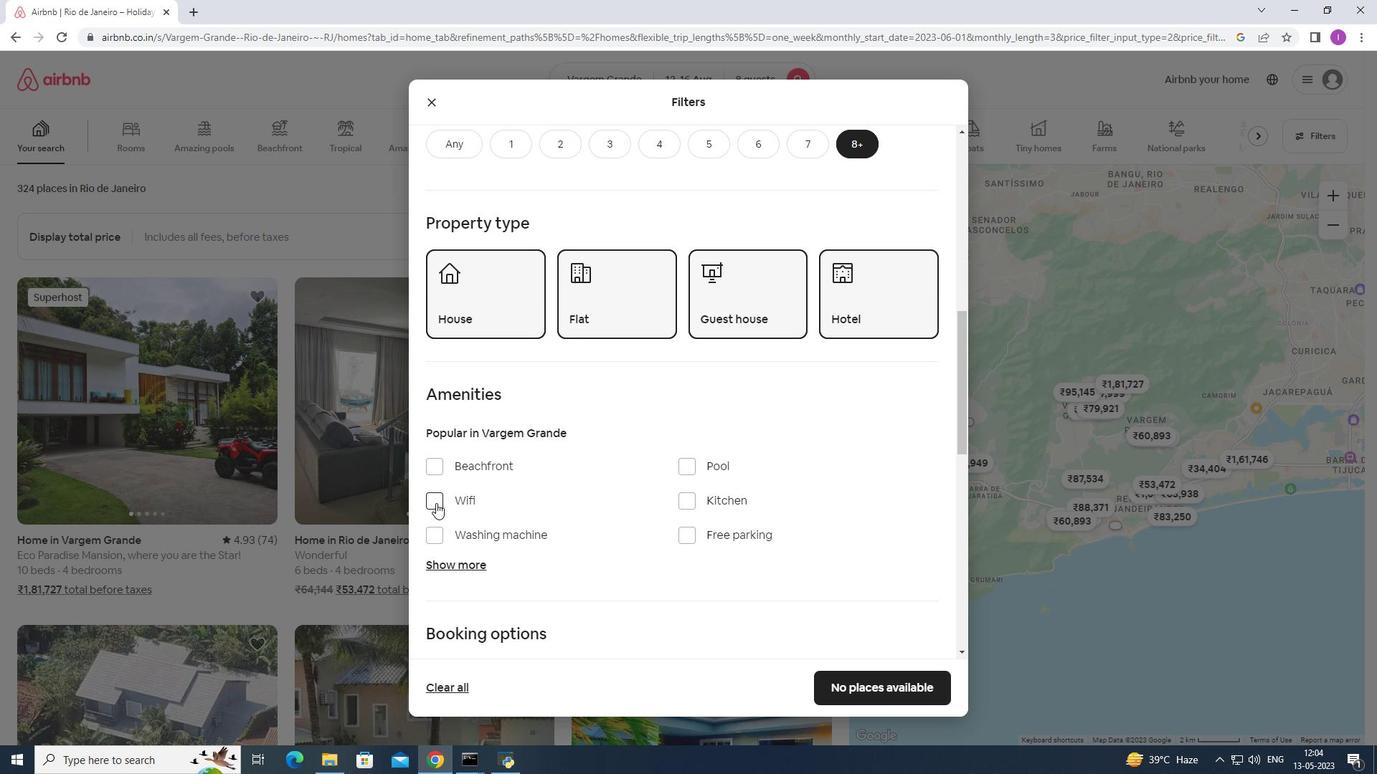
Action: Mouse pressed left at (435, 503)
Screenshot: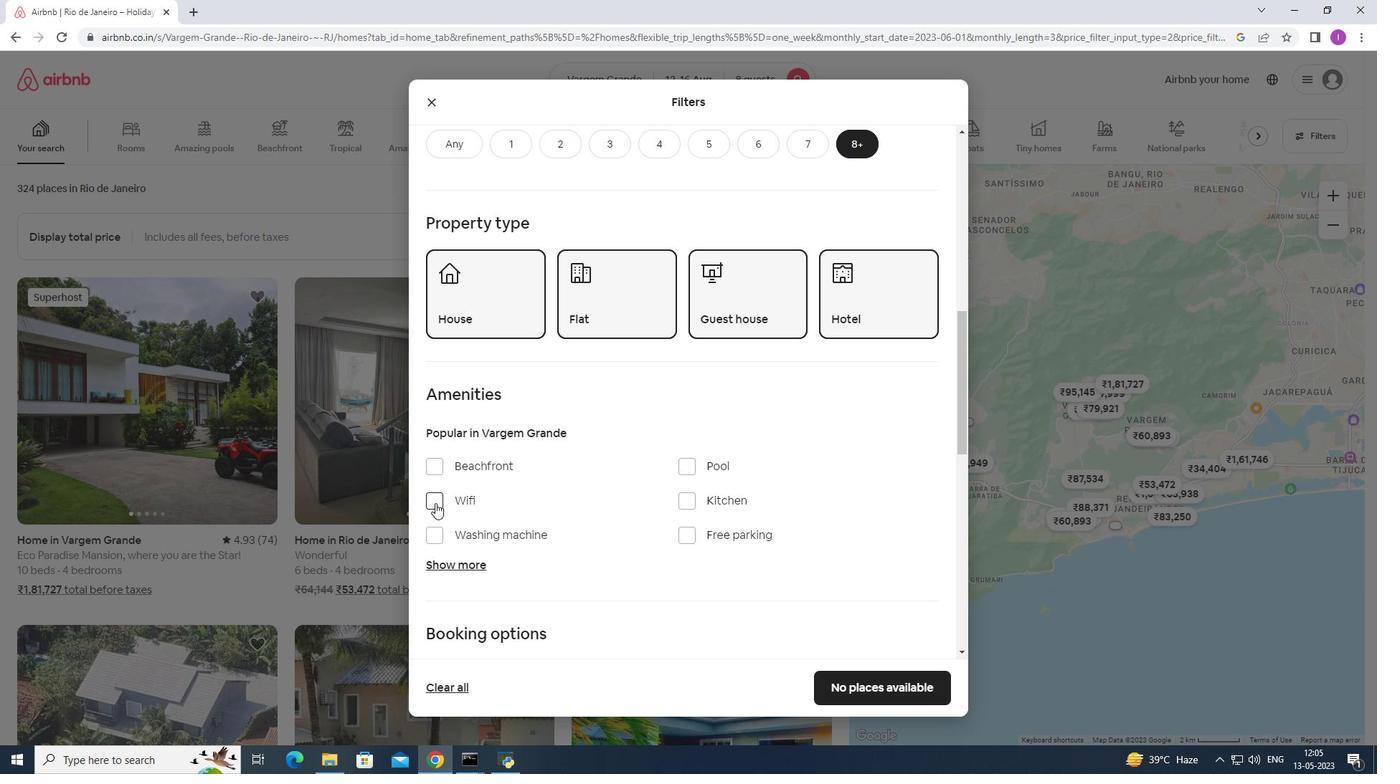 
Action: Mouse moved to (455, 563)
Screenshot: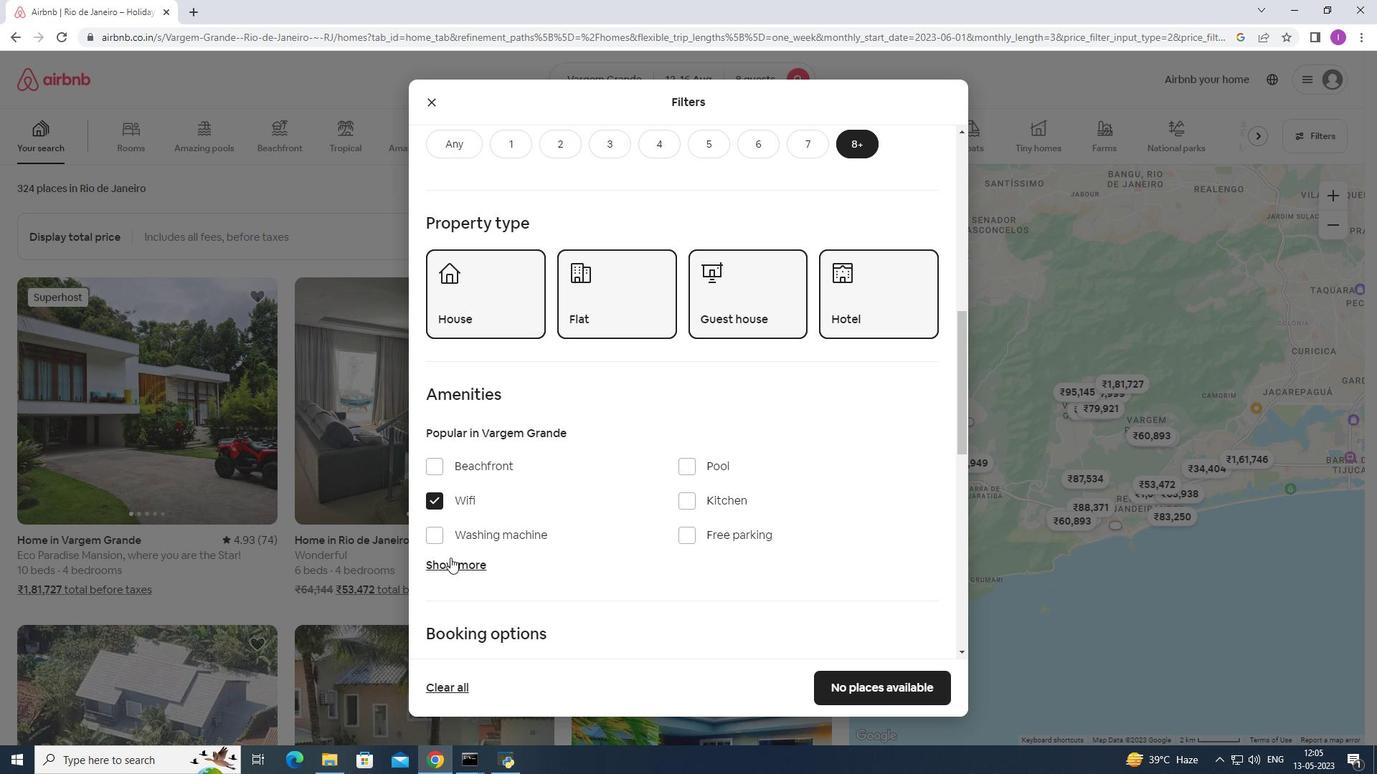 
Action: Mouse pressed left at (455, 563)
Screenshot: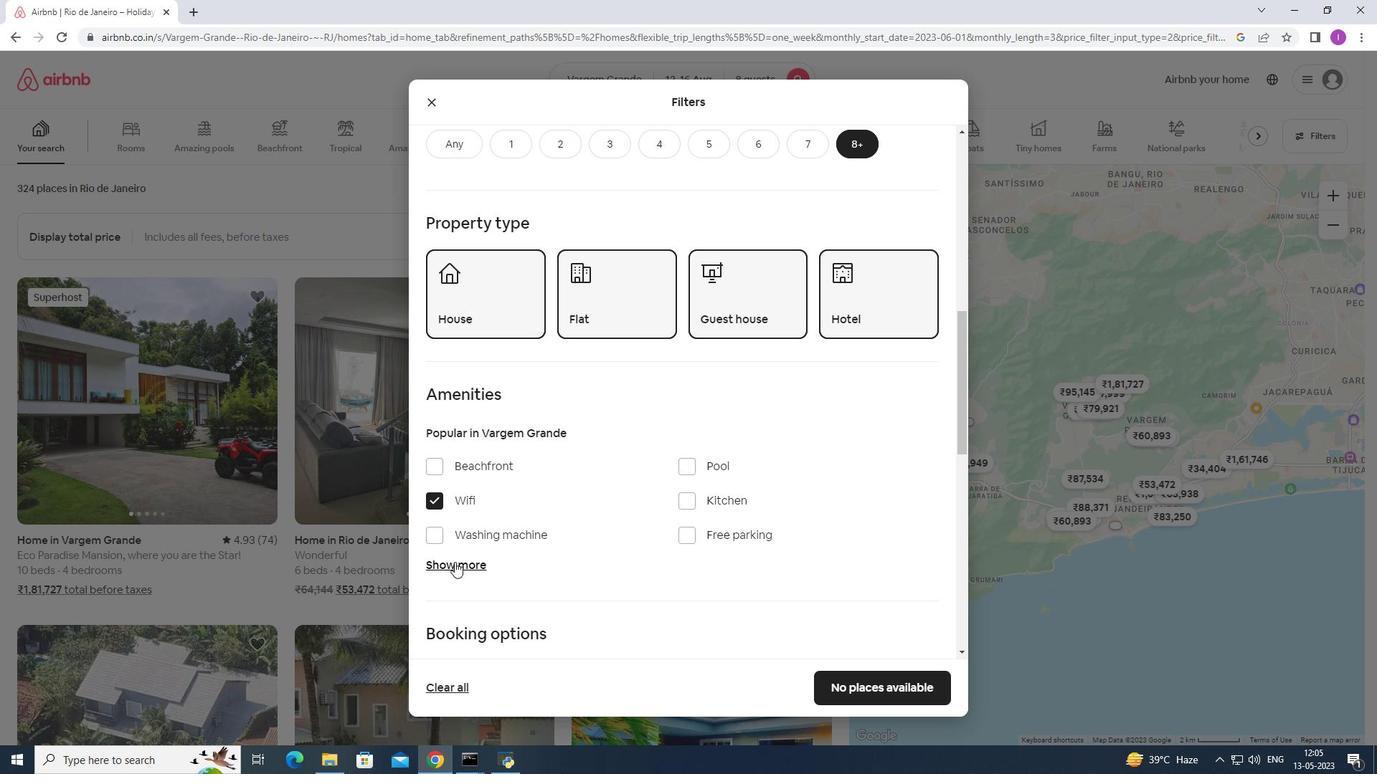 
Action: Mouse moved to (698, 542)
Screenshot: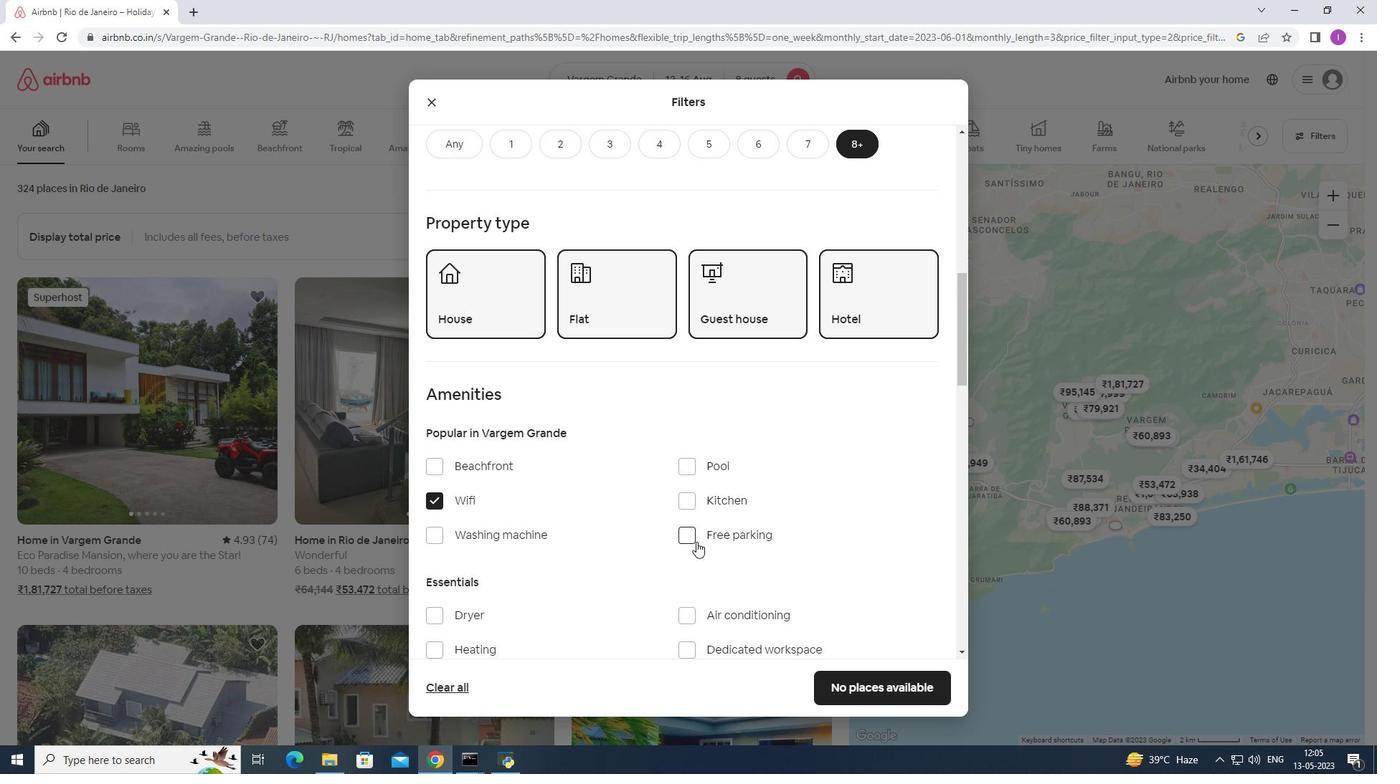 
Action: Mouse pressed left at (698, 542)
Screenshot: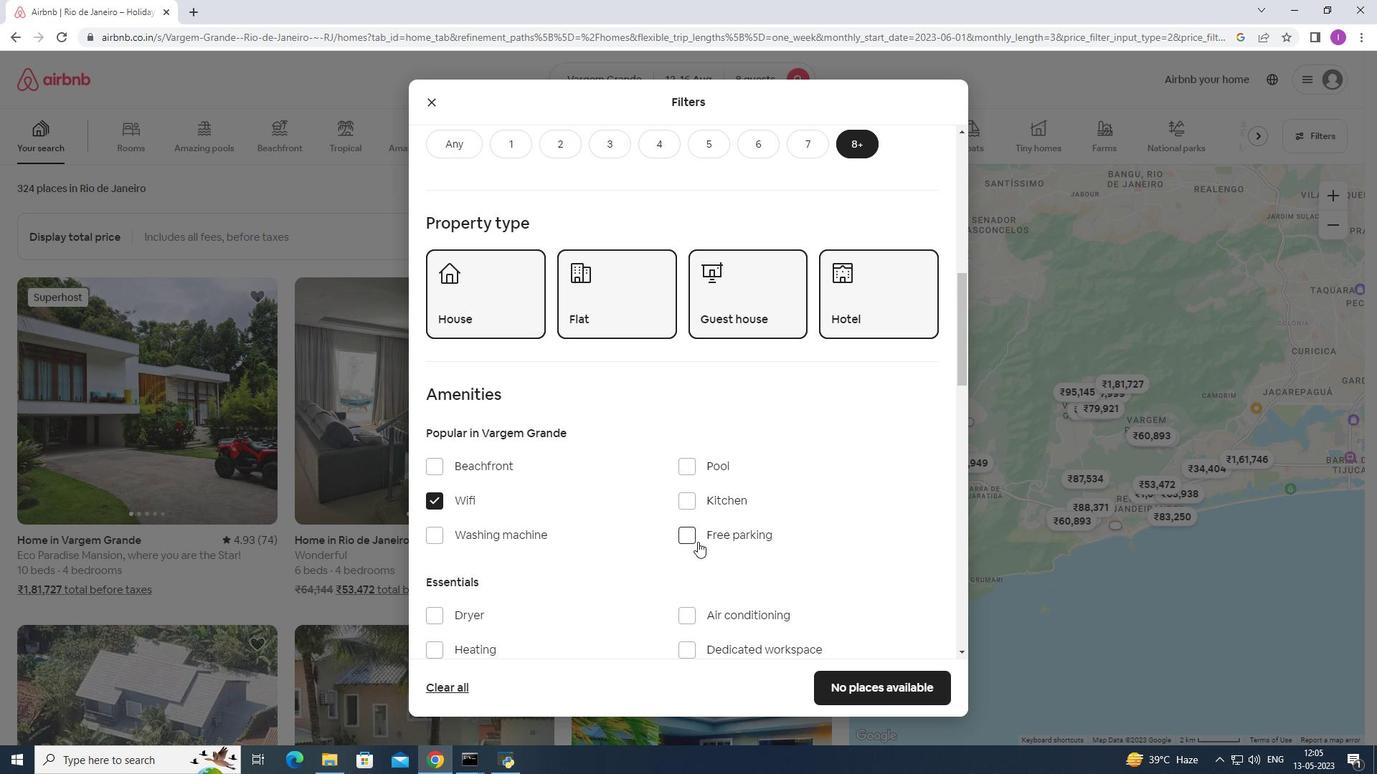 
Action: Mouse moved to (607, 535)
Screenshot: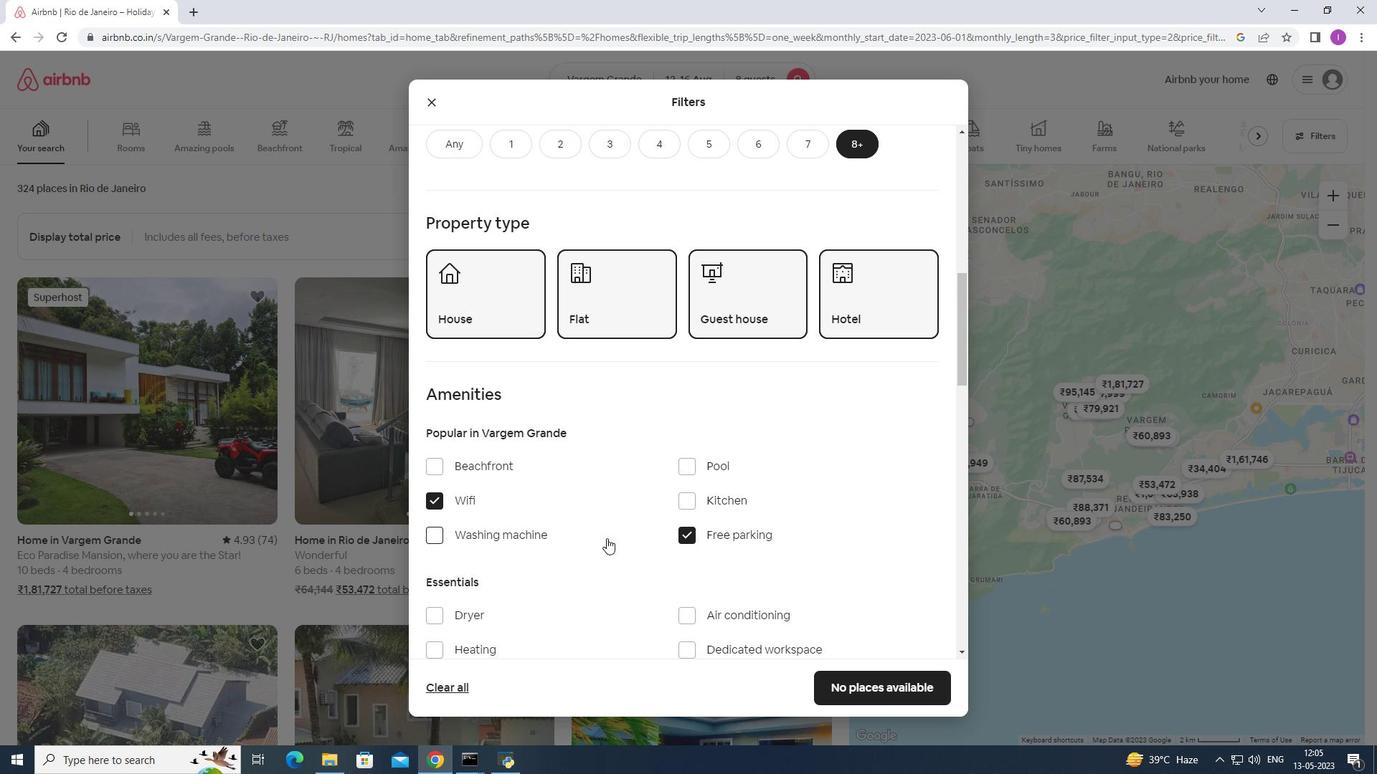 
Action: Mouse scrolled (607, 535) with delta (0, 0)
Screenshot: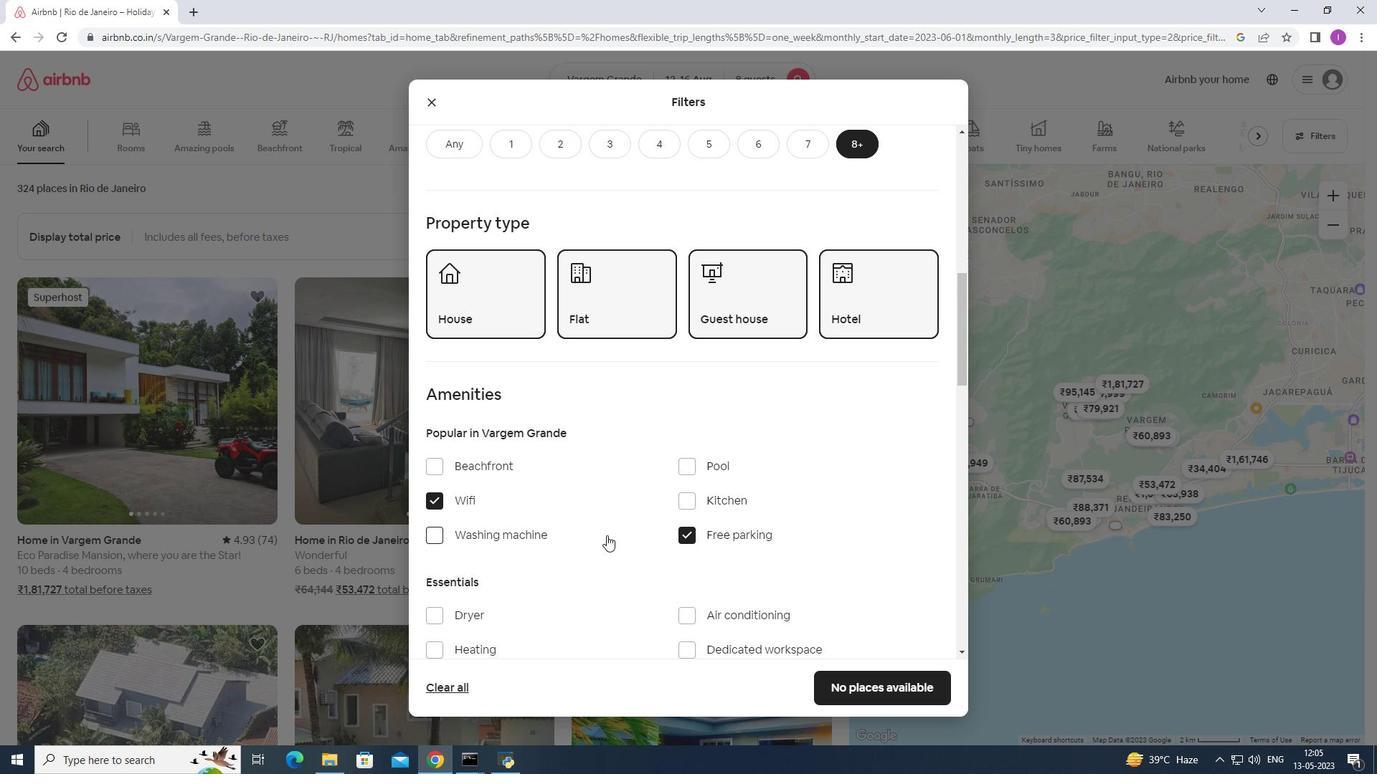 
Action: Mouse moved to (607, 535)
Screenshot: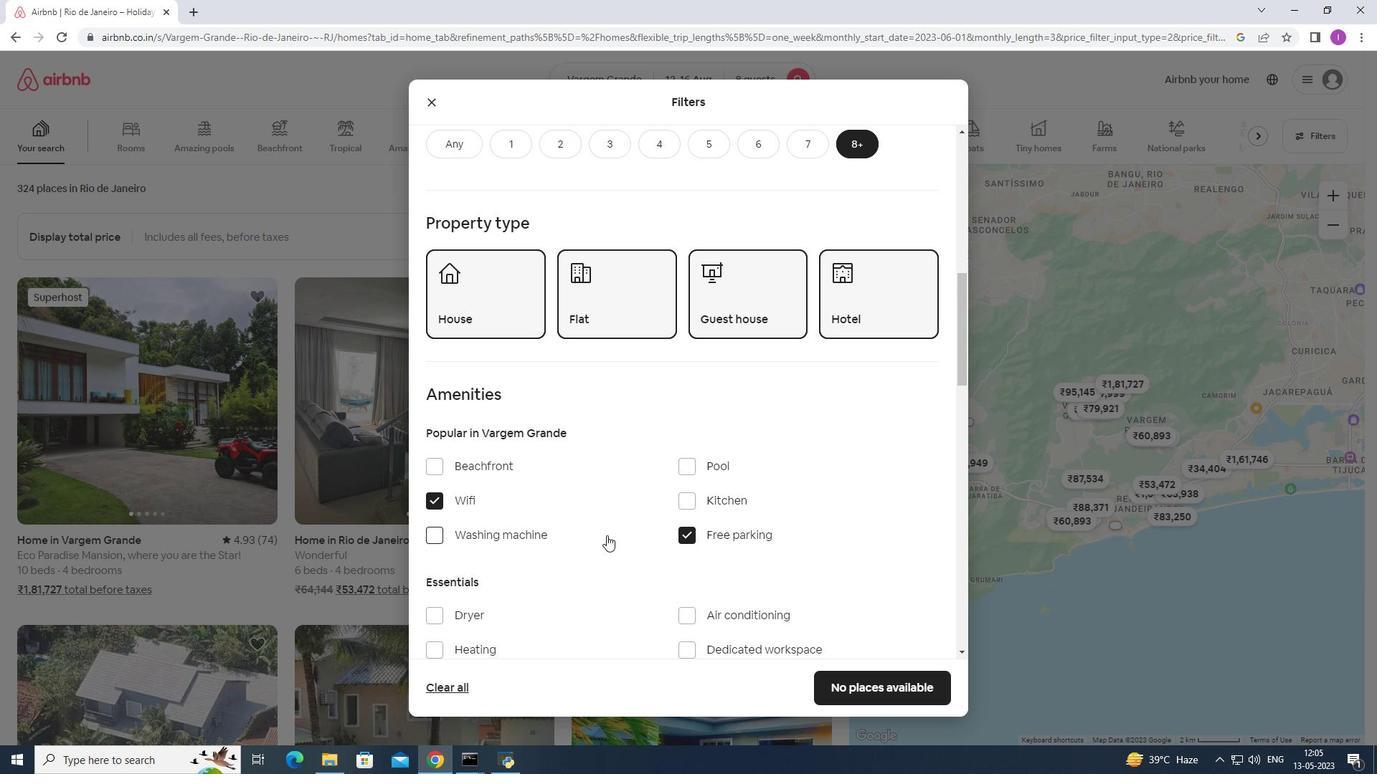 
Action: Mouse scrolled (607, 534) with delta (0, 0)
Screenshot: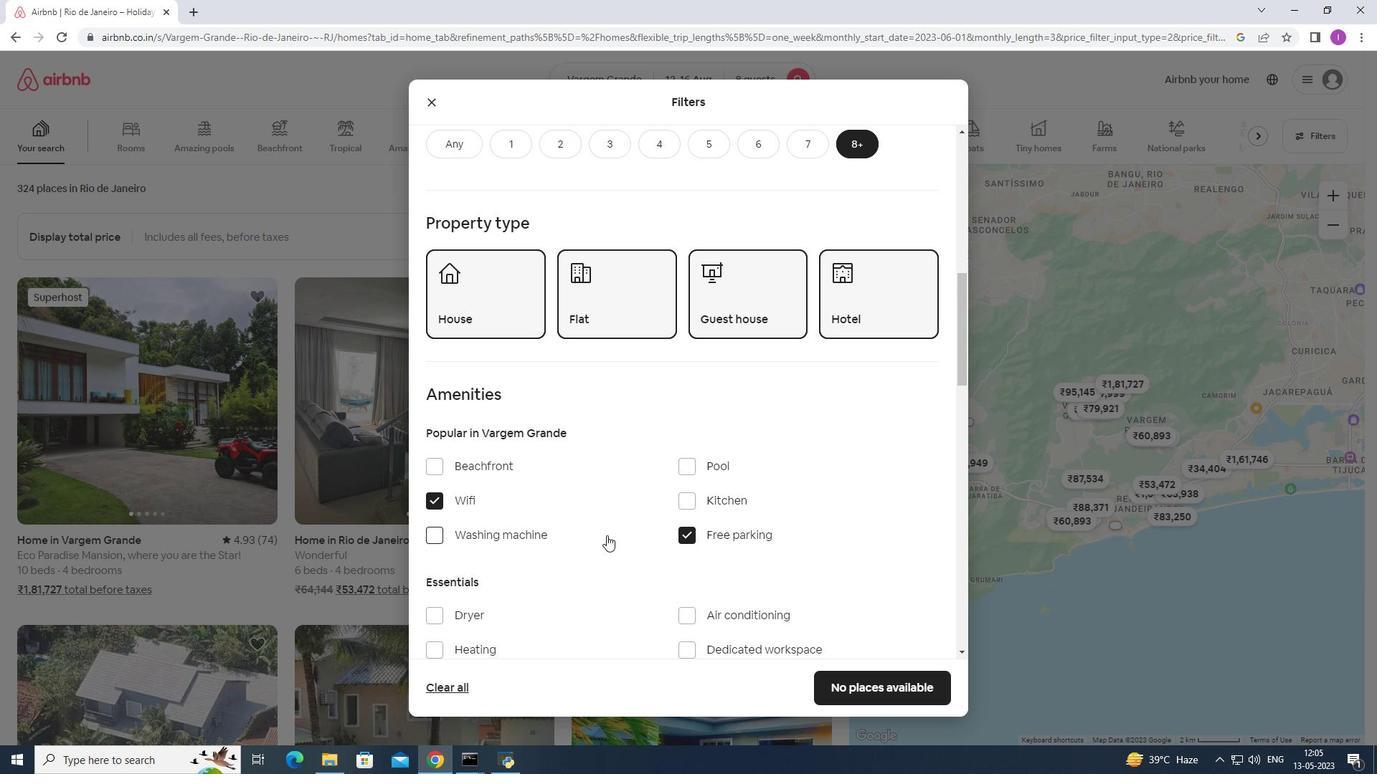 
Action: Mouse moved to (435, 543)
Screenshot: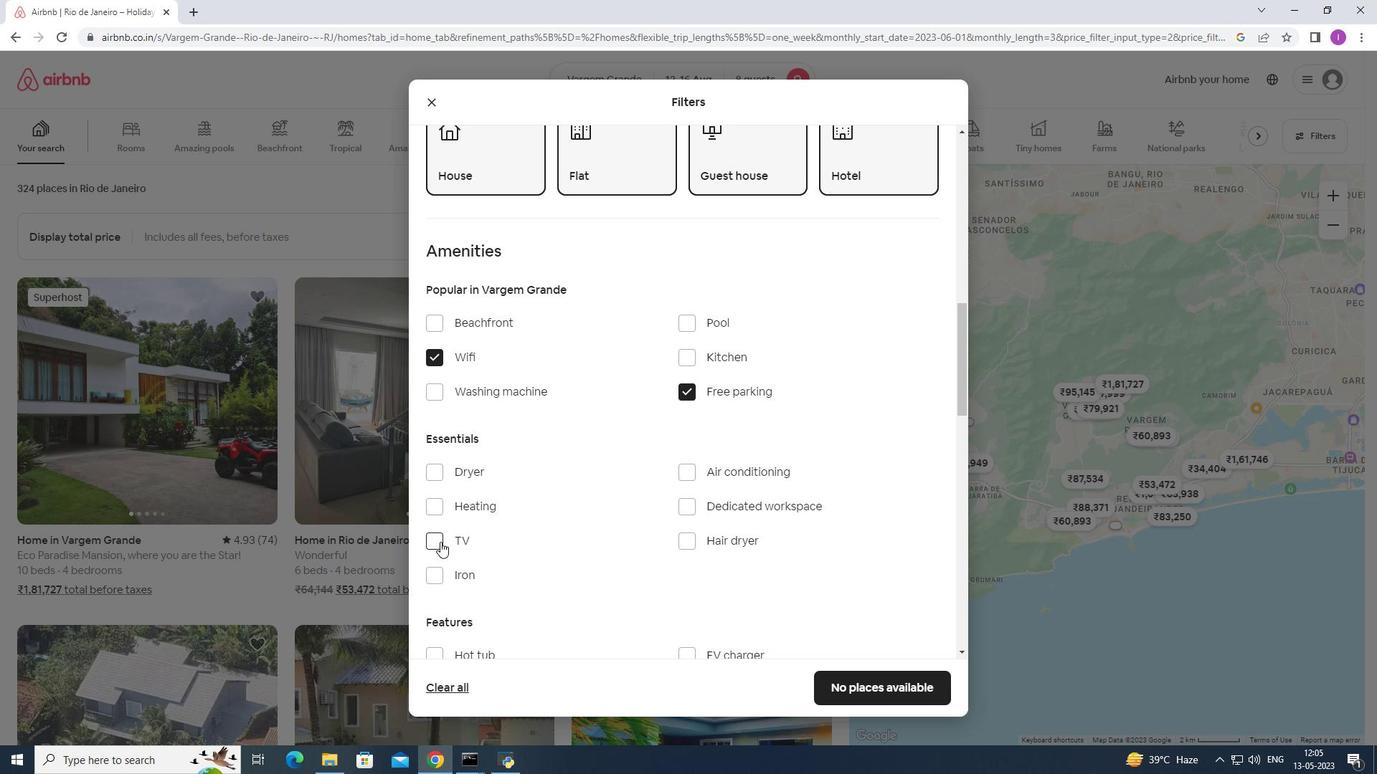 
Action: Mouse pressed left at (435, 543)
Screenshot: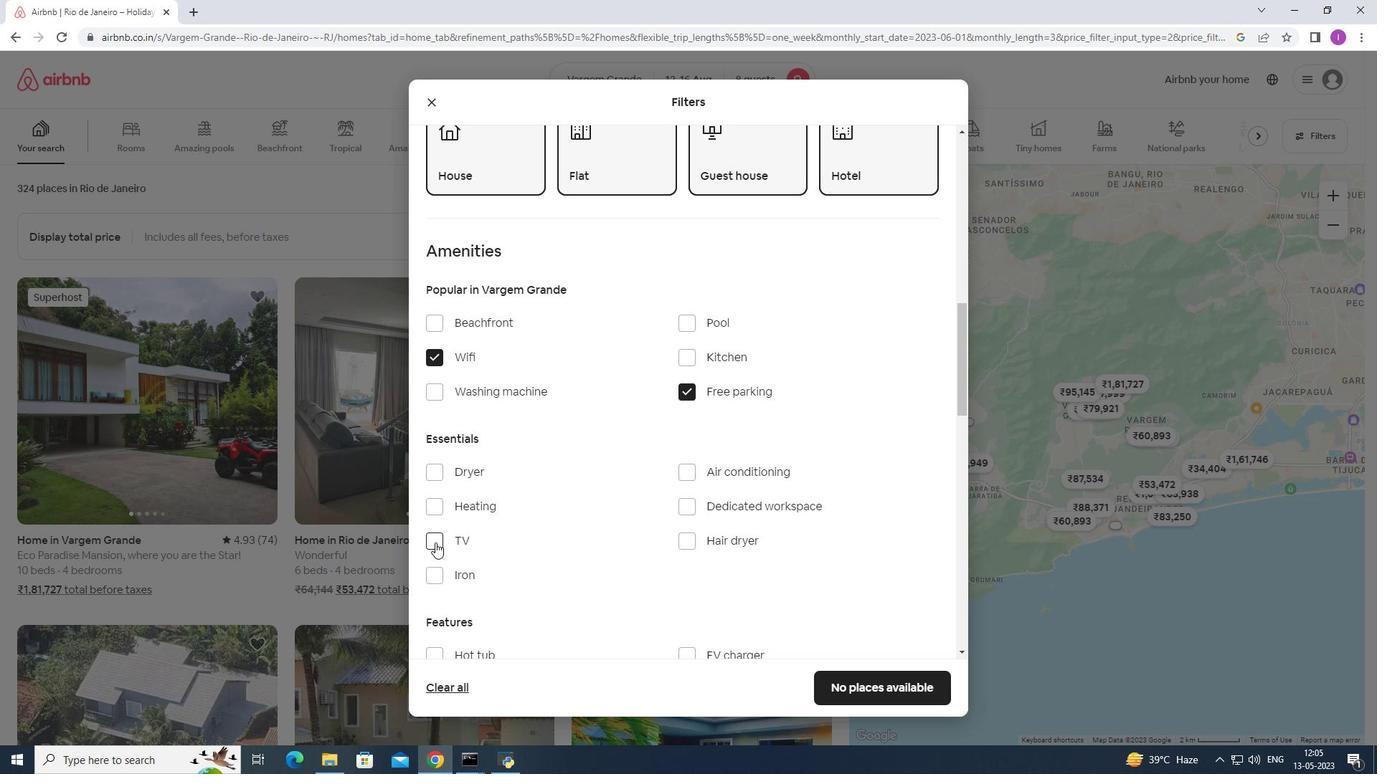 
Action: Mouse moved to (594, 517)
Screenshot: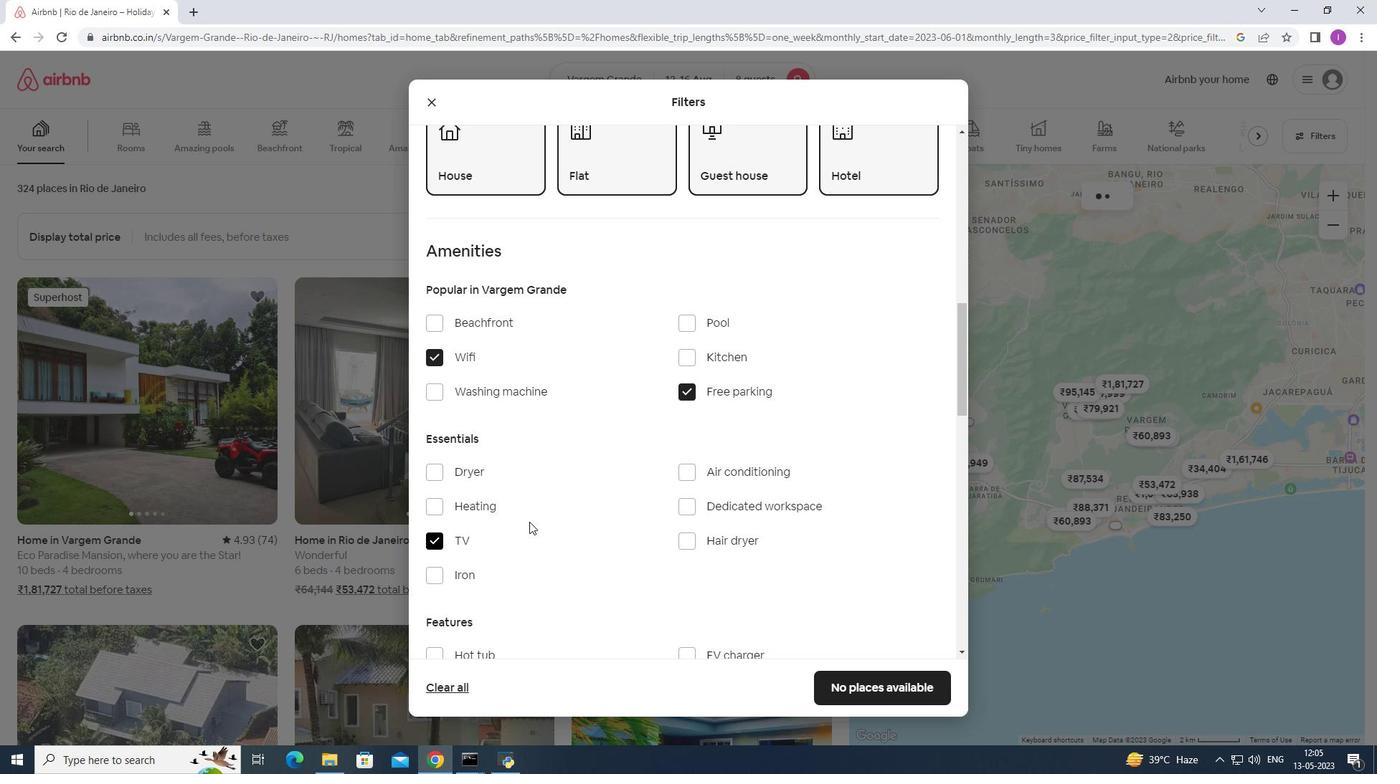 
Action: Mouse scrolled (594, 516) with delta (0, 0)
Screenshot: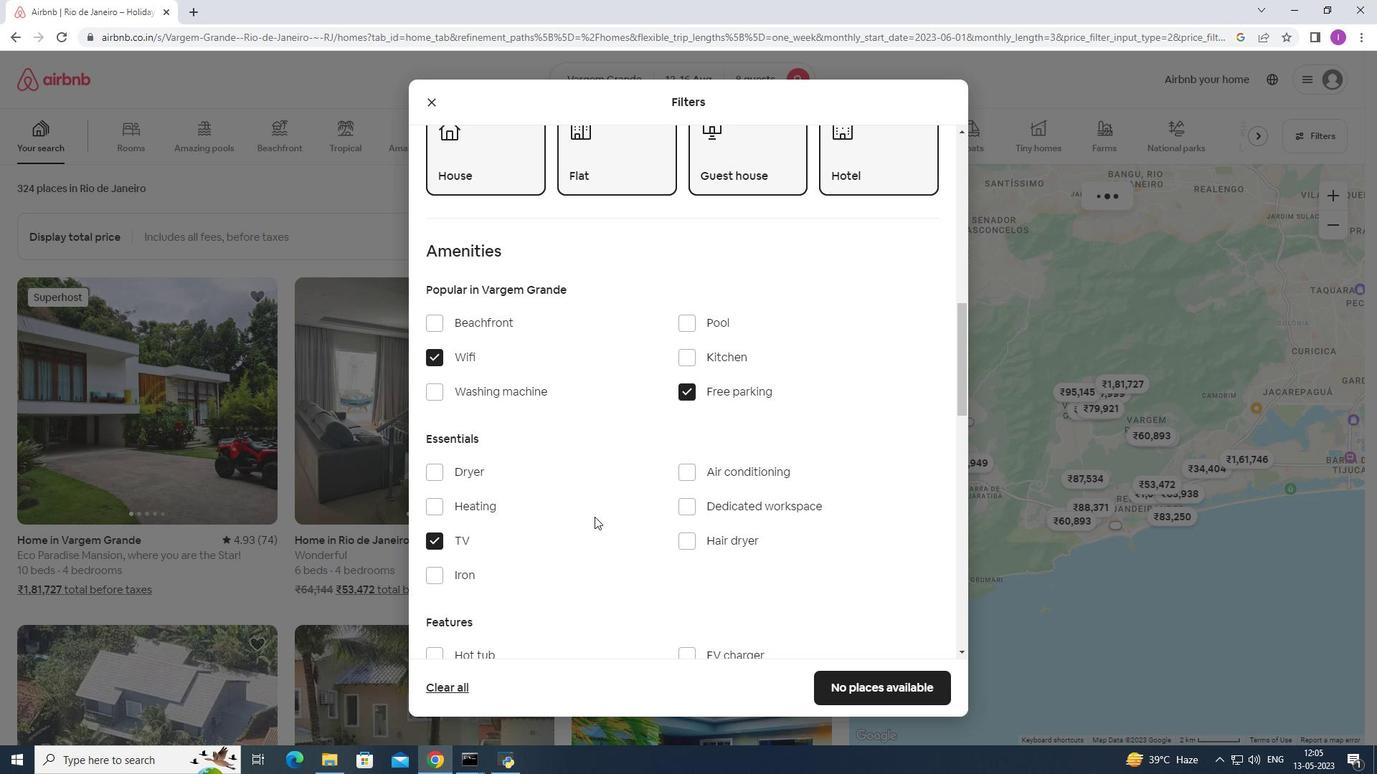 
Action: Mouse scrolled (594, 516) with delta (0, 0)
Screenshot: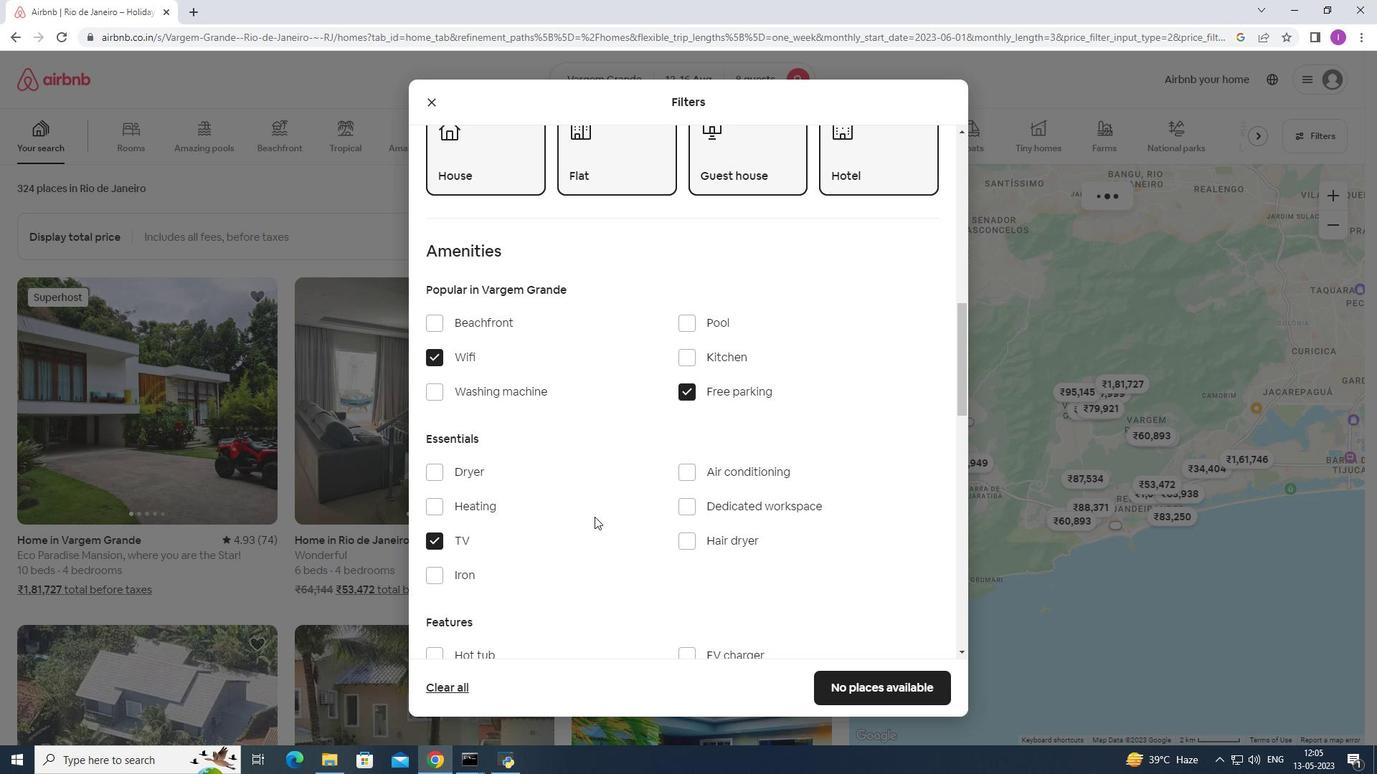 
Action: Mouse scrolled (594, 516) with delta (0, 0)
Screenshot: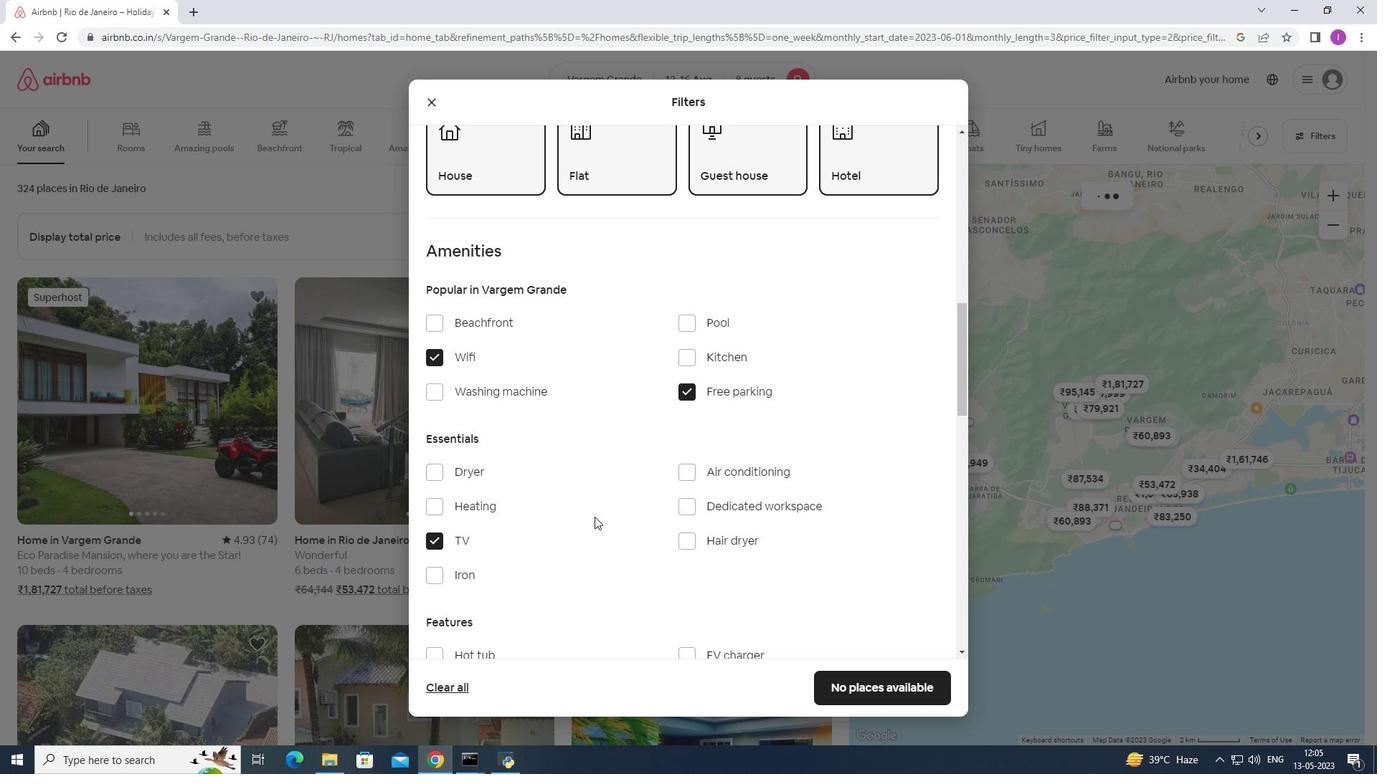 
Action: Mouse moved to (688, 480)
Screenshot: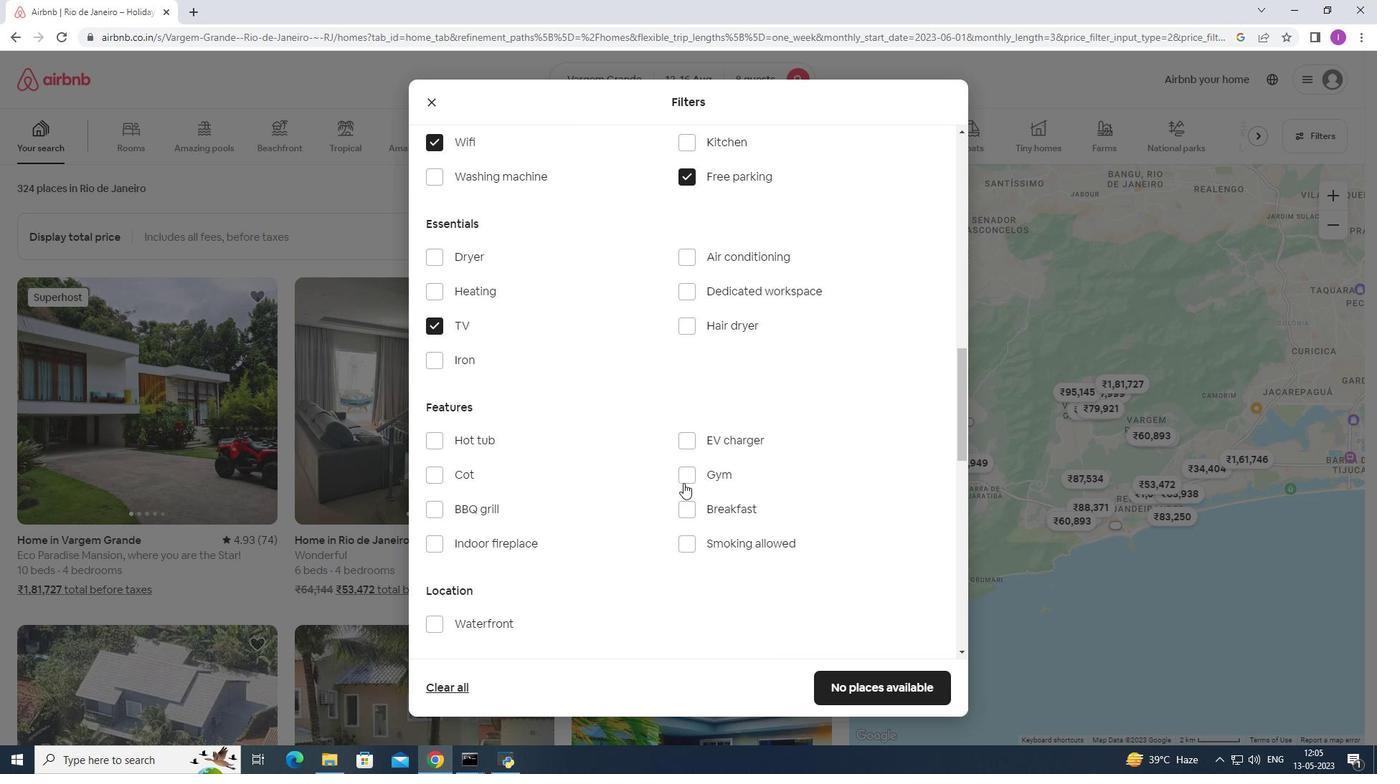 
Action: Mouse pressed left at (688, 480)
Screenshot: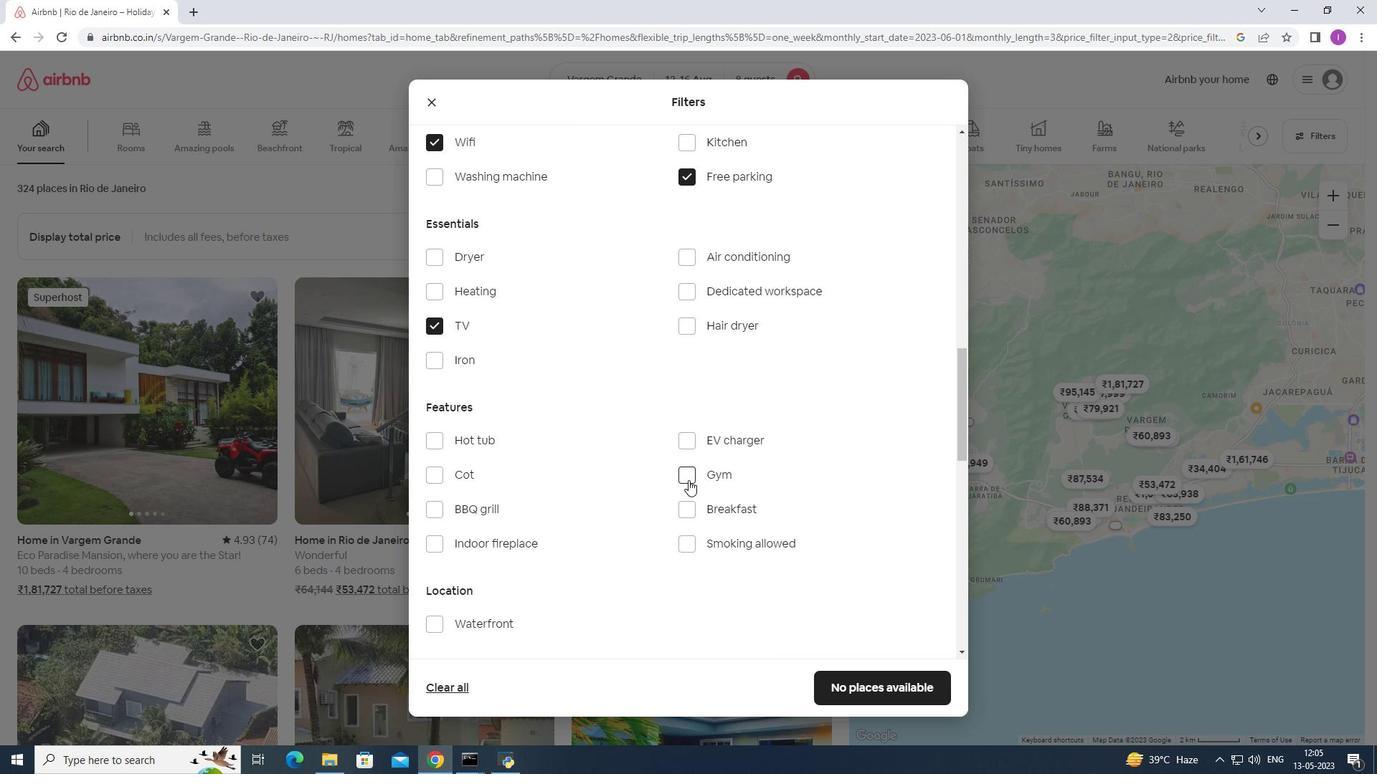
Action: Mouse moved to (689, 505)
Screenshot: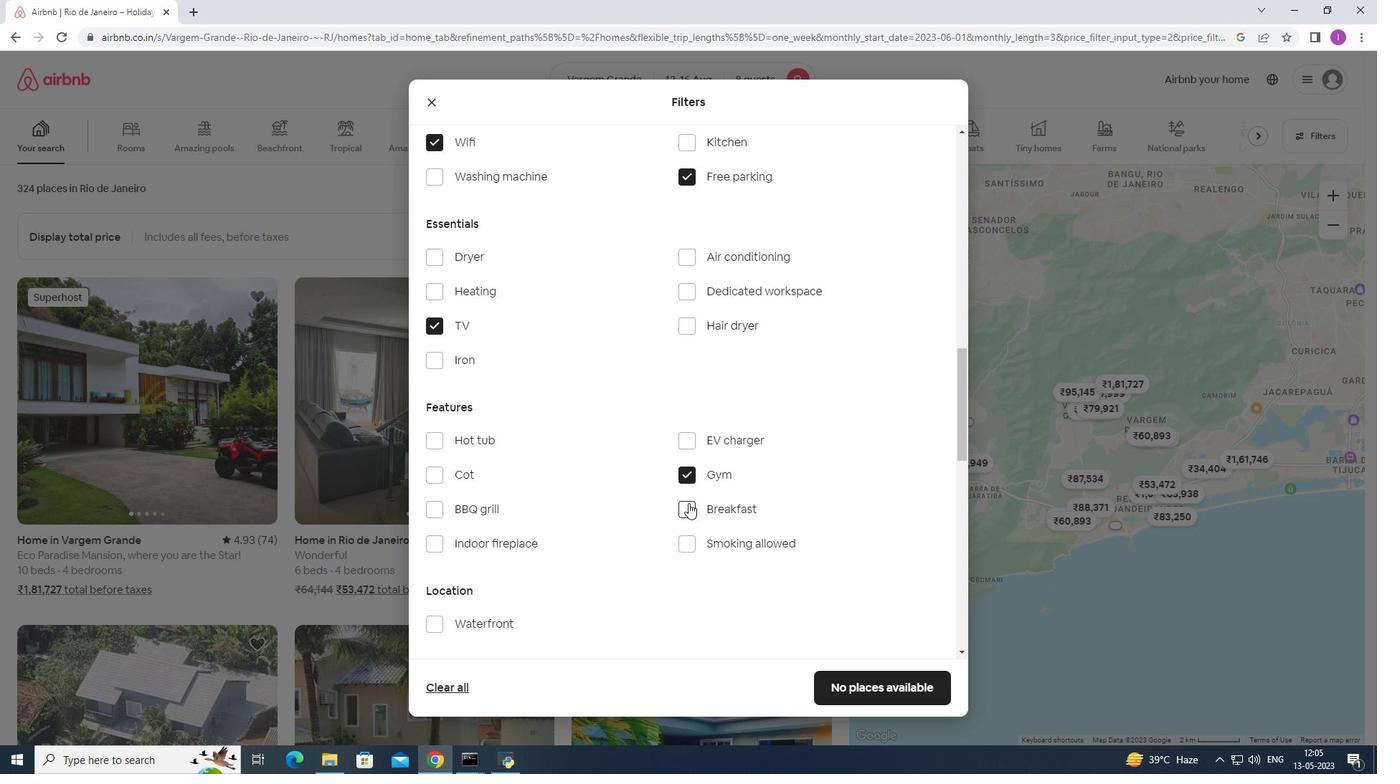 
Action: Mouse pressed left at (689, 505)
Screenshot: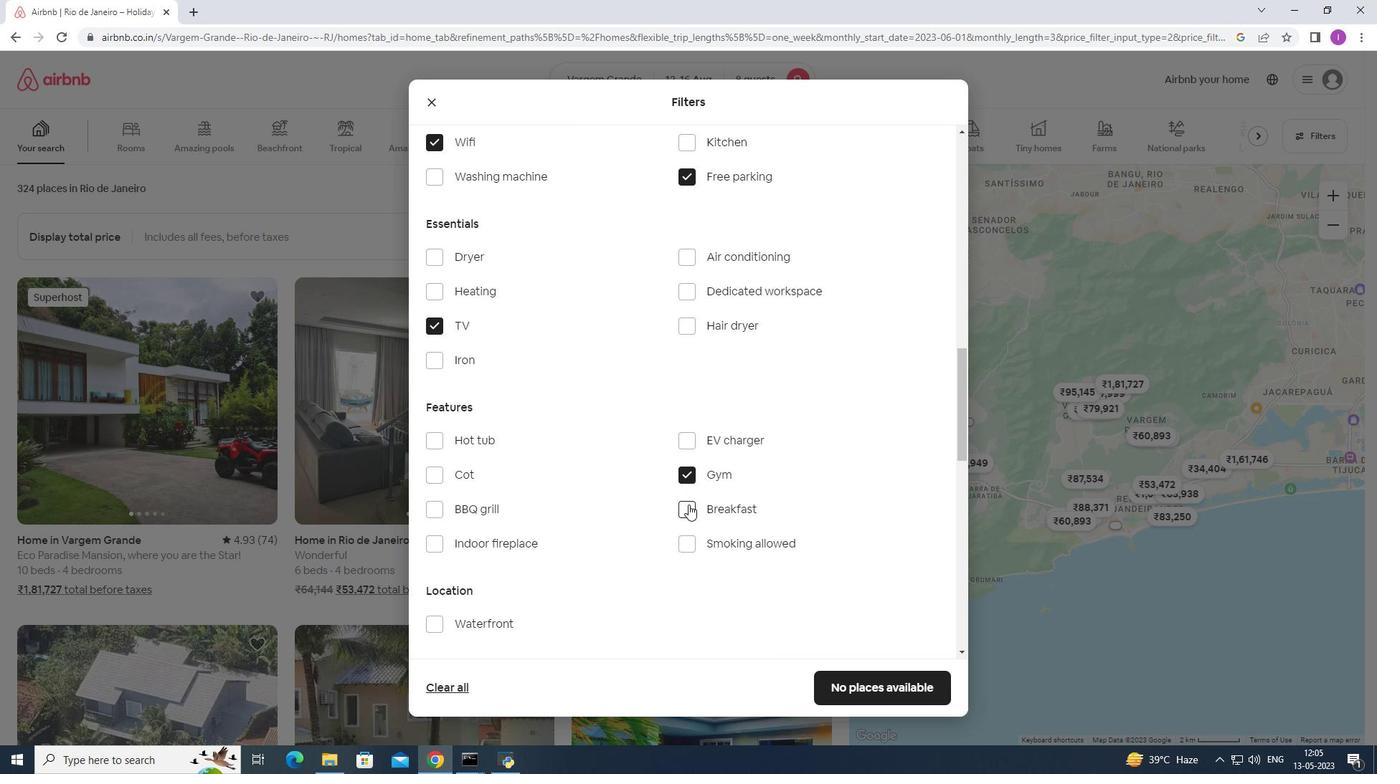 
Action: Mouse moved to (579, 507)
Screenshot: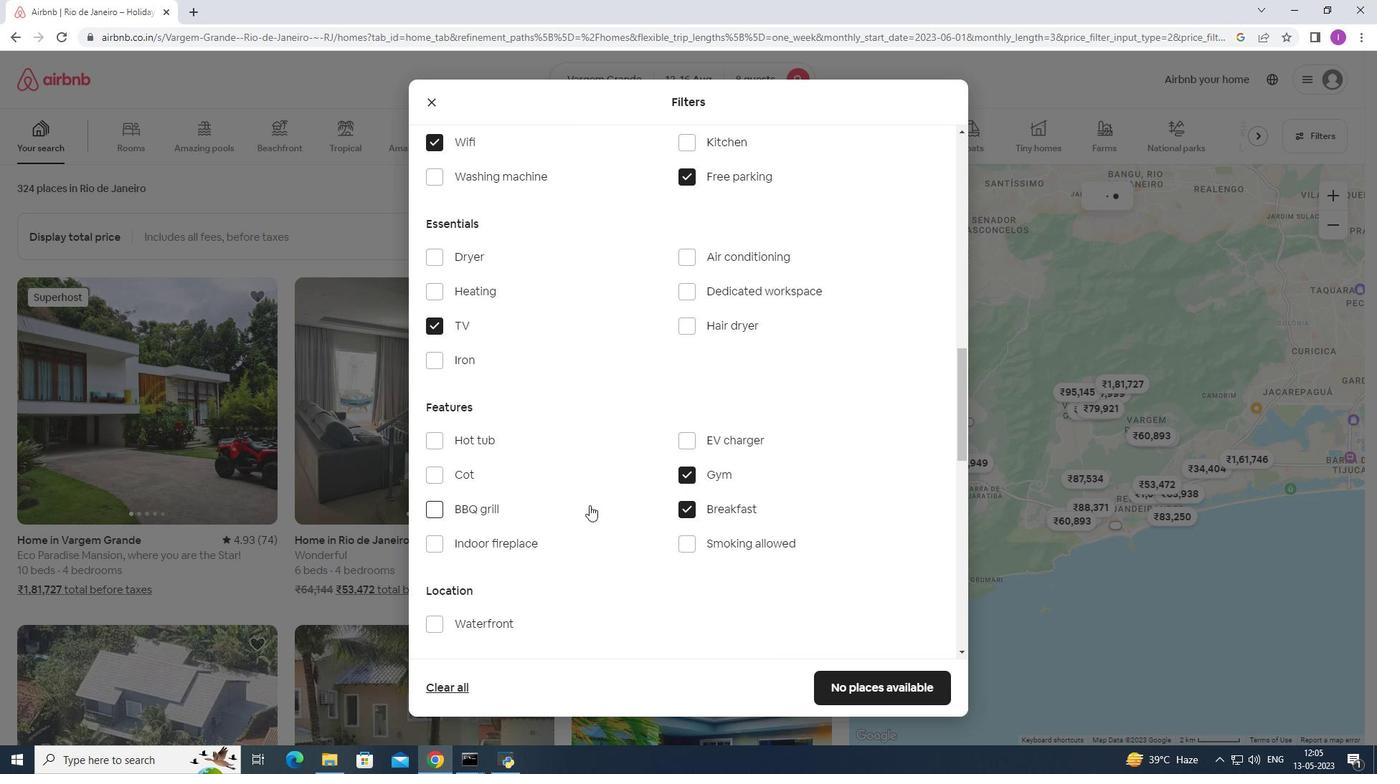 
Action: Mouse scrolled (579, 506) with delta (0, 0)
Screenshot: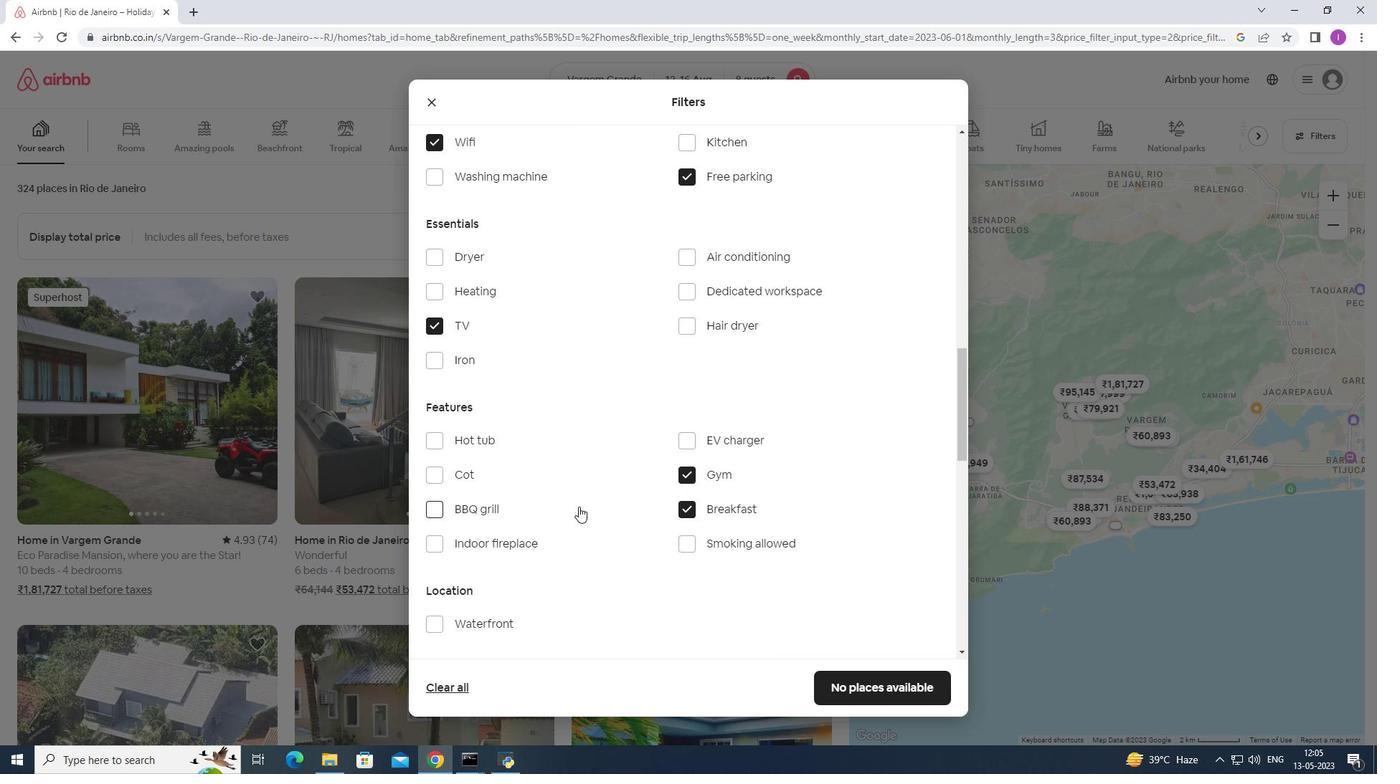 
Action: Mouse scrolled (579, 506) with delta (0, 0)
Screenshot: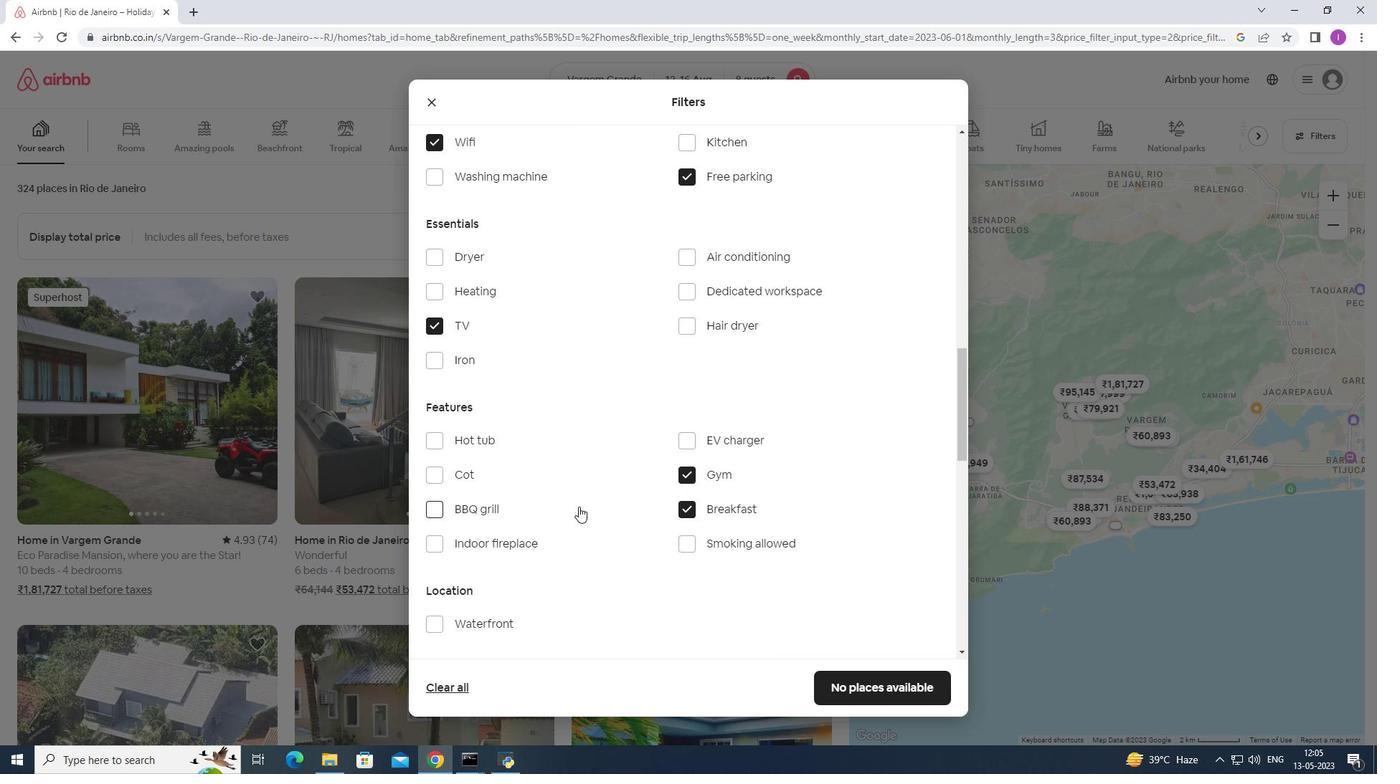 
Action: Mouse scrolled (579, 506) with delta (0, 0)
Screenshot: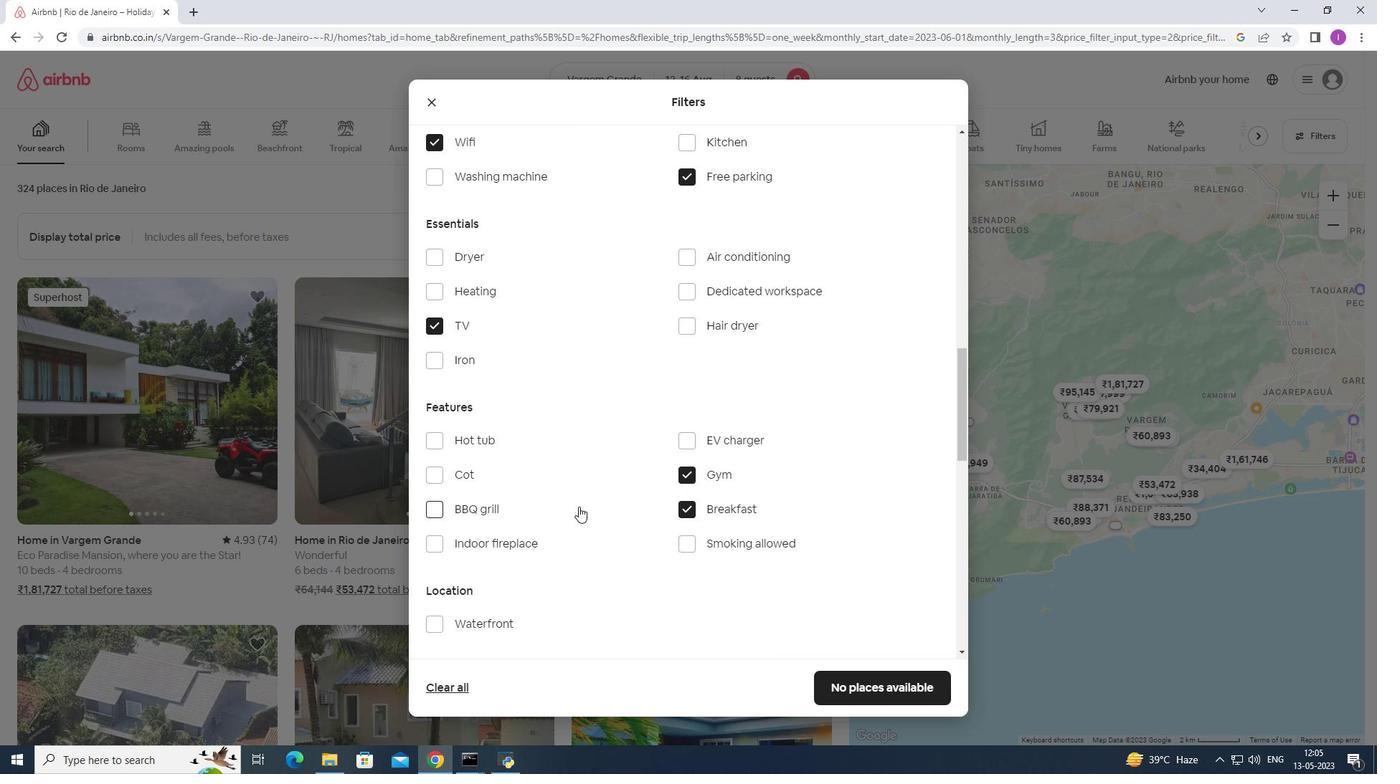
Action: Mouse scrolled (579, 506) with delta (0, 0)
Screenshot: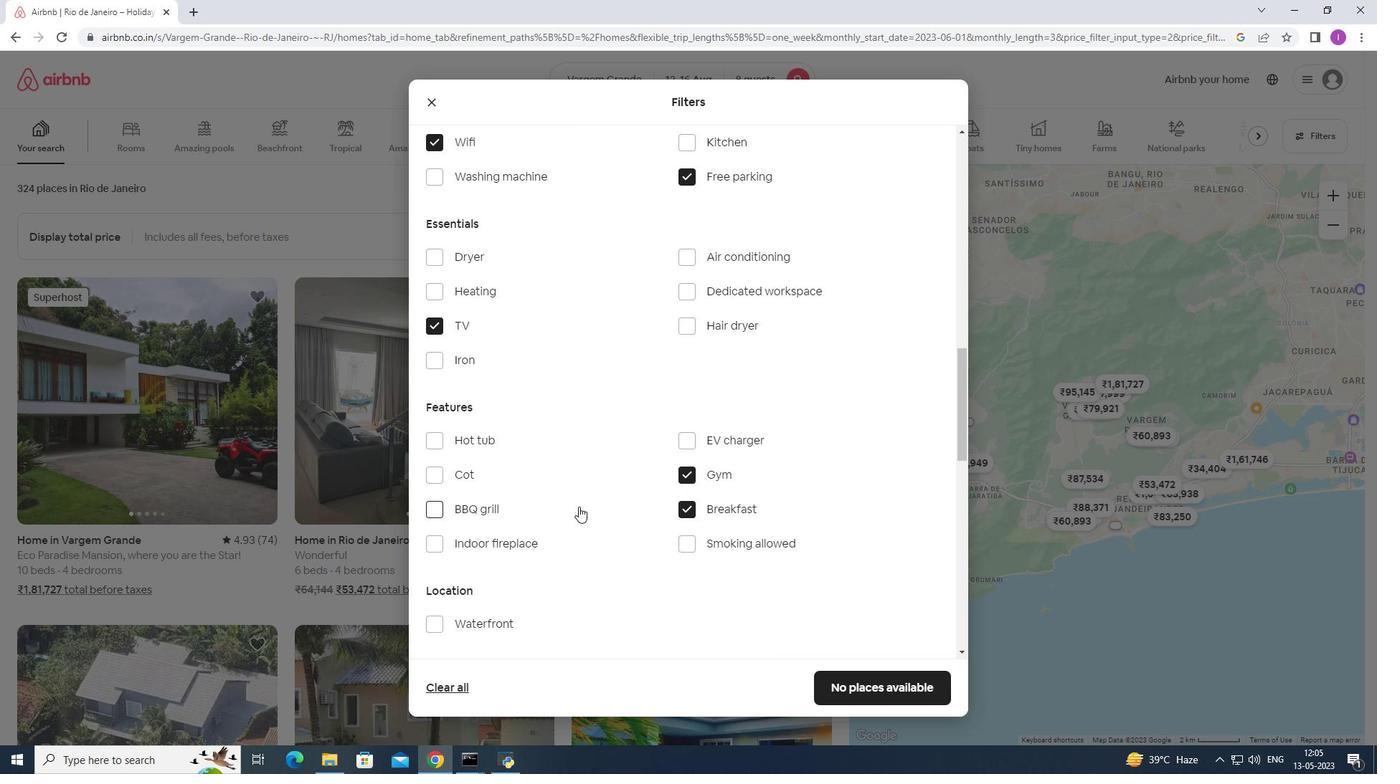 
Action: Mouse moved to (579, 495)
Screenshot: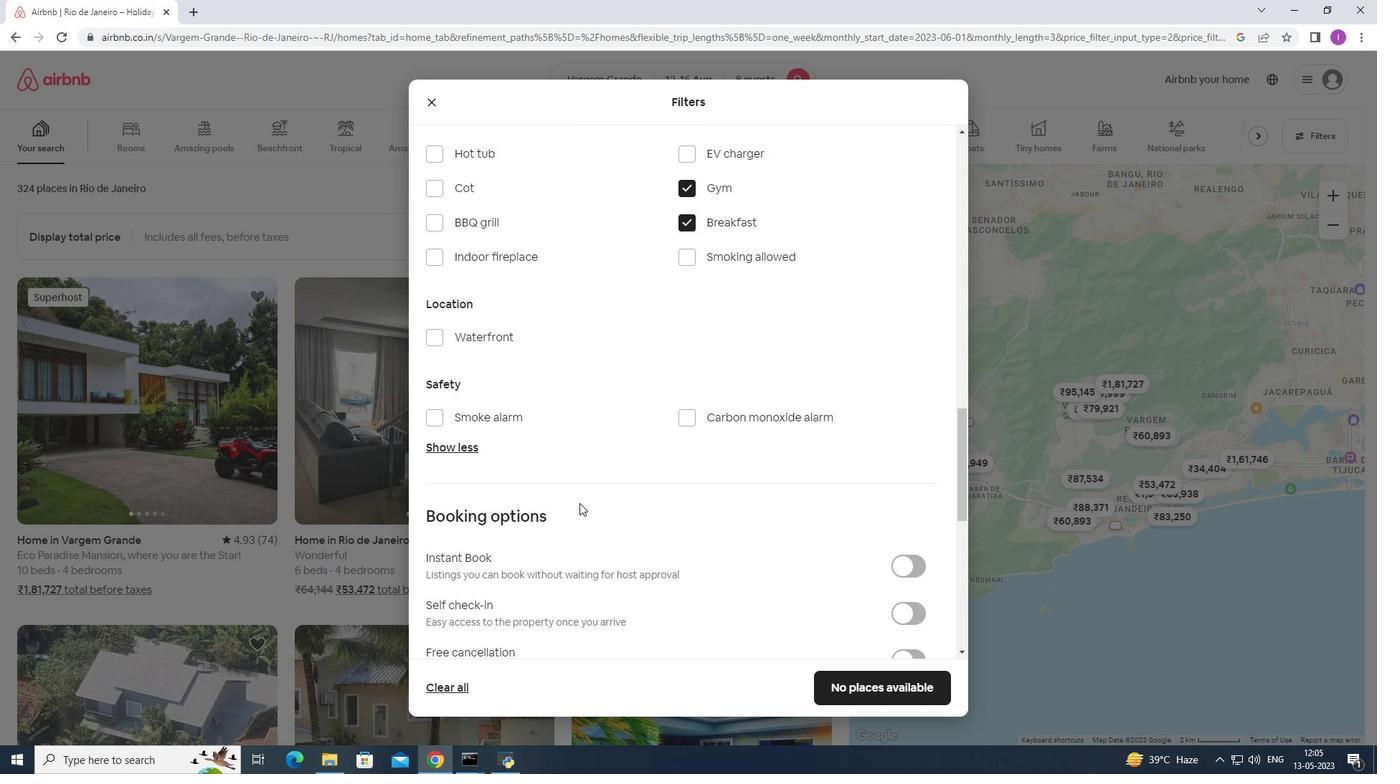 
Action: Mouse scrolled (579, 495) with delta (0, 0)
Screenshot: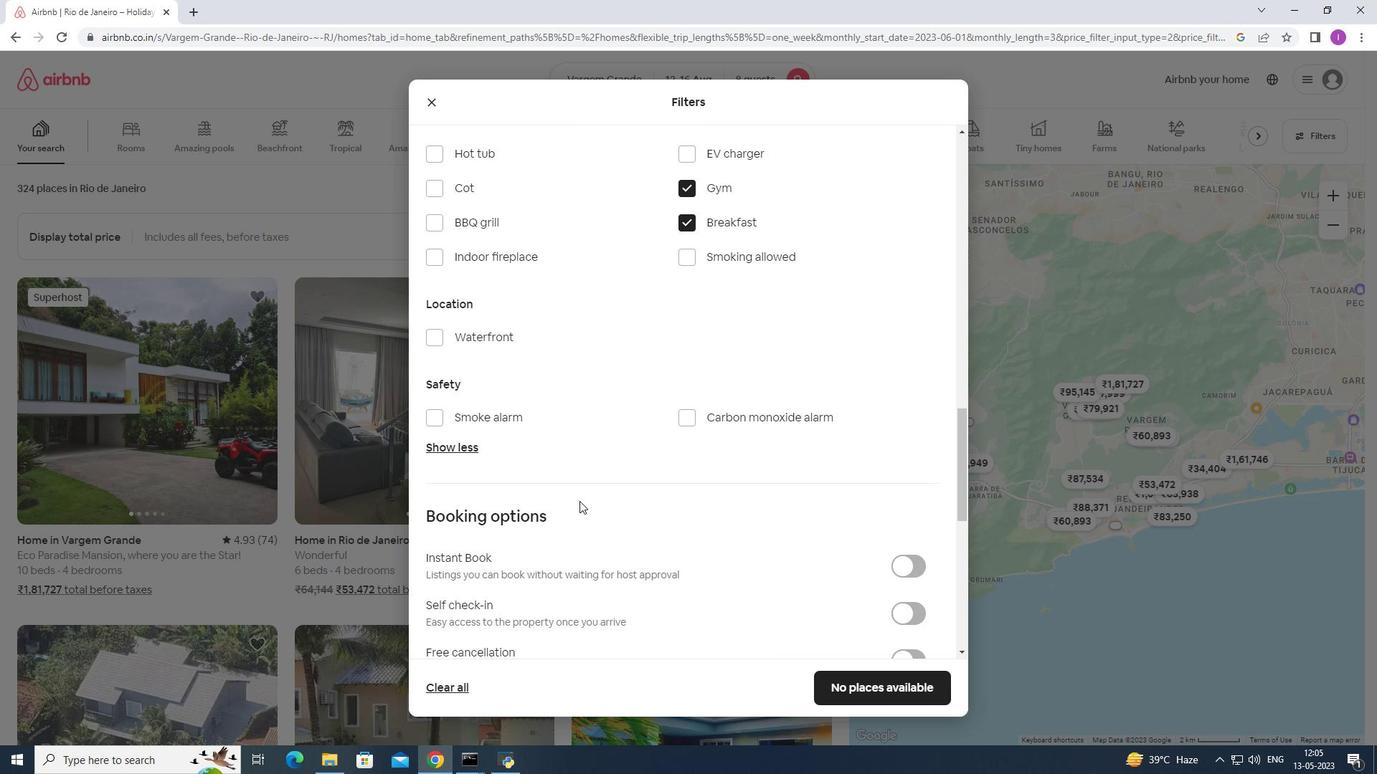 
Action: Mouse moved to (581, 505)
Screenshot: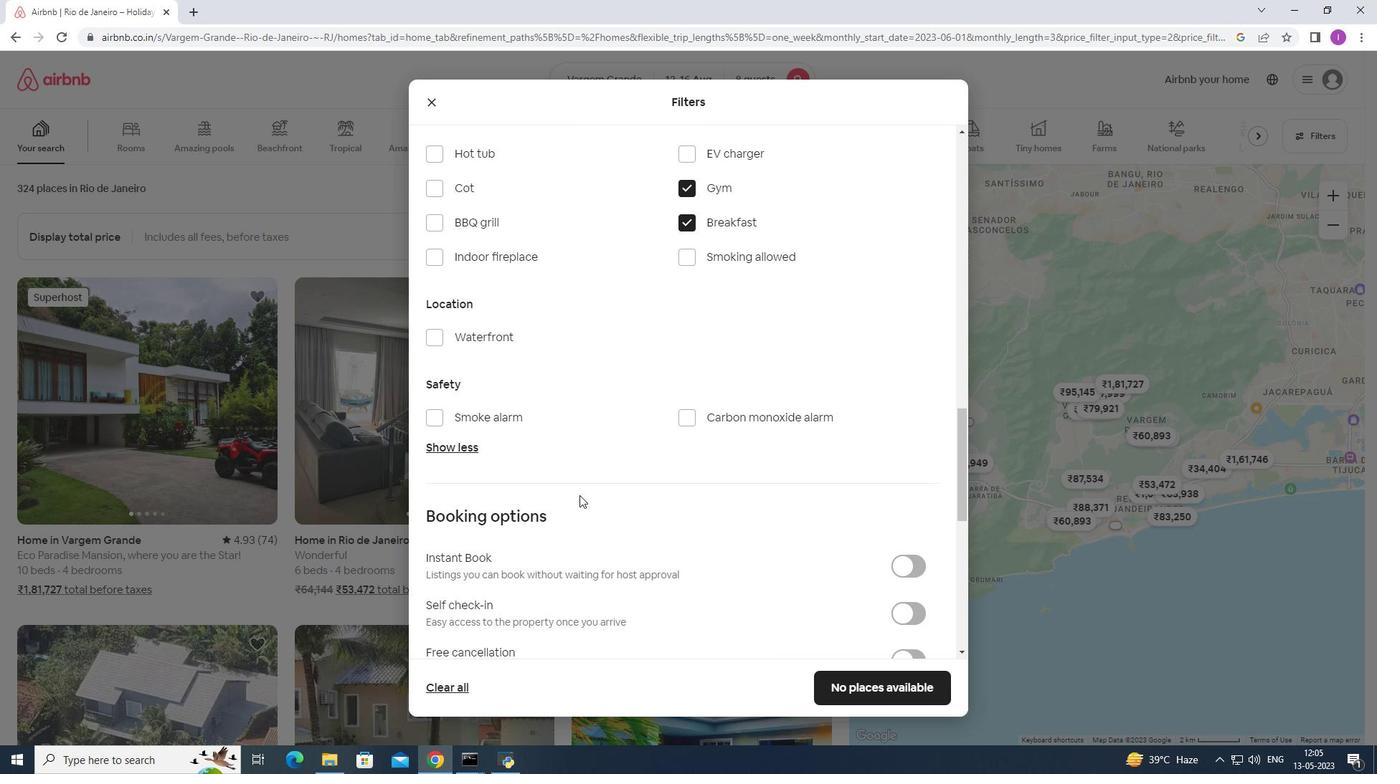 
Action: Mouse scrolled (581, 501) with delta (0, 0)
Screenshot: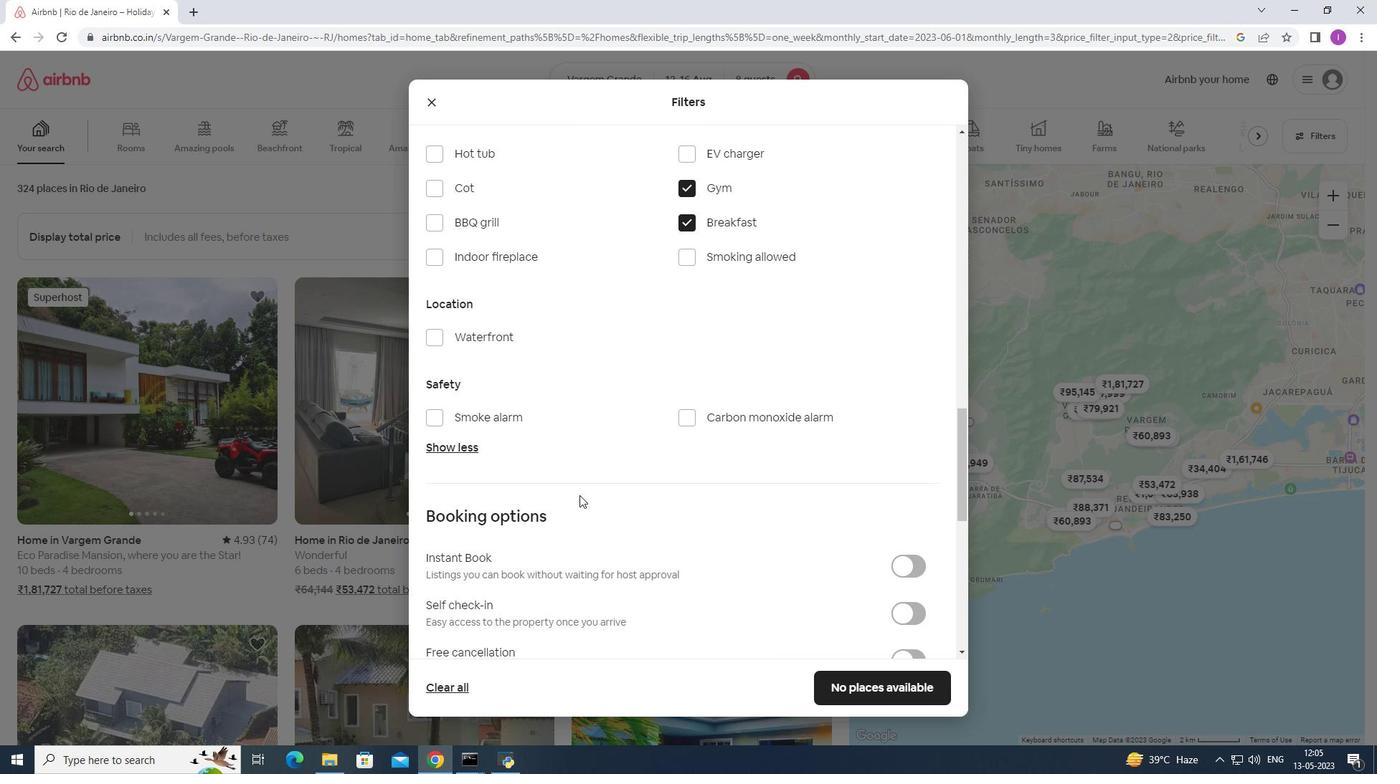 
Action: Mouse scrolled (581, 504) with delta (0, 0)
Screenshot: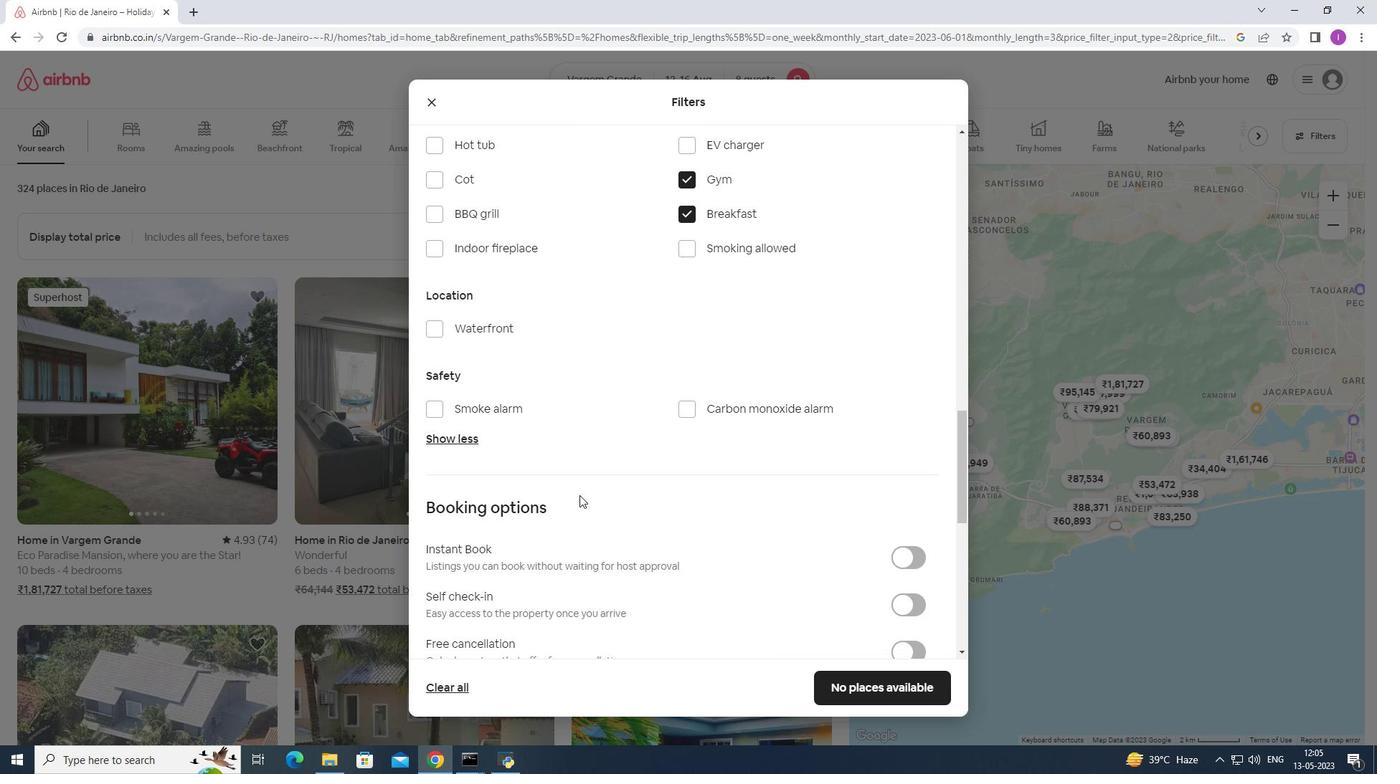 
Action: Mouse moved to (923, 404)
Screenshot: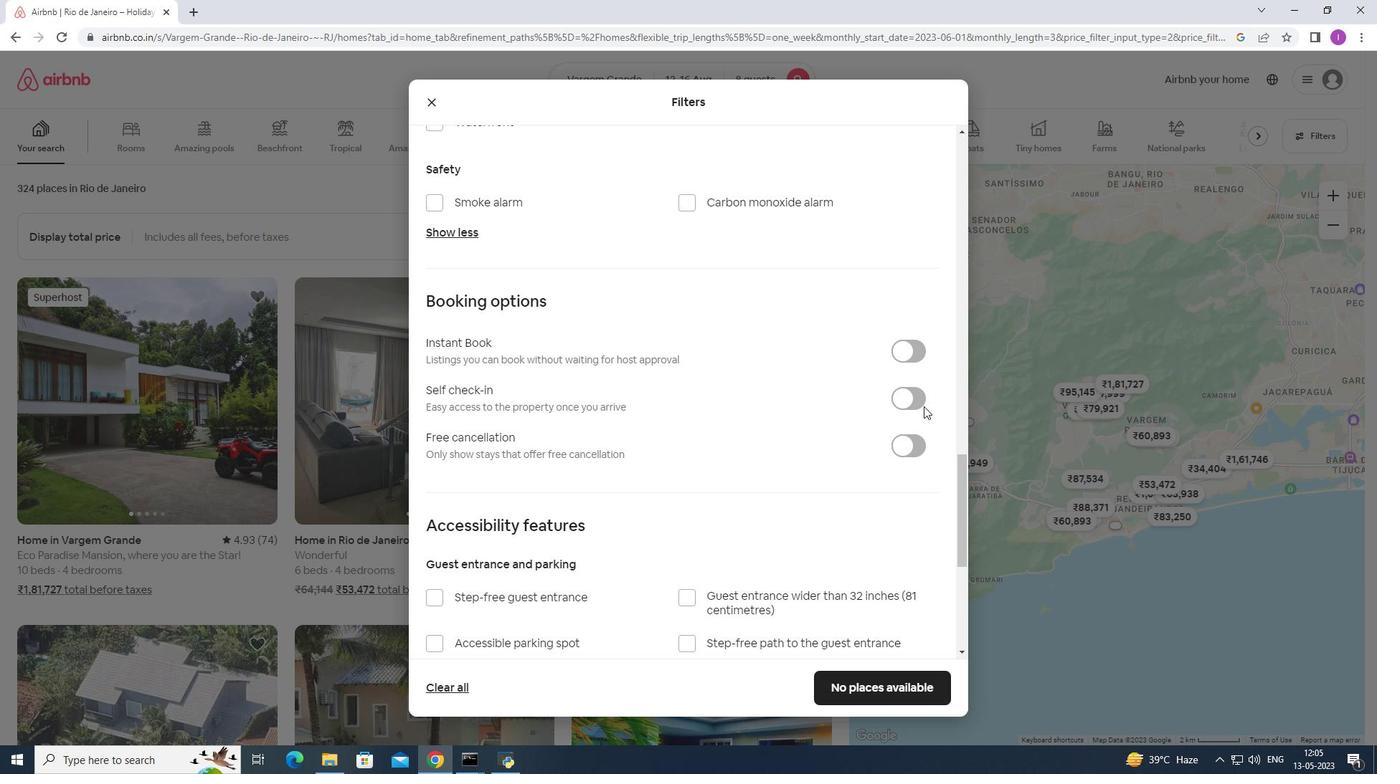 
Action: Mouse pressed left at (923, 404)
Screenshot: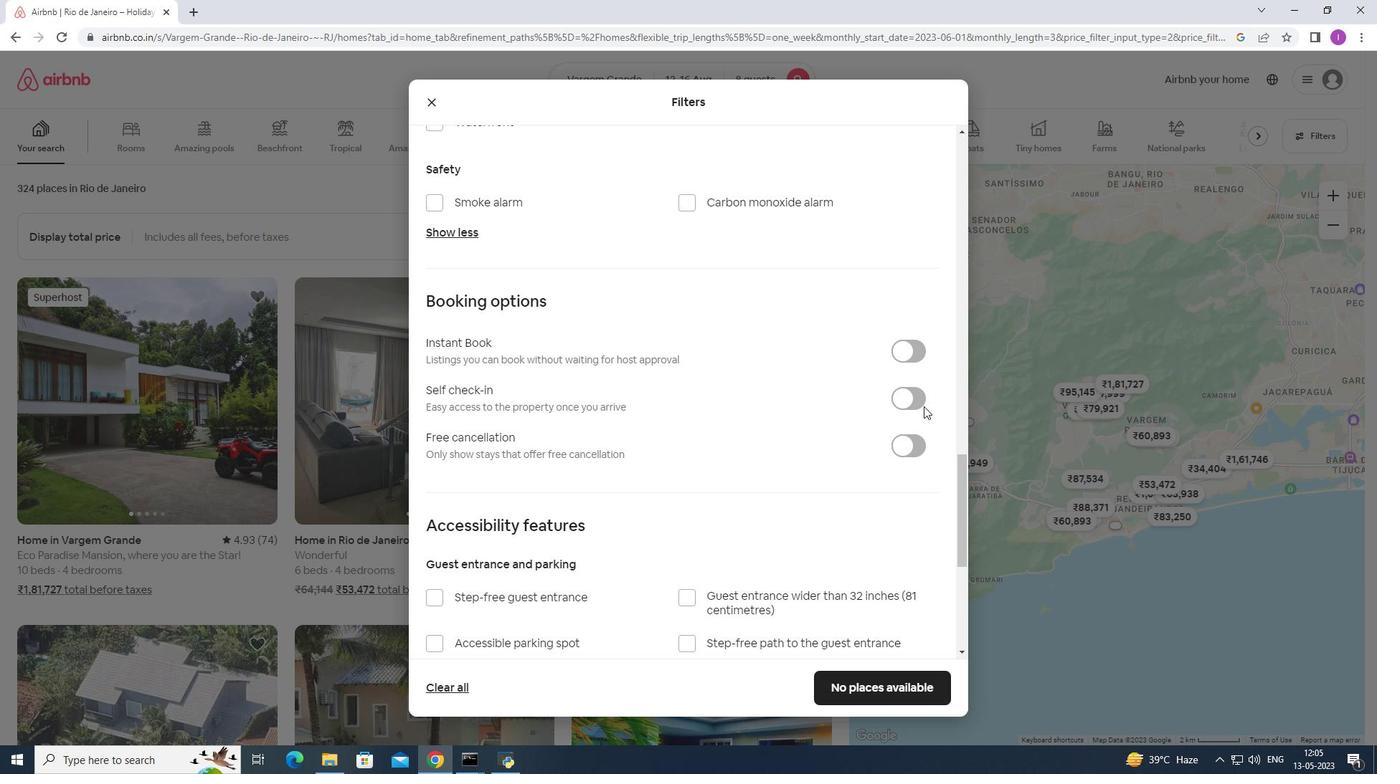 
Action: Mouse moved to (626, 477)
Screenshot: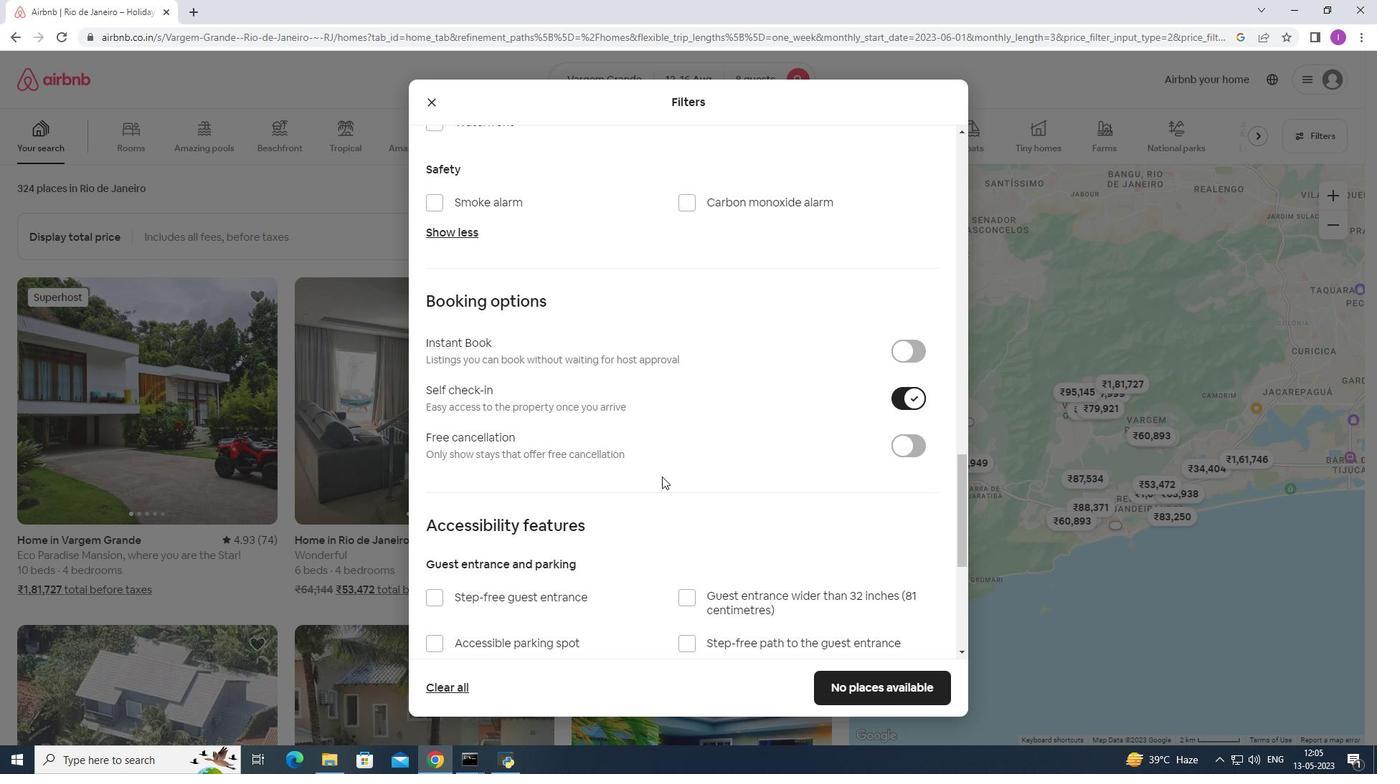 
Action: Mouse scrolled (626, 476) with delta (0, 0)
Screenshot: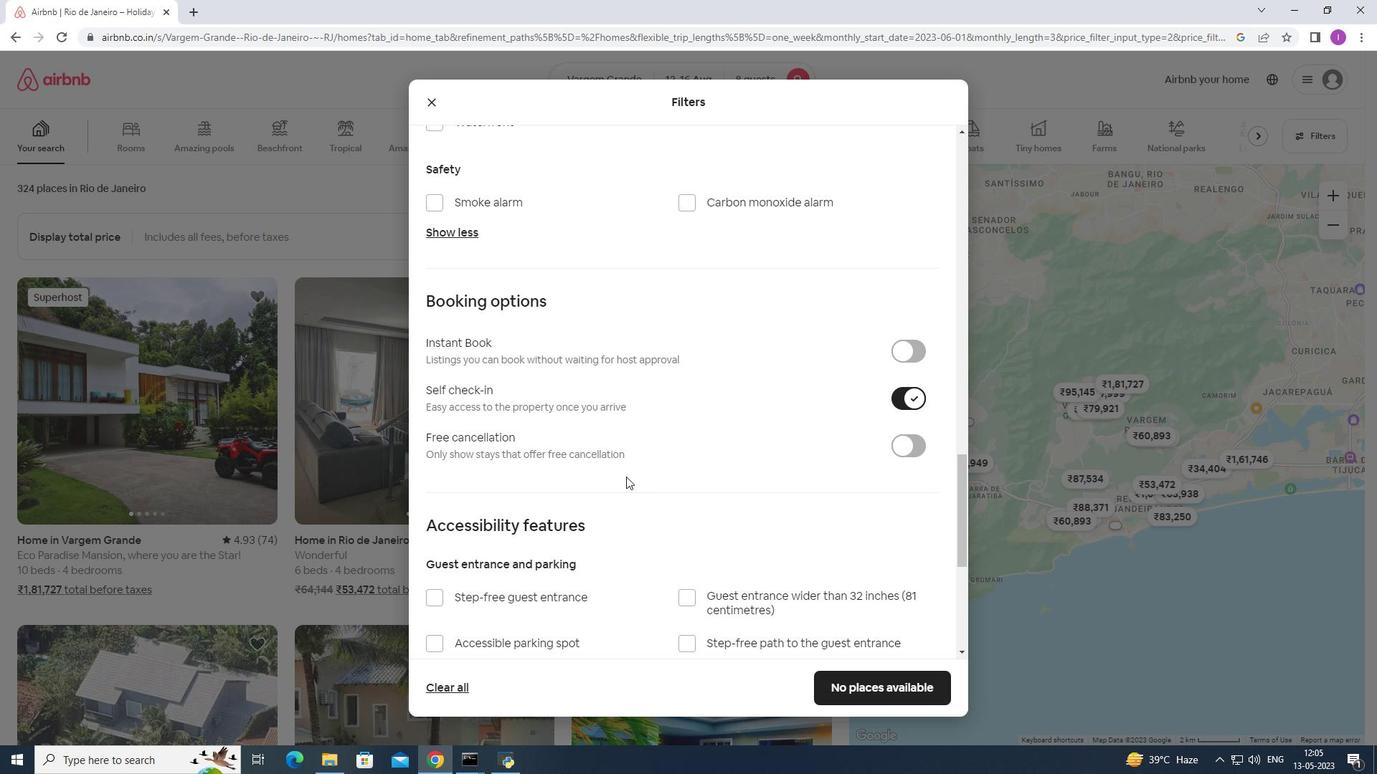 
Action: Mouse scrolled (626, 476) with delta (0, 0)
Screenshot: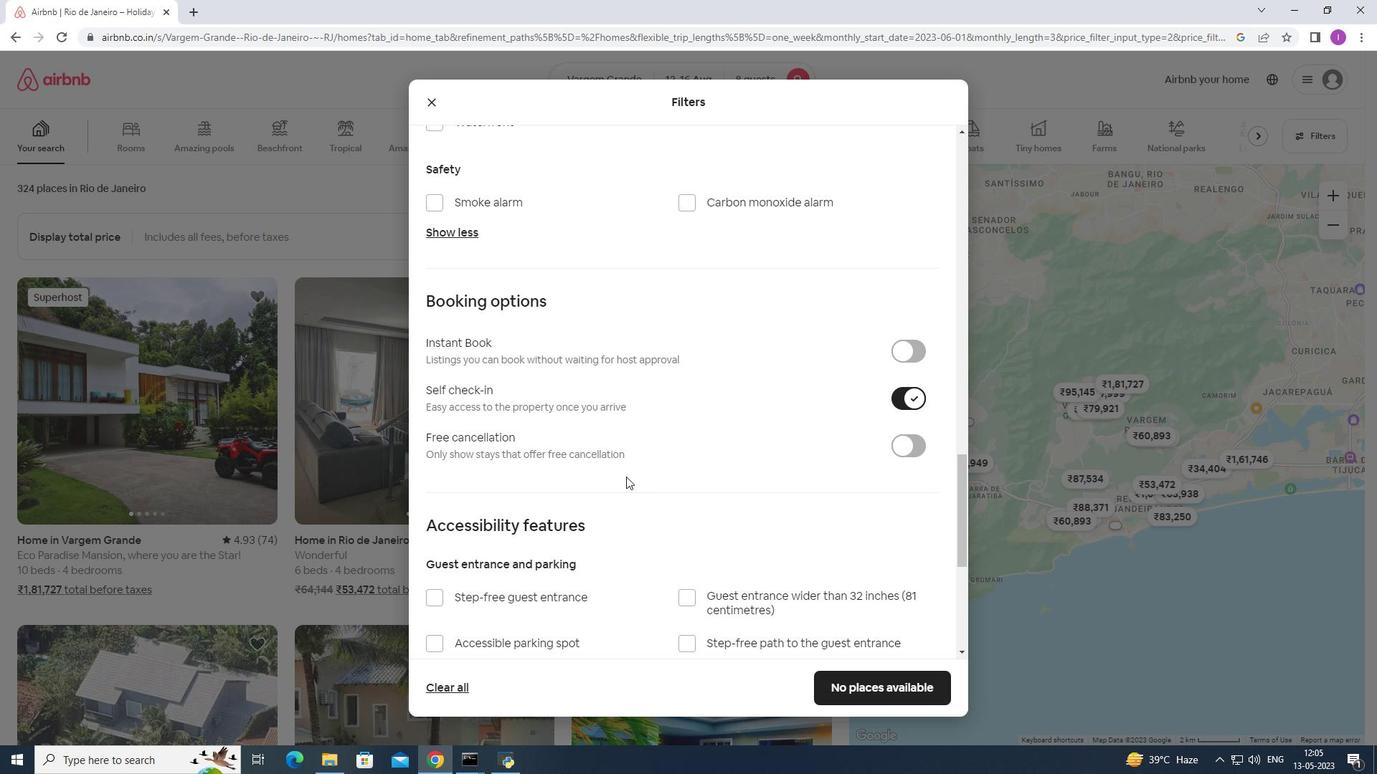 
Action: Mouse scrolled (626, 476) with delta (0, 0)
Screenshot: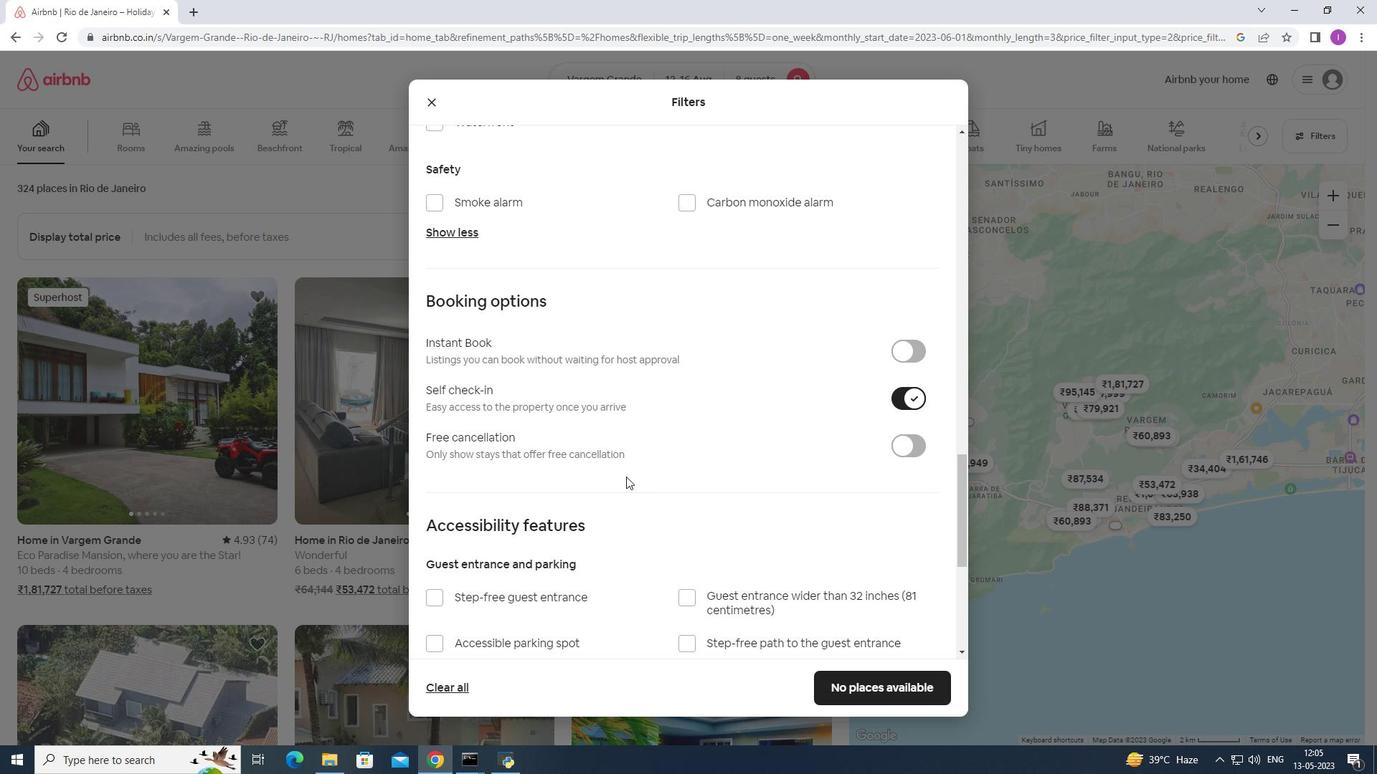 
Action: Mouse scrolled (626, 476) with delta (0, 0)
Screenshot: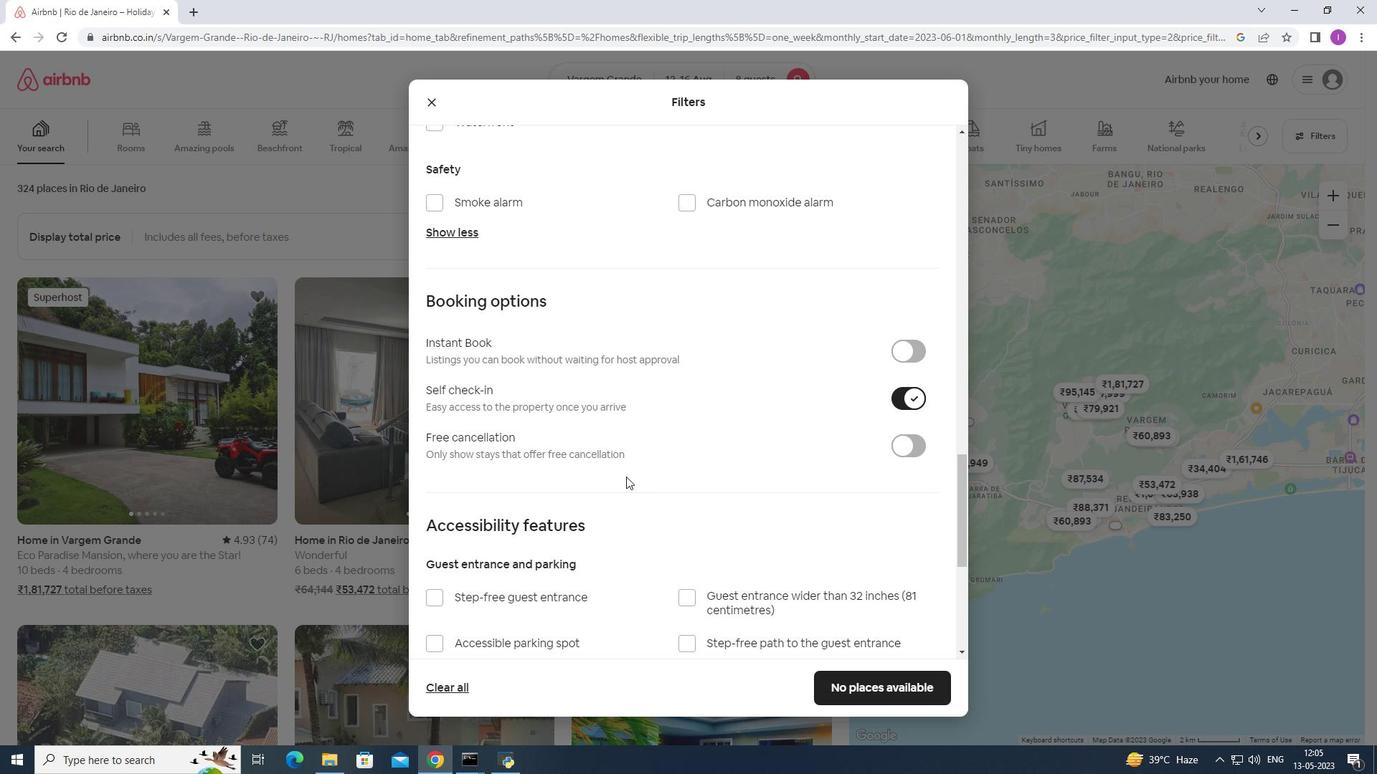 
Action: Mouse scrolled (626, 476) with delta (0, 0)
Screenshot: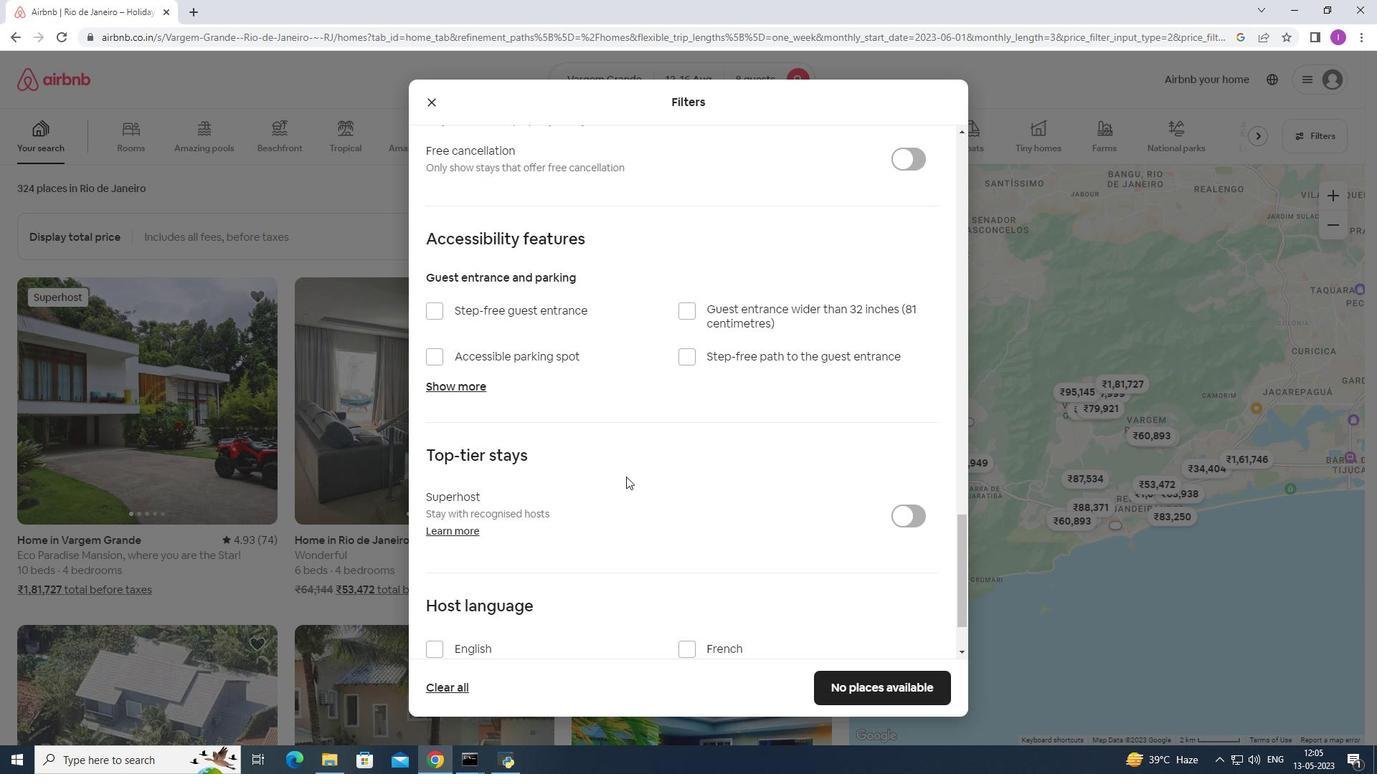 
Action: Mouse scrolled (626, 476) with delta (0, 0)
Screenshot: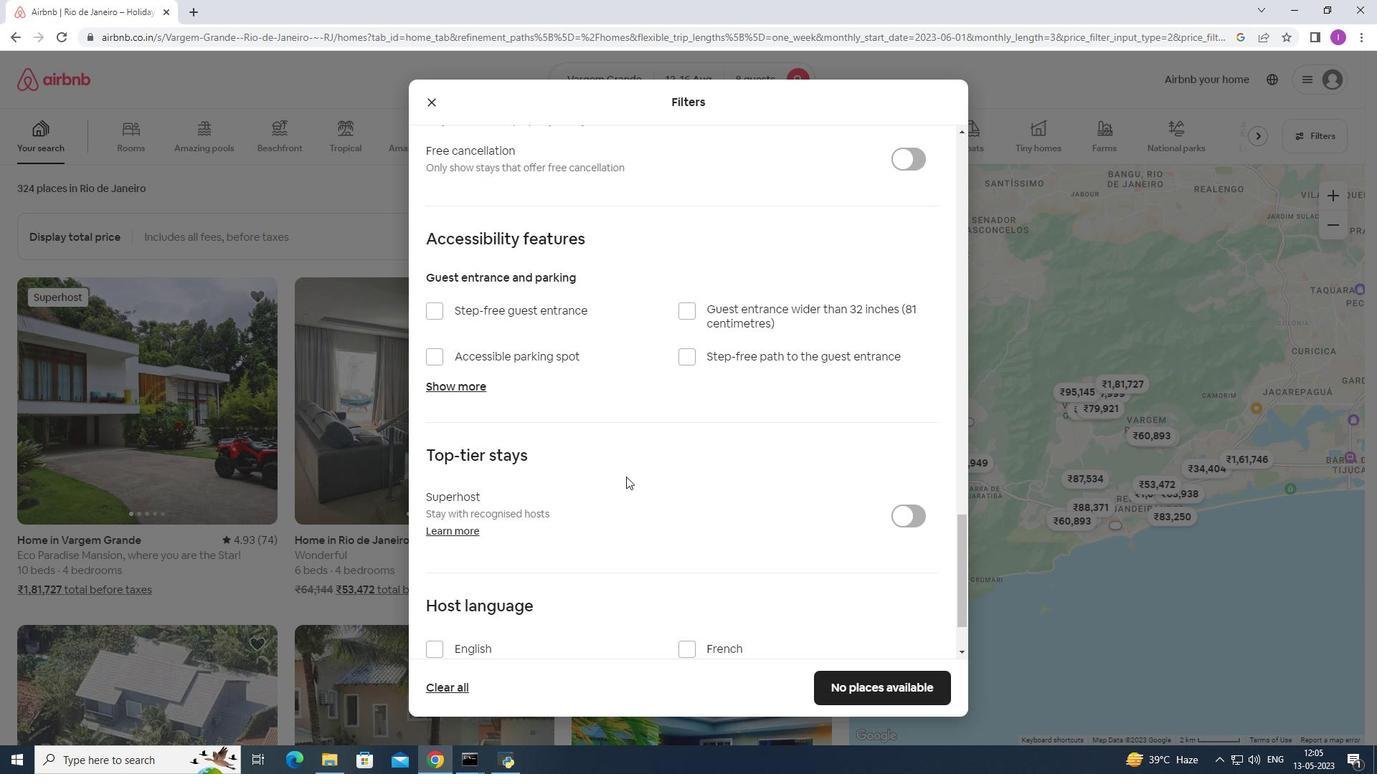 
Action: Mouse scrolled (626, 476) with delta (0, 0)
Screenshot: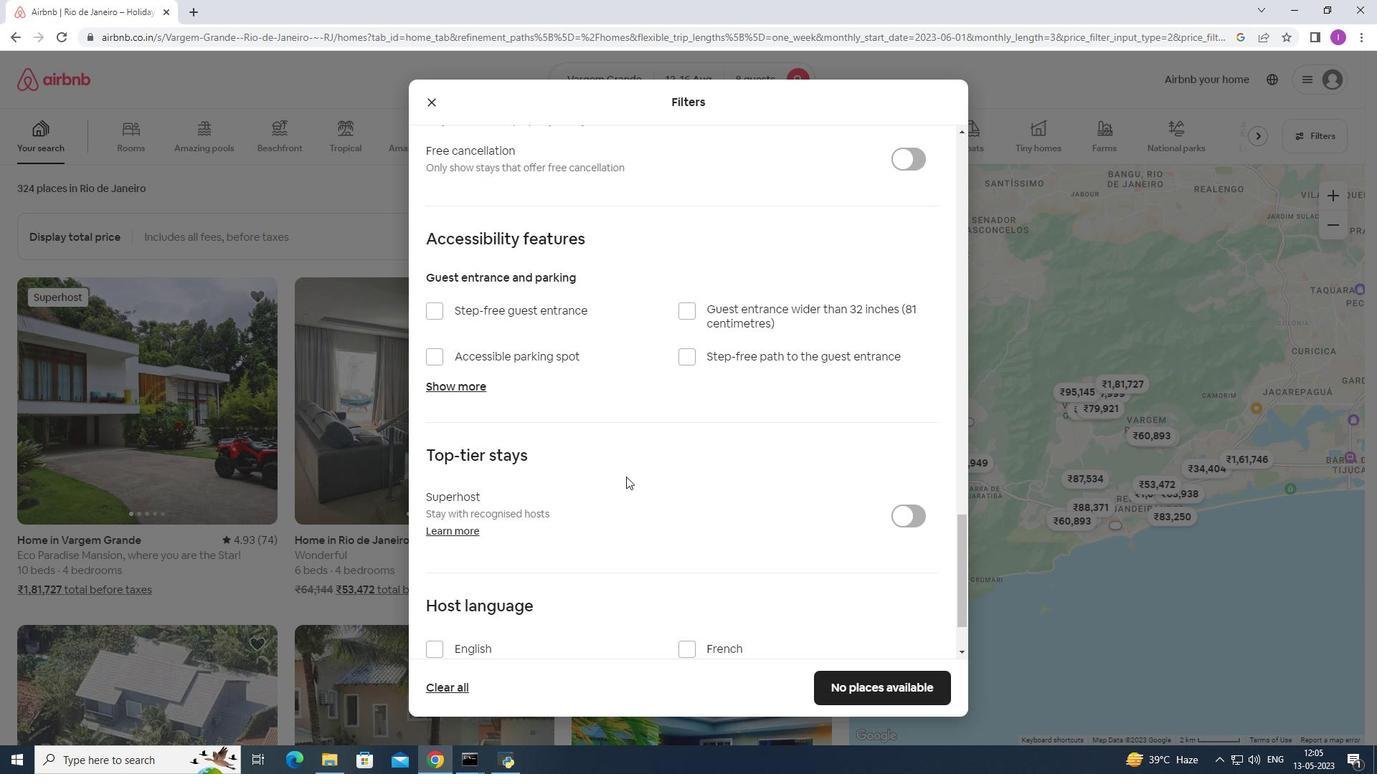 
Action: Mouse scrolled (626, 476) with delta (0, 0)
Screenshot: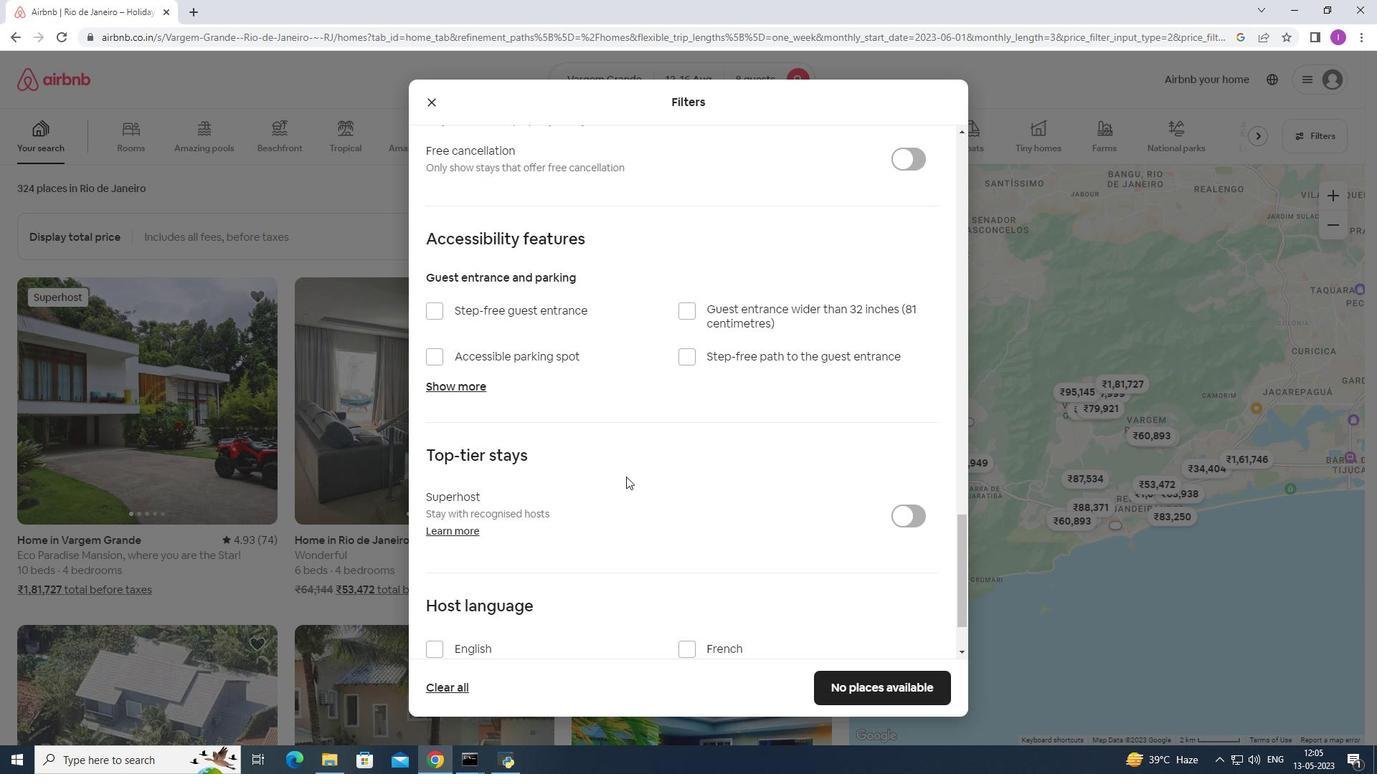 
Action: Mouse scrolled (626, 476) with delta (0, 0)
Screenshot: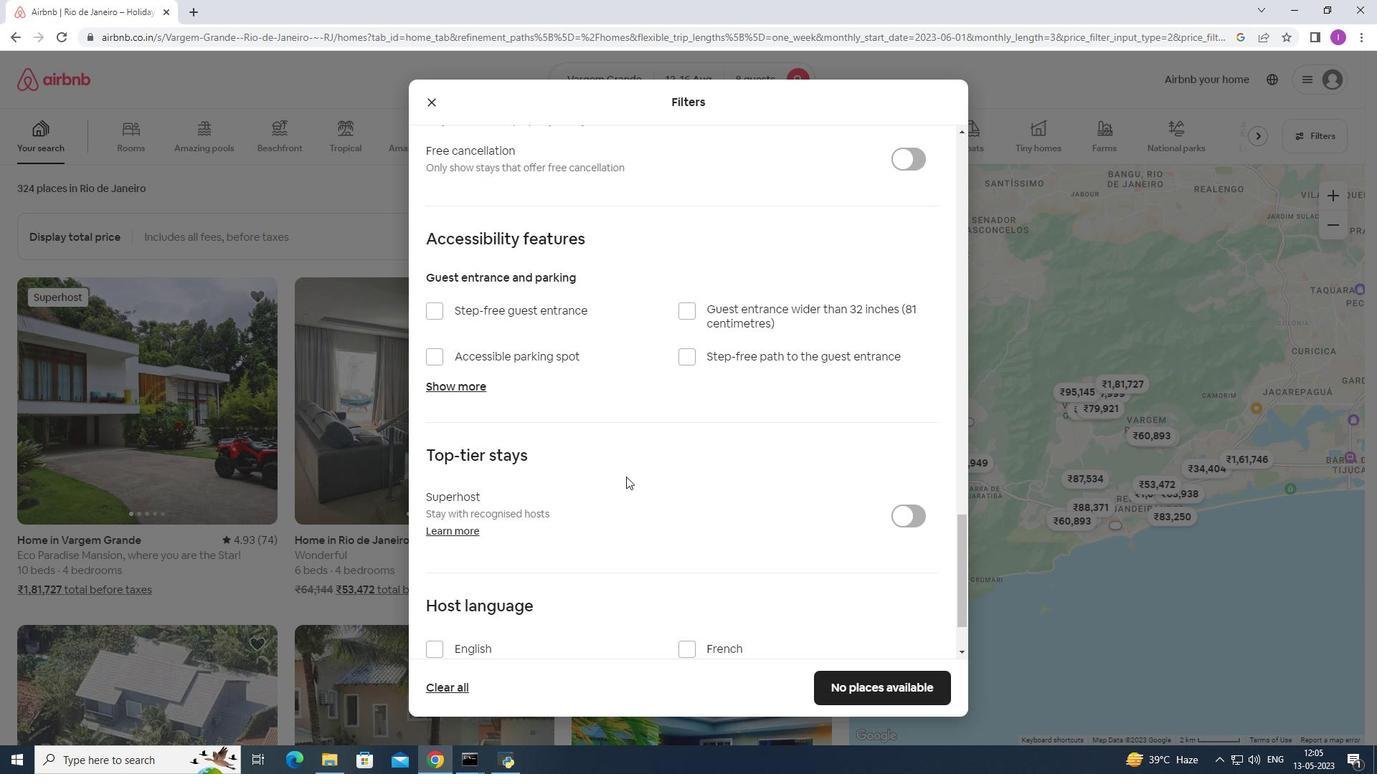 
Action: Mouse moved to (626, 475)
Screenshot: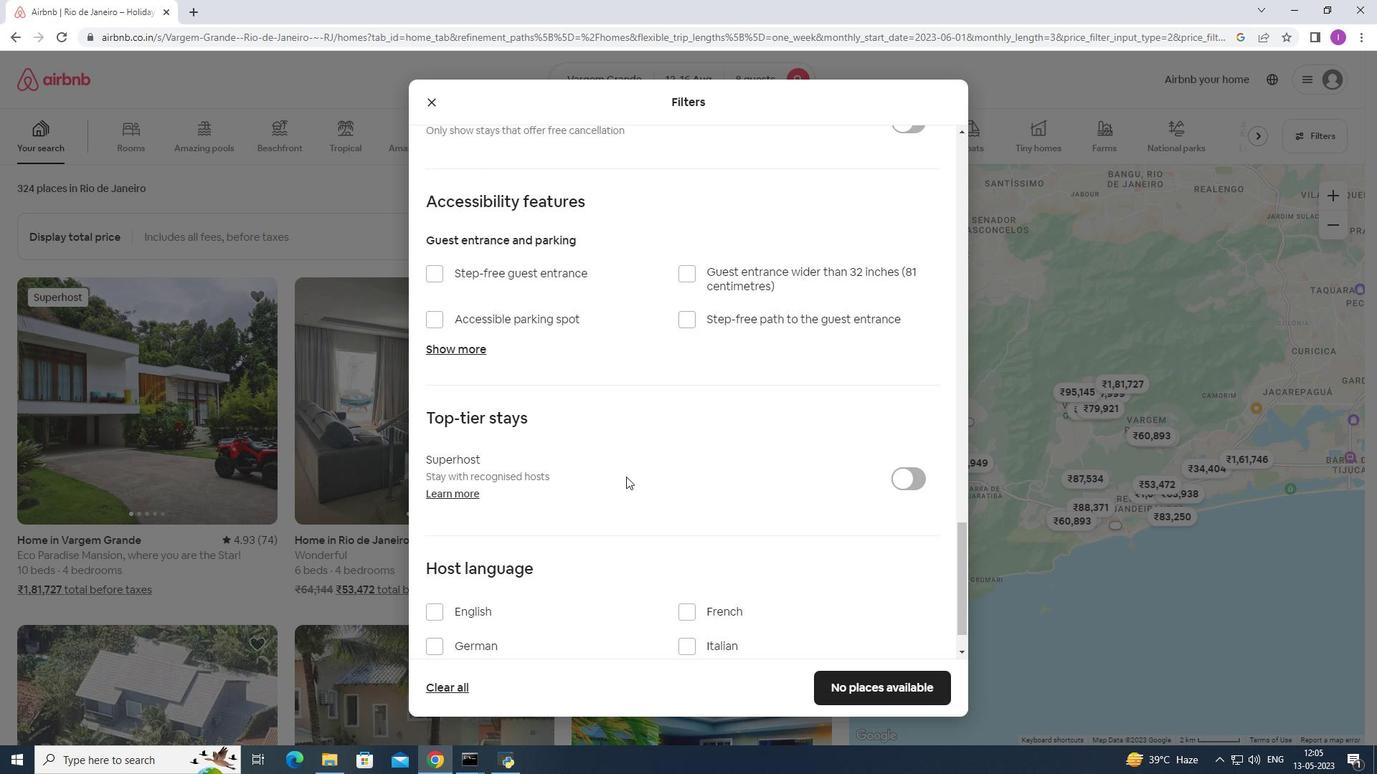 
Action: Mouse scrolled (626, 474) with delta (0, 0)
Screenshot: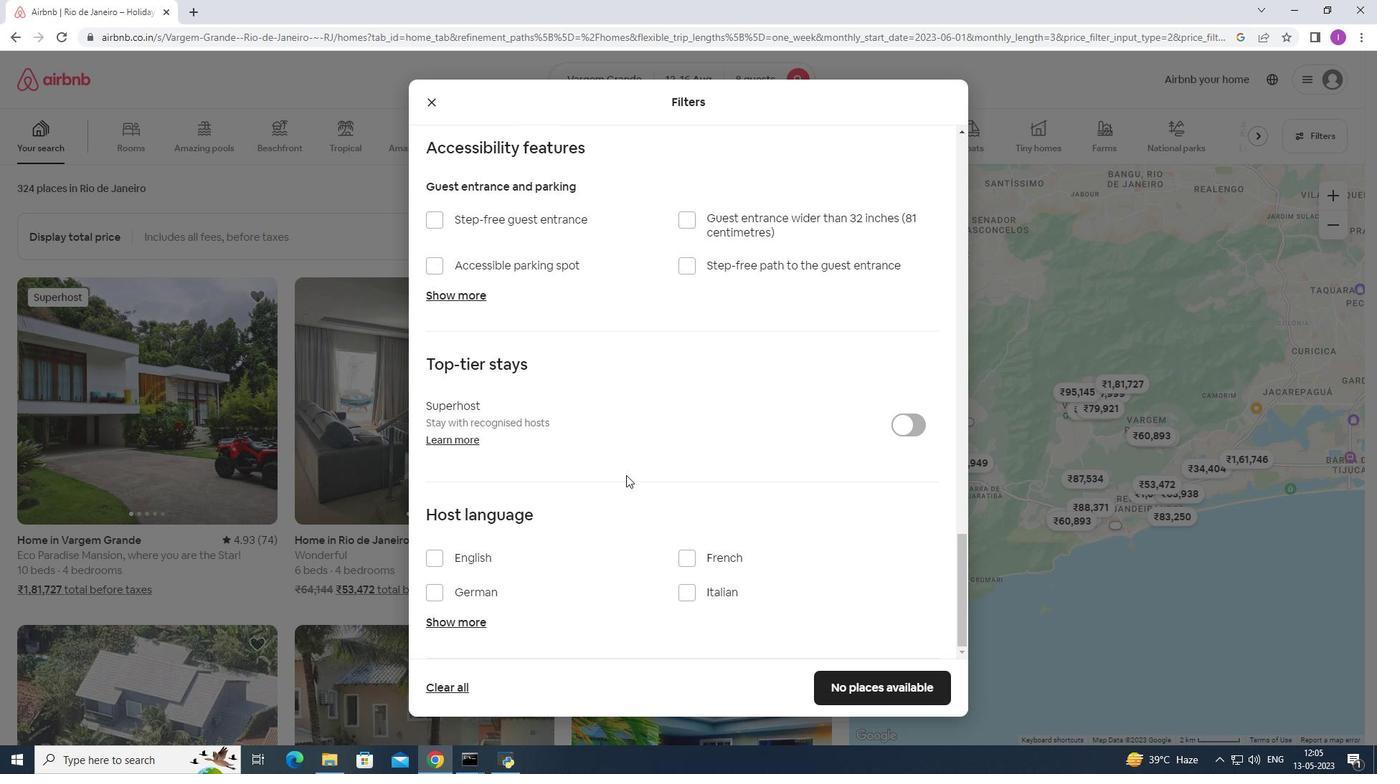 
Action: Mouse scrolled (626, 474) with delta (0, 0)
Screenshot: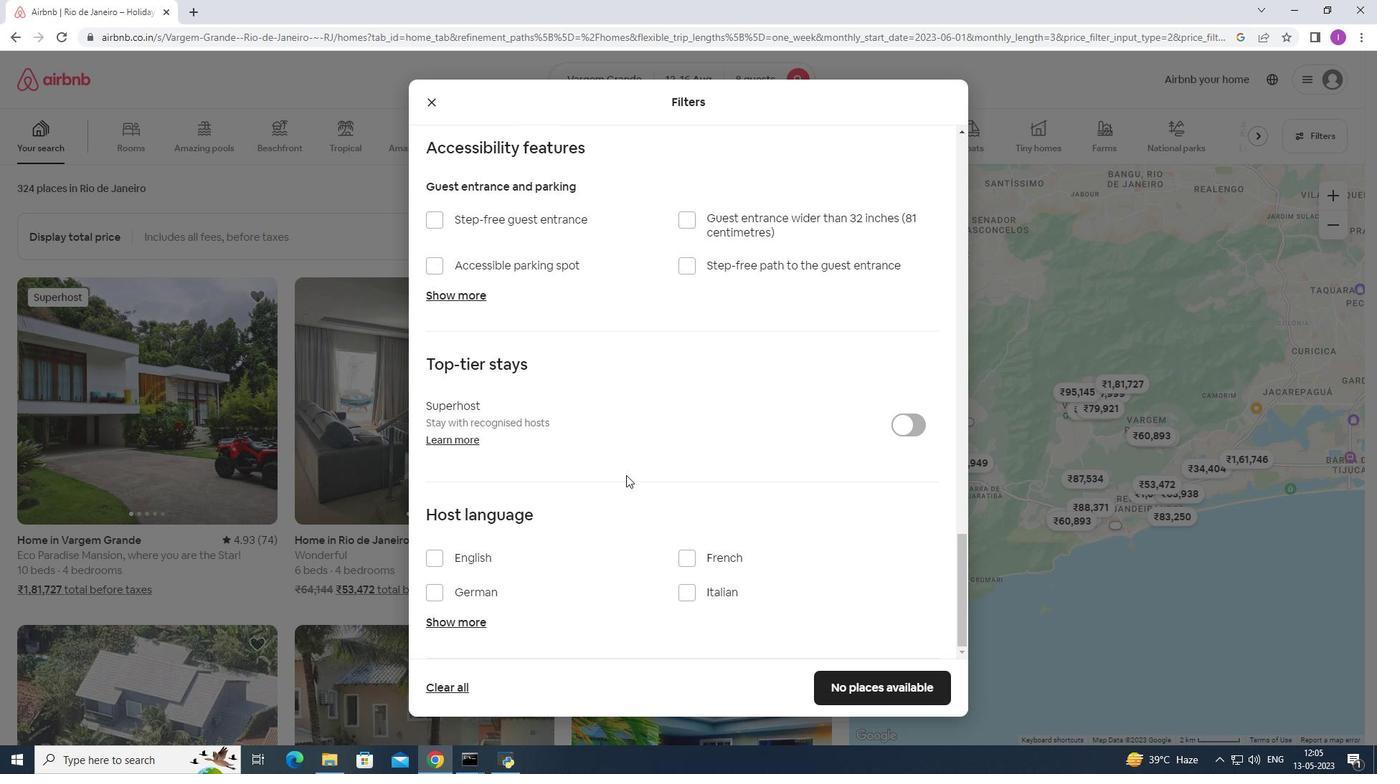 
Action: Mouse scrolled (626, 474) with delta (0, 0)
Screenshot: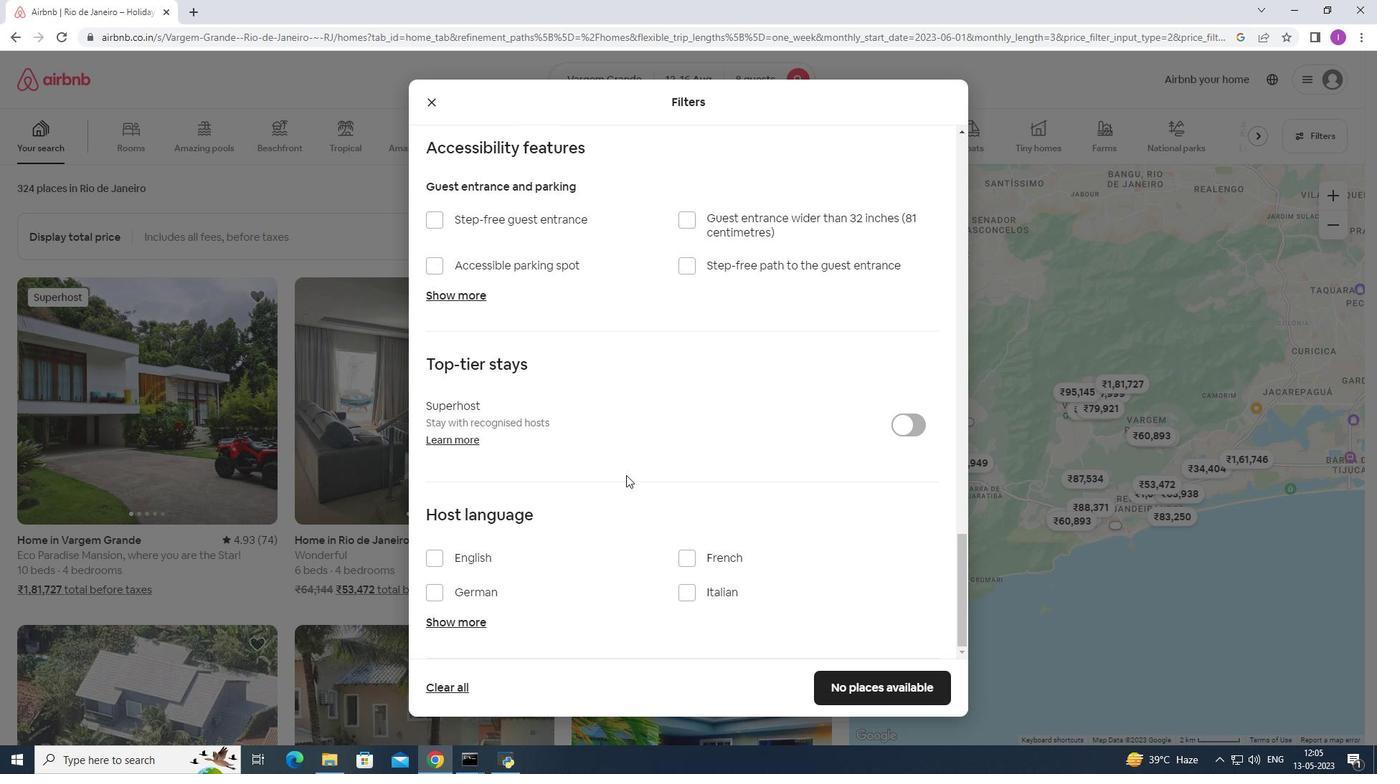 
Action: Mouse scrolled (626, 474) with delta (0, 0)
Screenshot: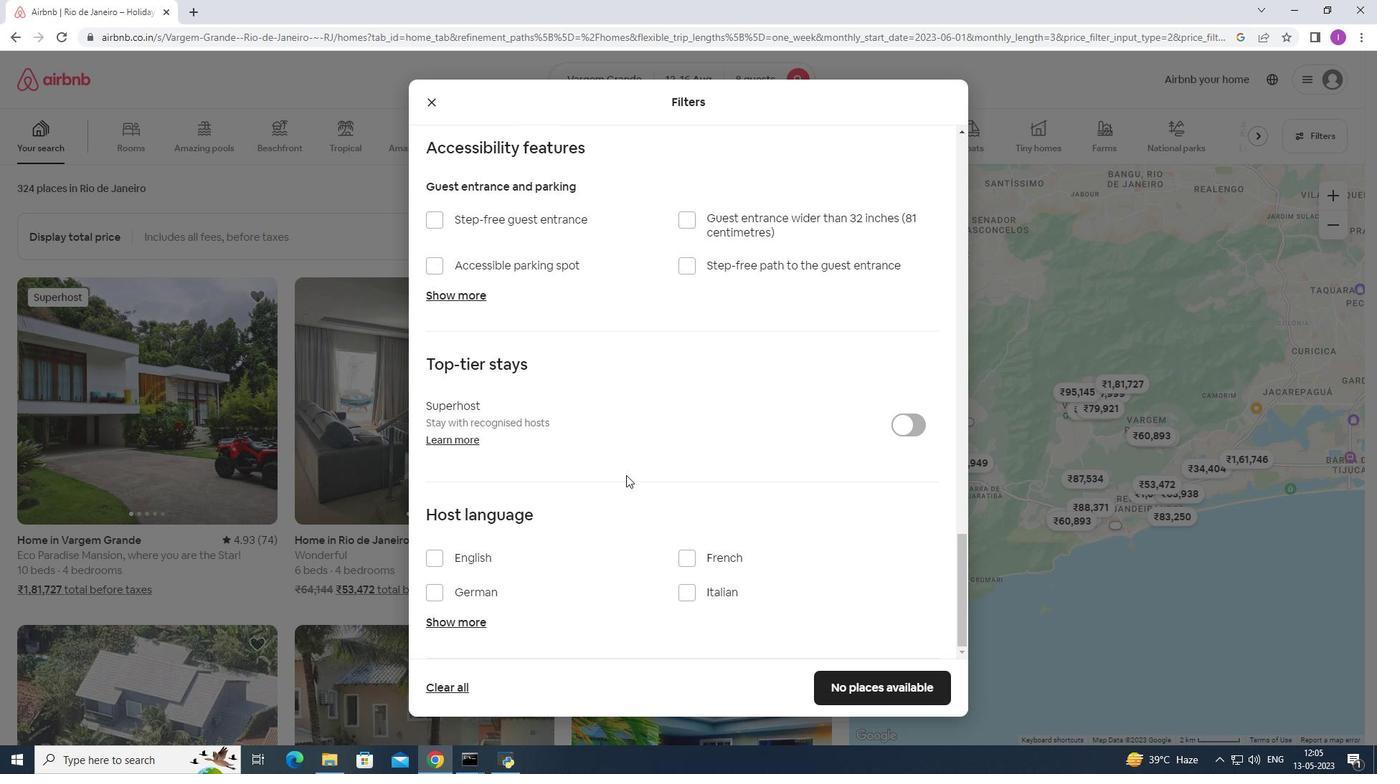 
Action: Mouse moved to (435, 557)
Screenshot: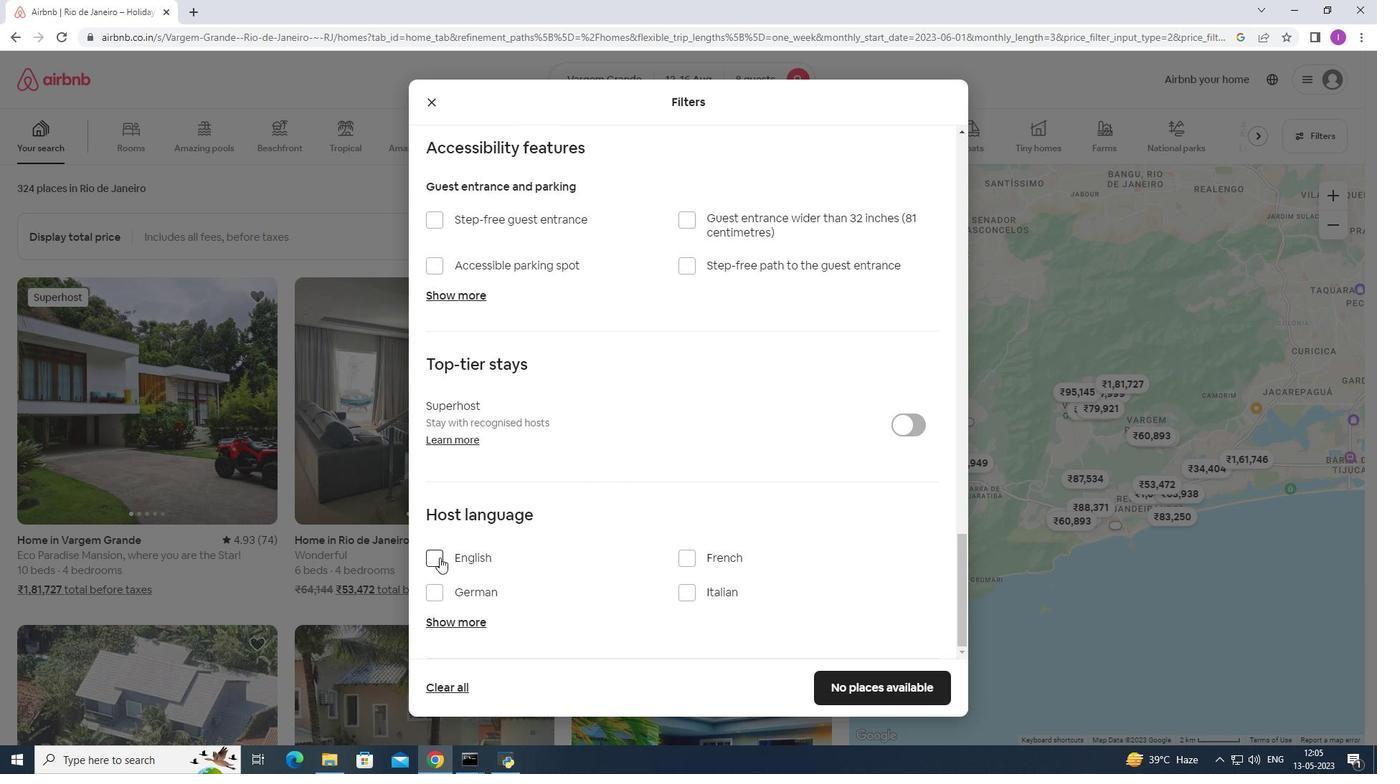 
Action: Mouse pressed left at (435, 557)
Screenshot: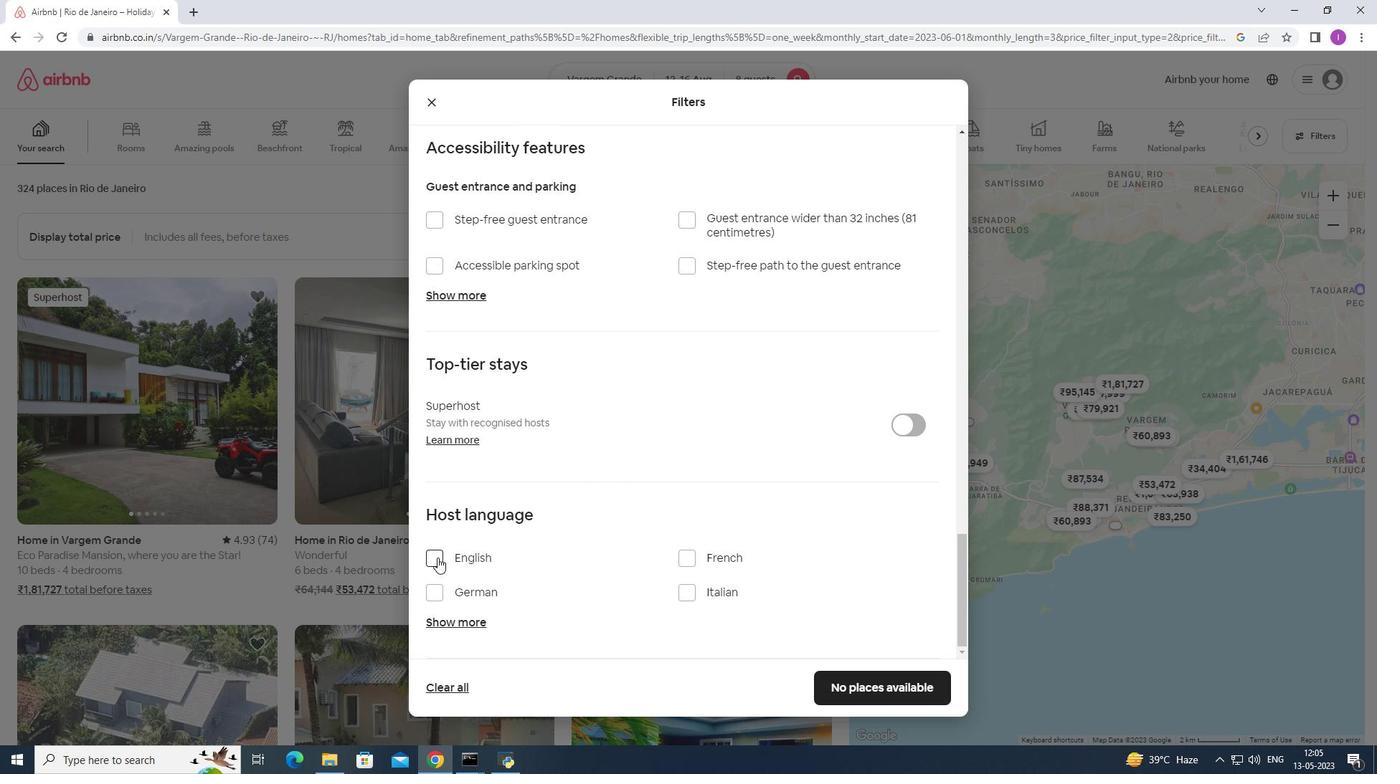 
Action: Mouse moved to (701, 584)
Screenshot: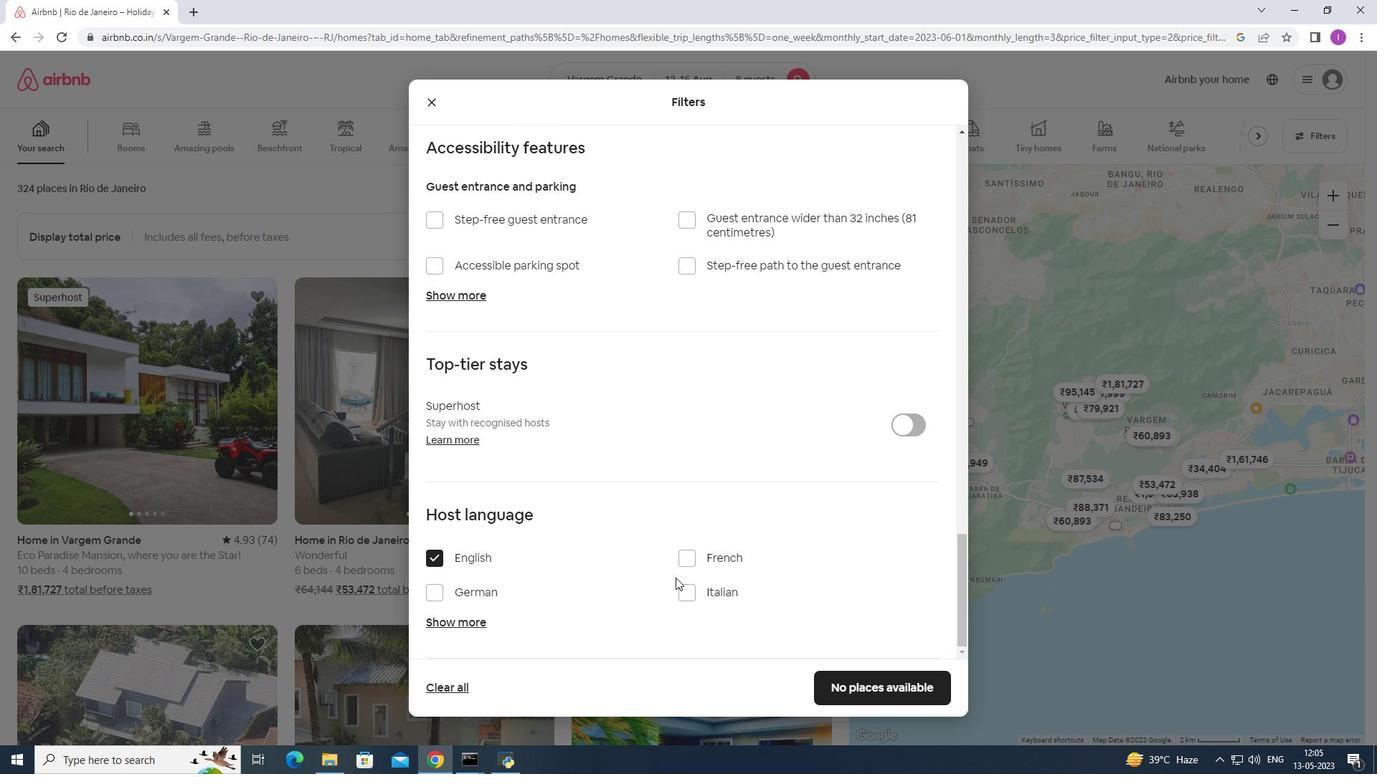 
Action: Mouse scrolled (701, 584) with delta (0, 0)
Screenshot: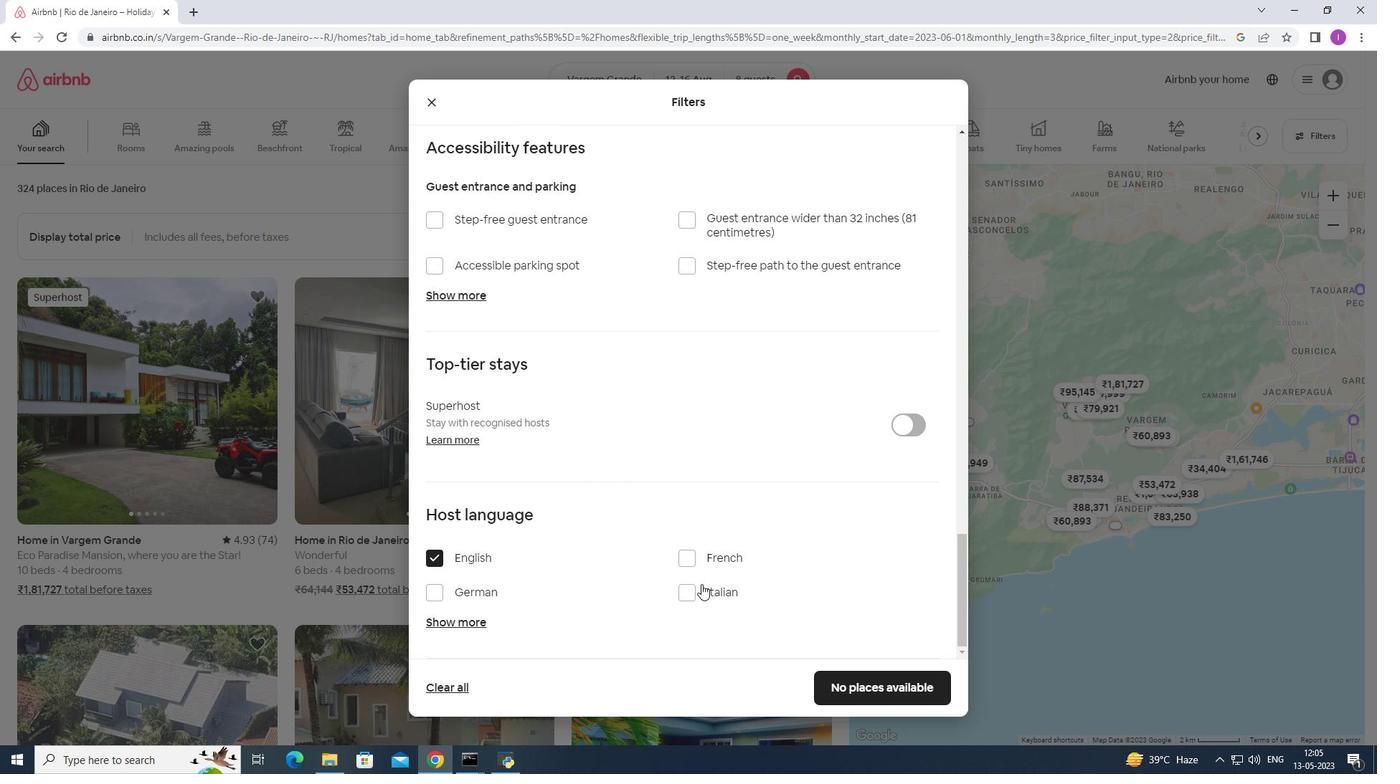 
Action: Mouse moved to (701, 584)
Screenshot: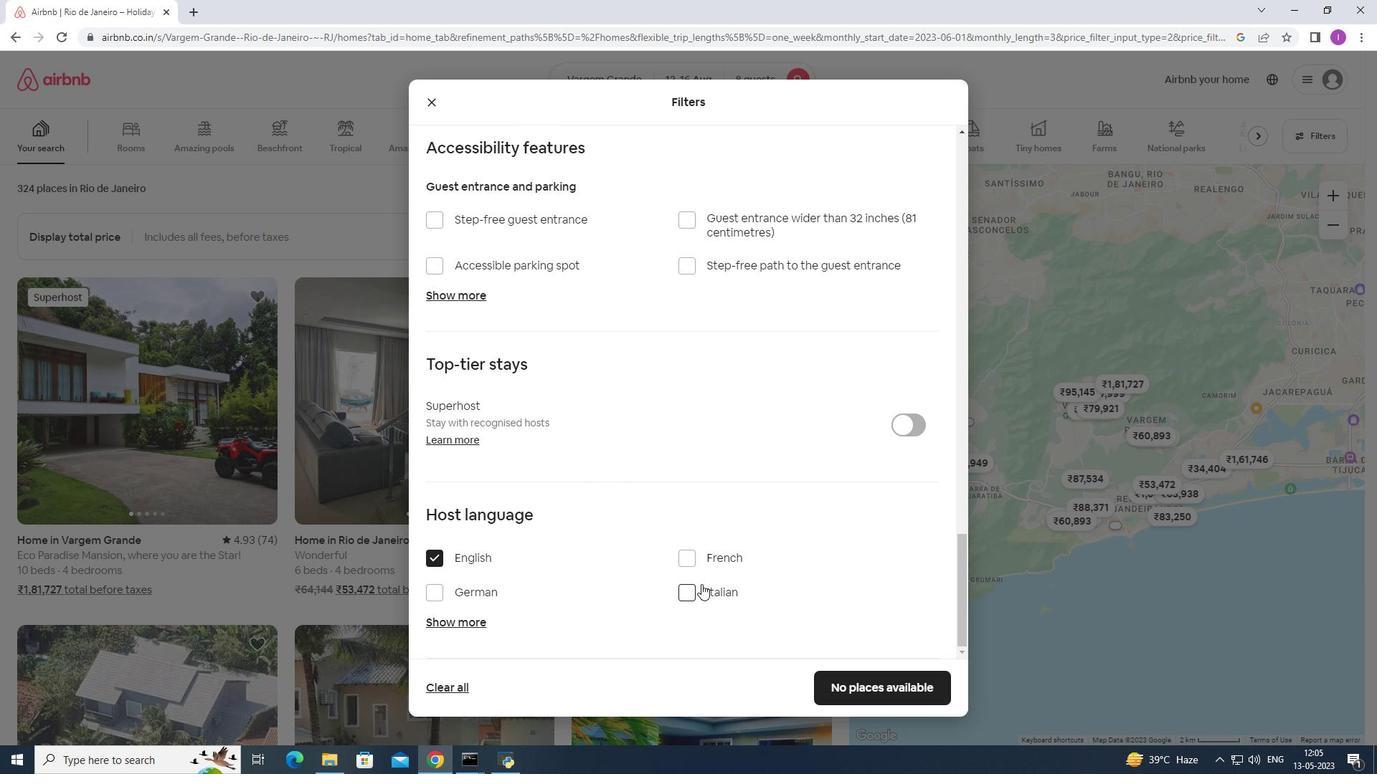 
Action: Mouse scrolled (701, 584) with delta (0, 0)
Screenshot: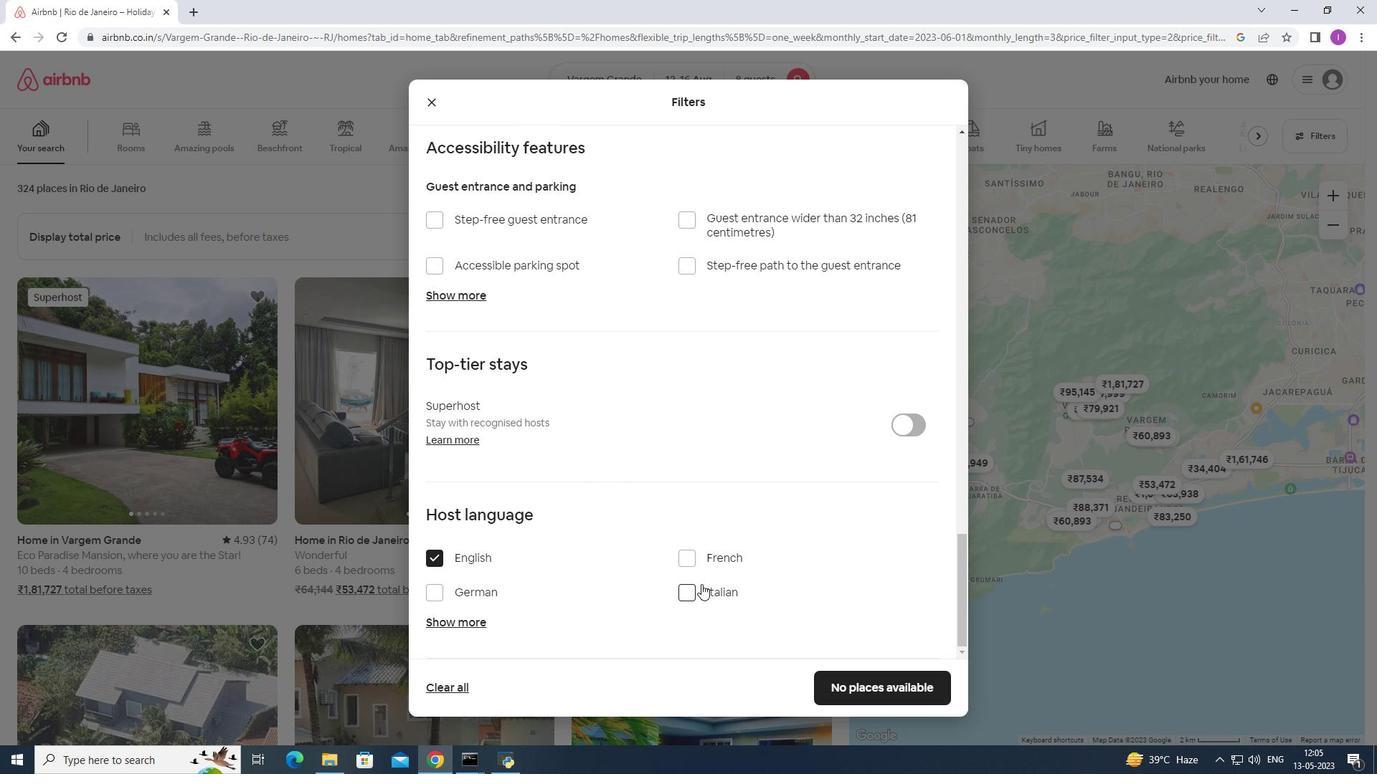 
Action: Mouse scrolled (701, 584) with delta (0, 0)
Screenshot: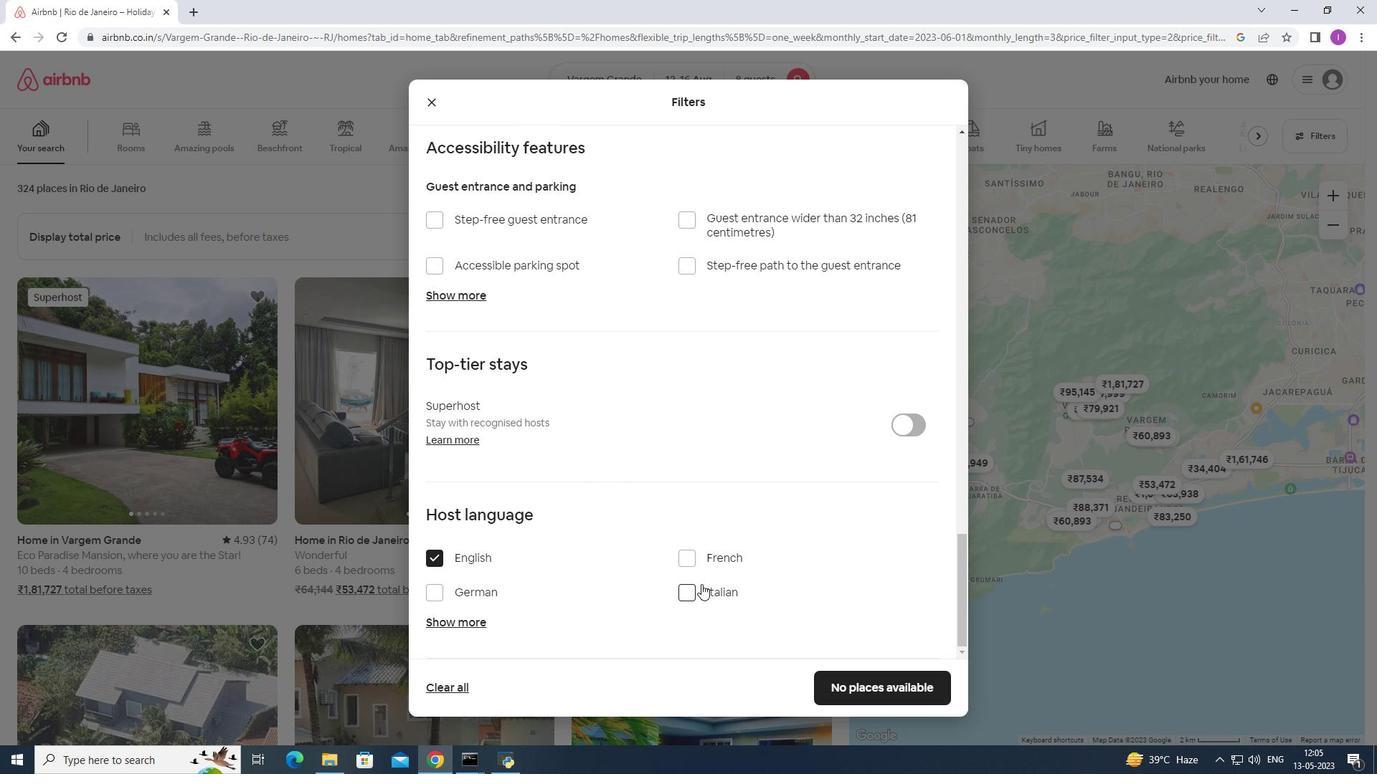 
Action: Mouse scrolled (701, 584) with delta (0, 0)
Screenshot: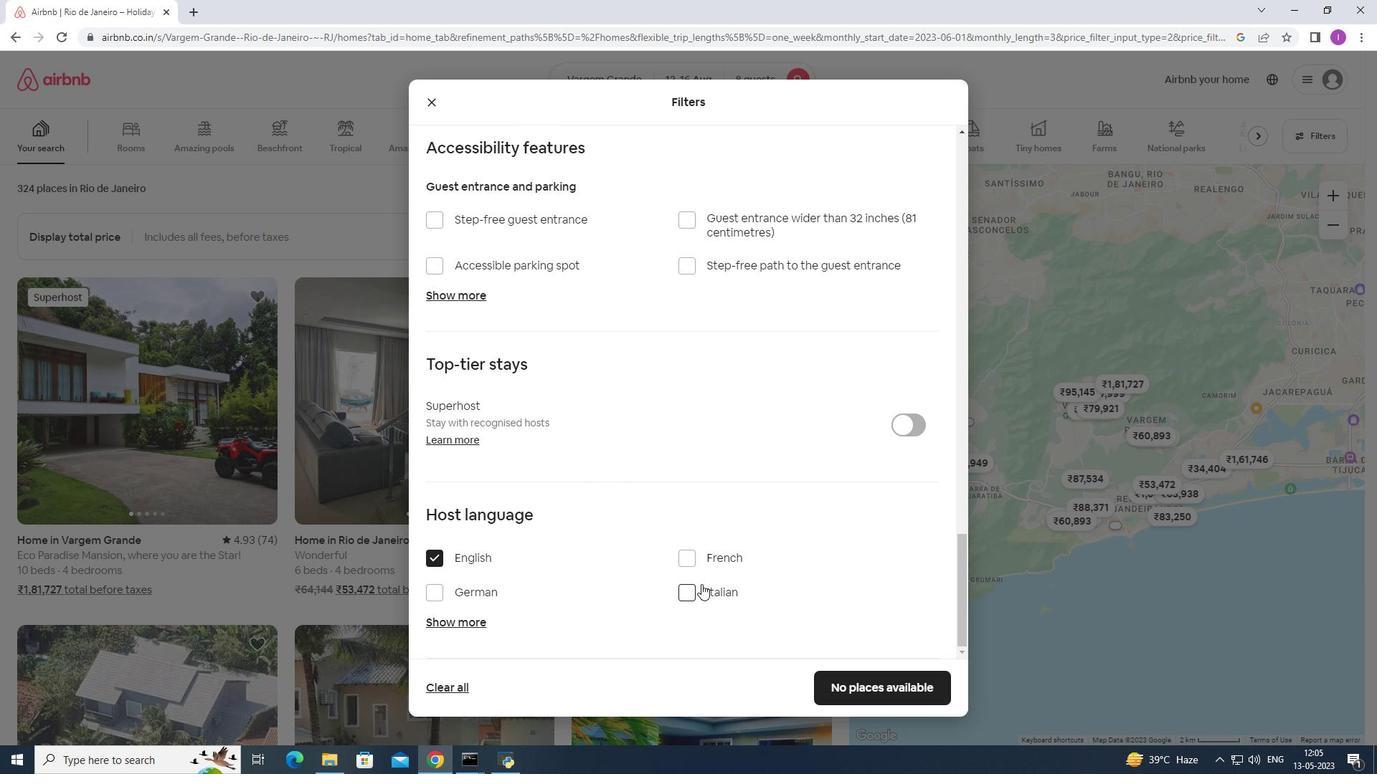 
Action: Mouse scrolled (701, 584) with delta (0, 0)
Screenshot: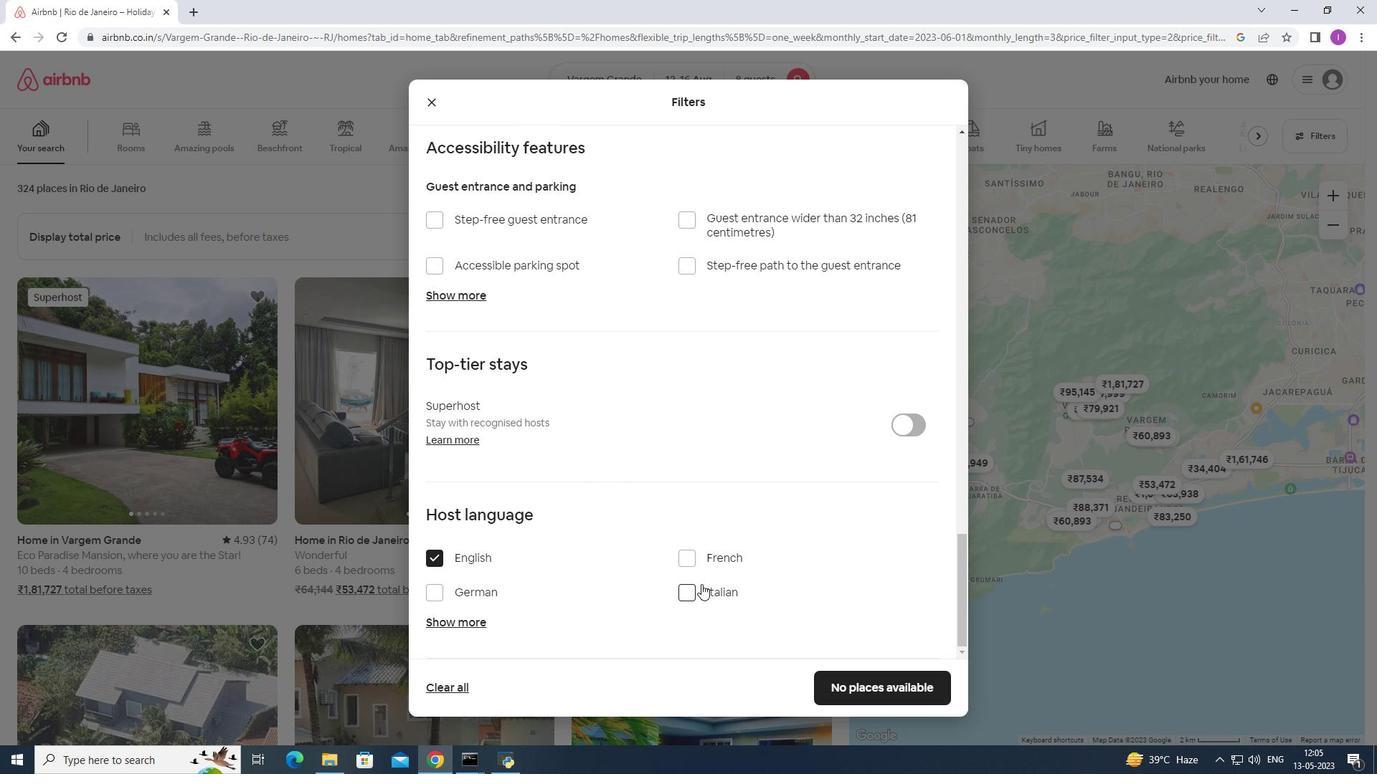 
Action: Mouse moved to (704, 584)
Screenshot: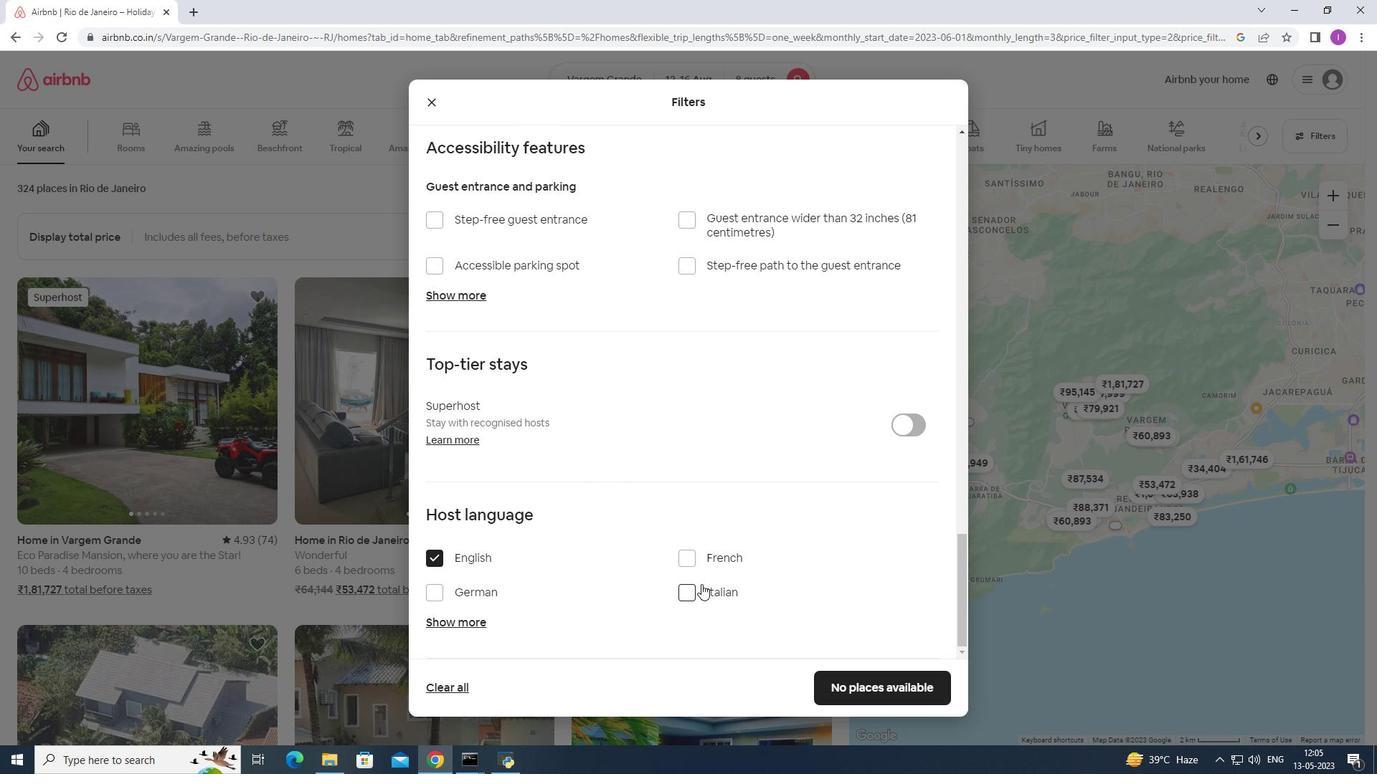 
Action: Mouse scrolled (704, 584) with delta (0, 0)
Screenshot: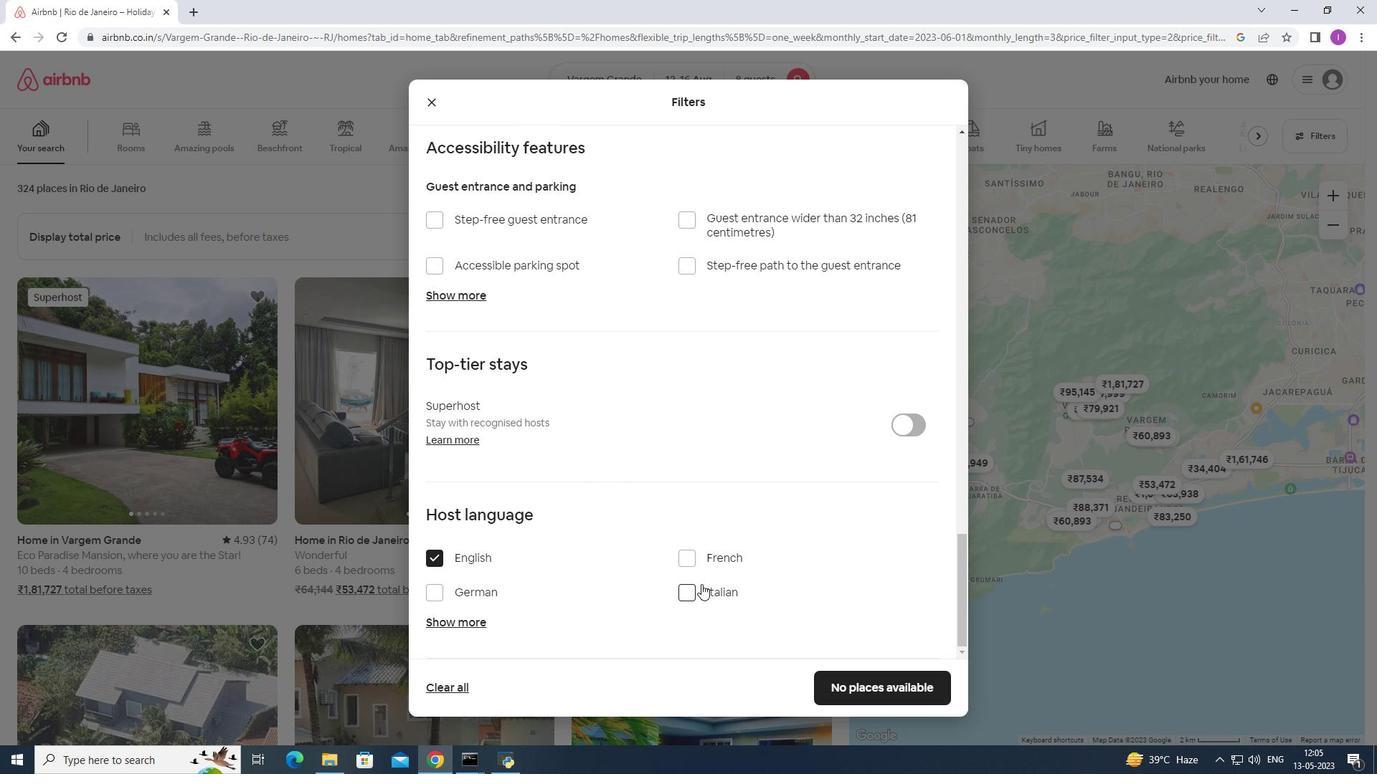 
Action: Mouse moved to (848, 680)
Screenshot: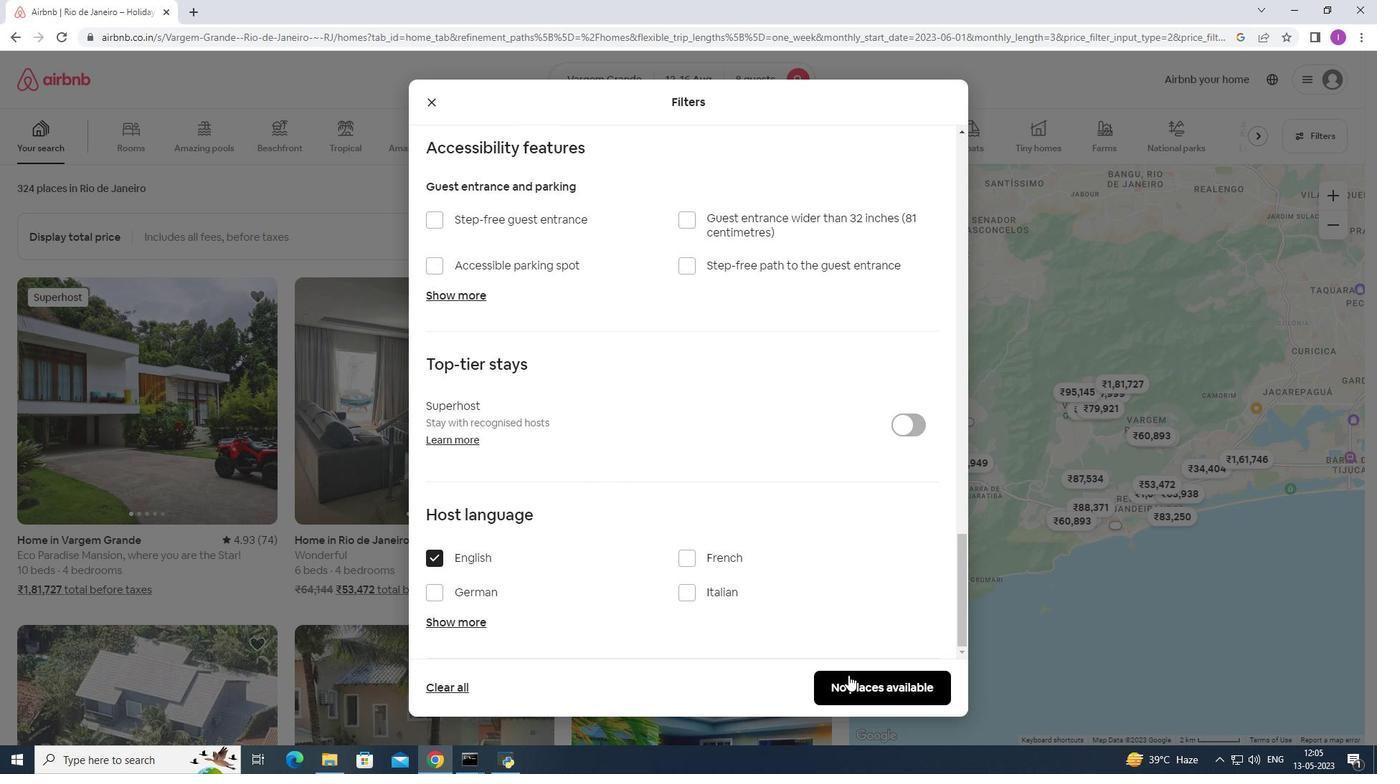 
Action: Mouse pressed left at (848, 680)
Screenshot: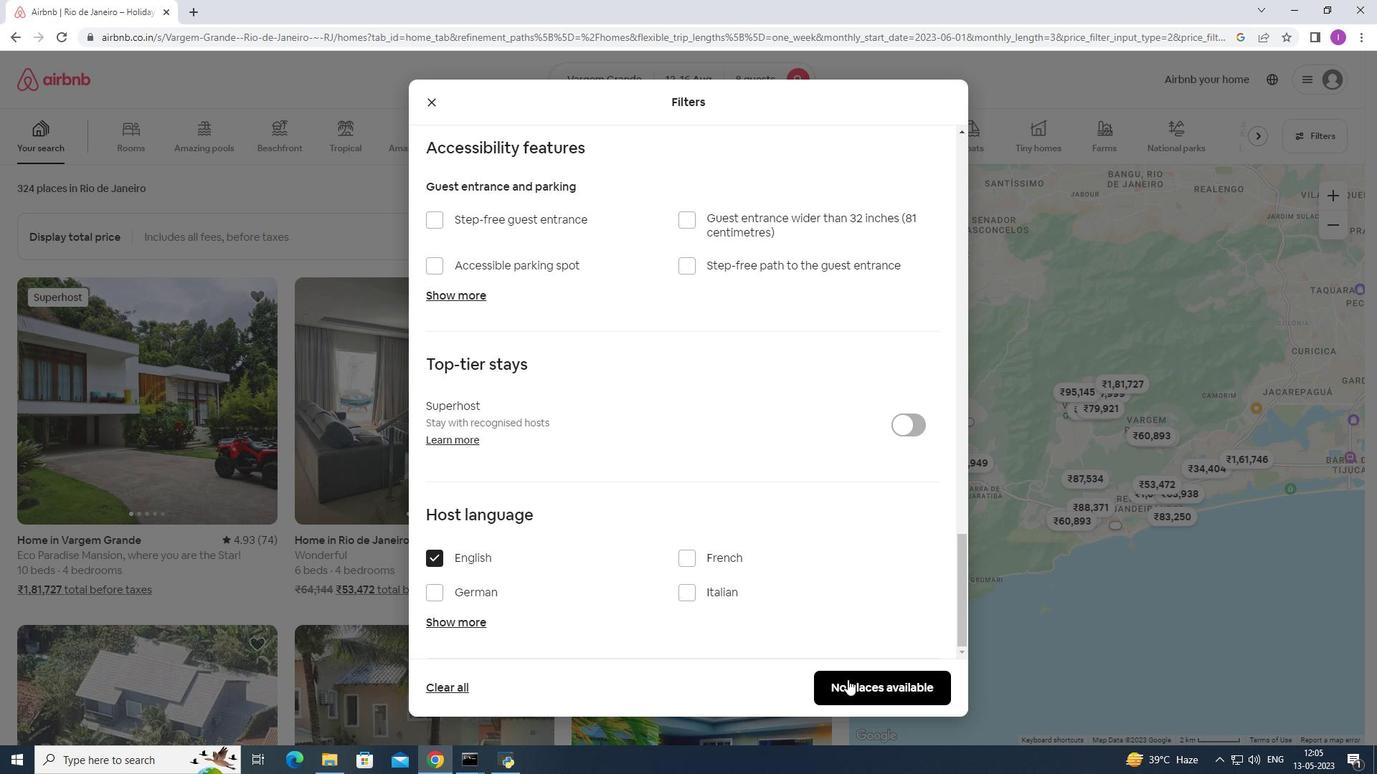 
Action: Mouse moved to (641, 762)
Screenshot: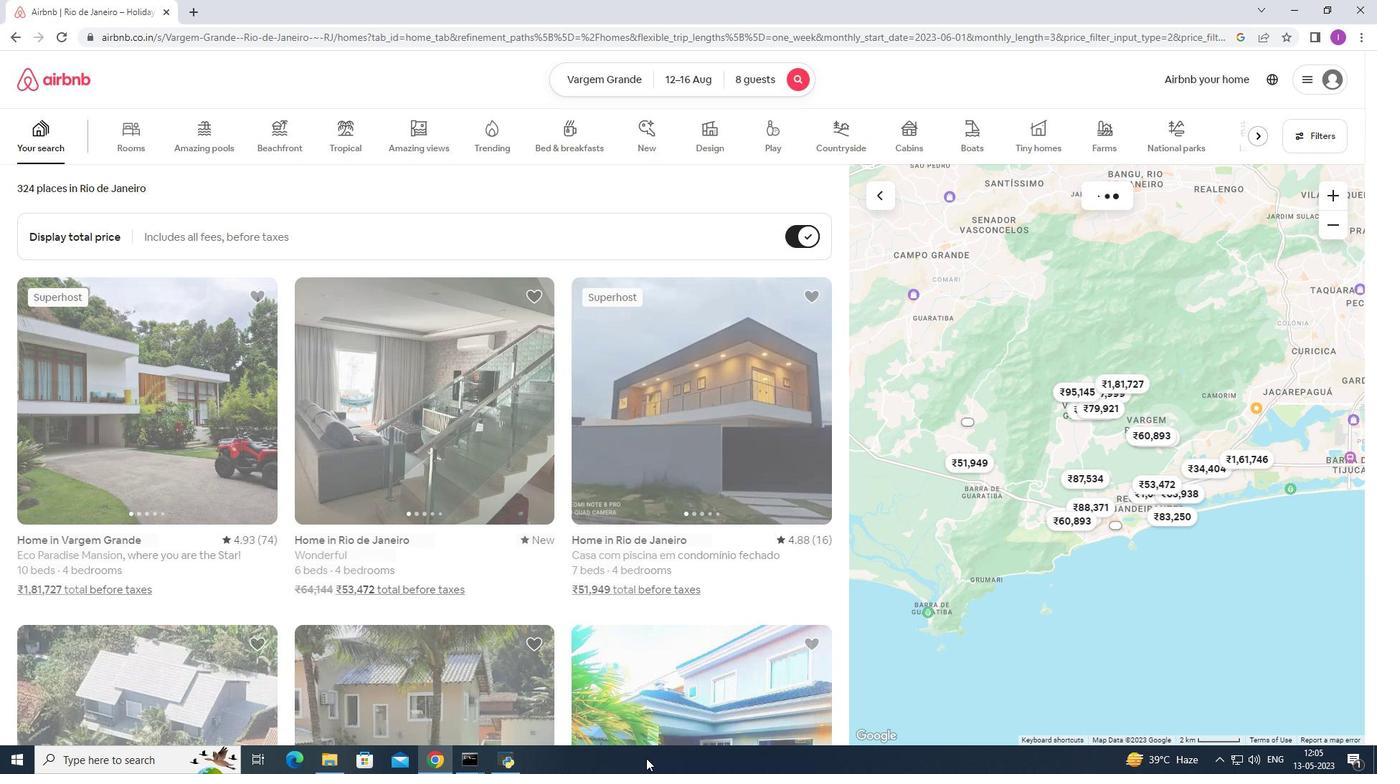 
